Task: Look for space in Merta, India from 17th June, 2023 to 21st June, 2023 for 2 adults in price range Rs.7000 to Rs.12000. Place can be private room with 1  bedroom having 2 beds and 1 bathroom. Property type can be house, flat, guest house. Booking option can be shelf check-in. Required host language is English.
Action: Mouse moved to (556, 75)
Screenshot: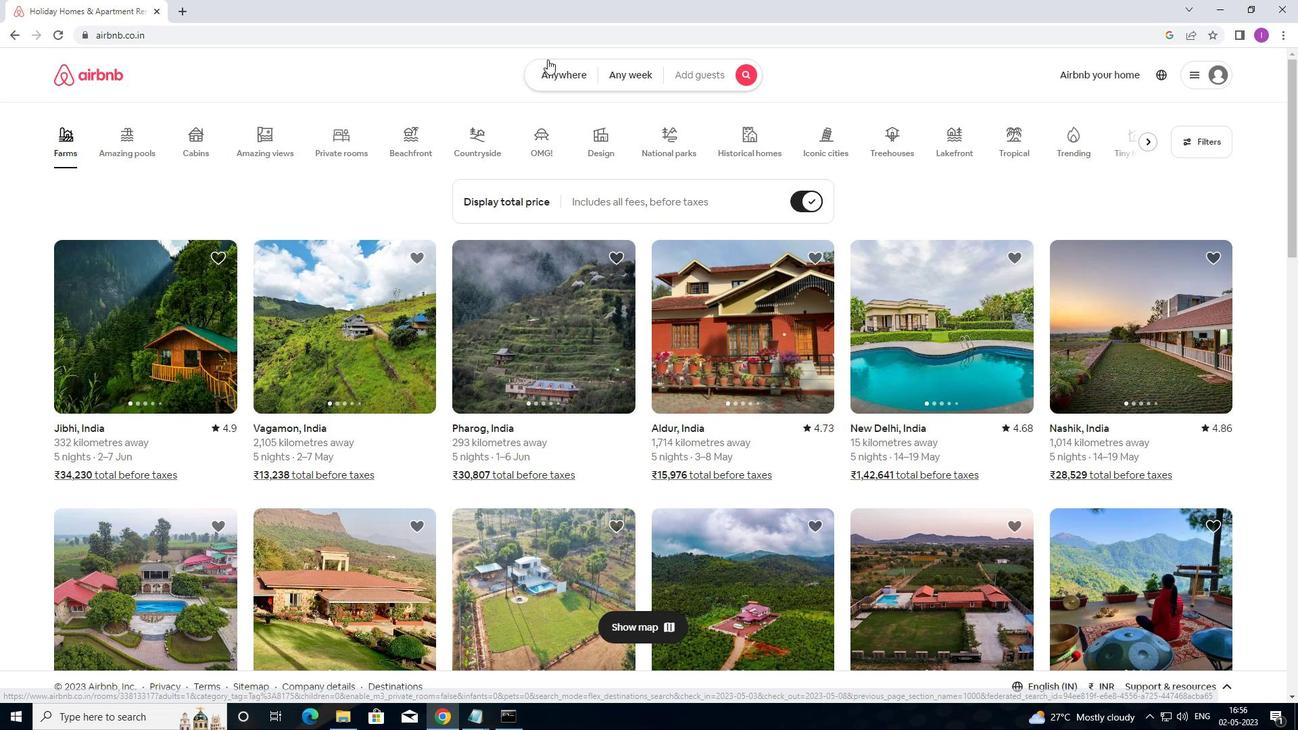 
Action: Mouse pressed left at (556, 75)
Screenshot: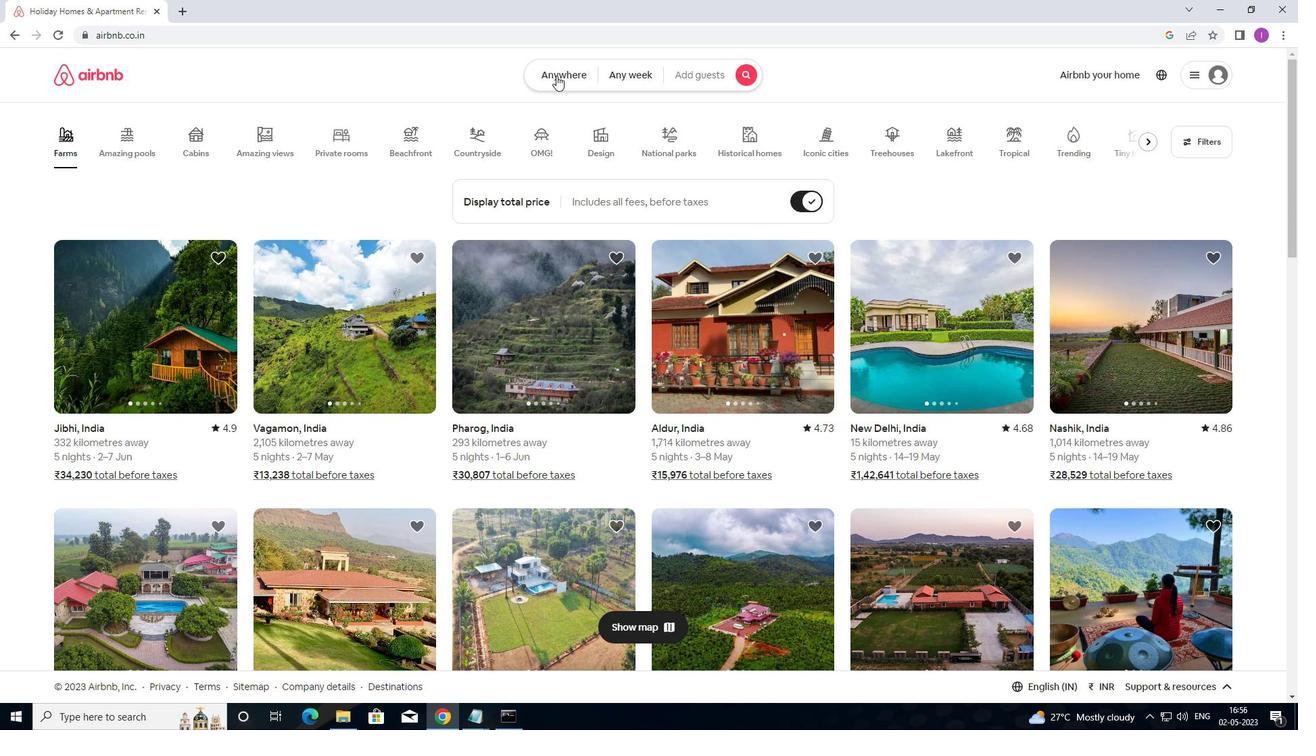 
Action: Mouse moved to (450, 138)
Screenshot: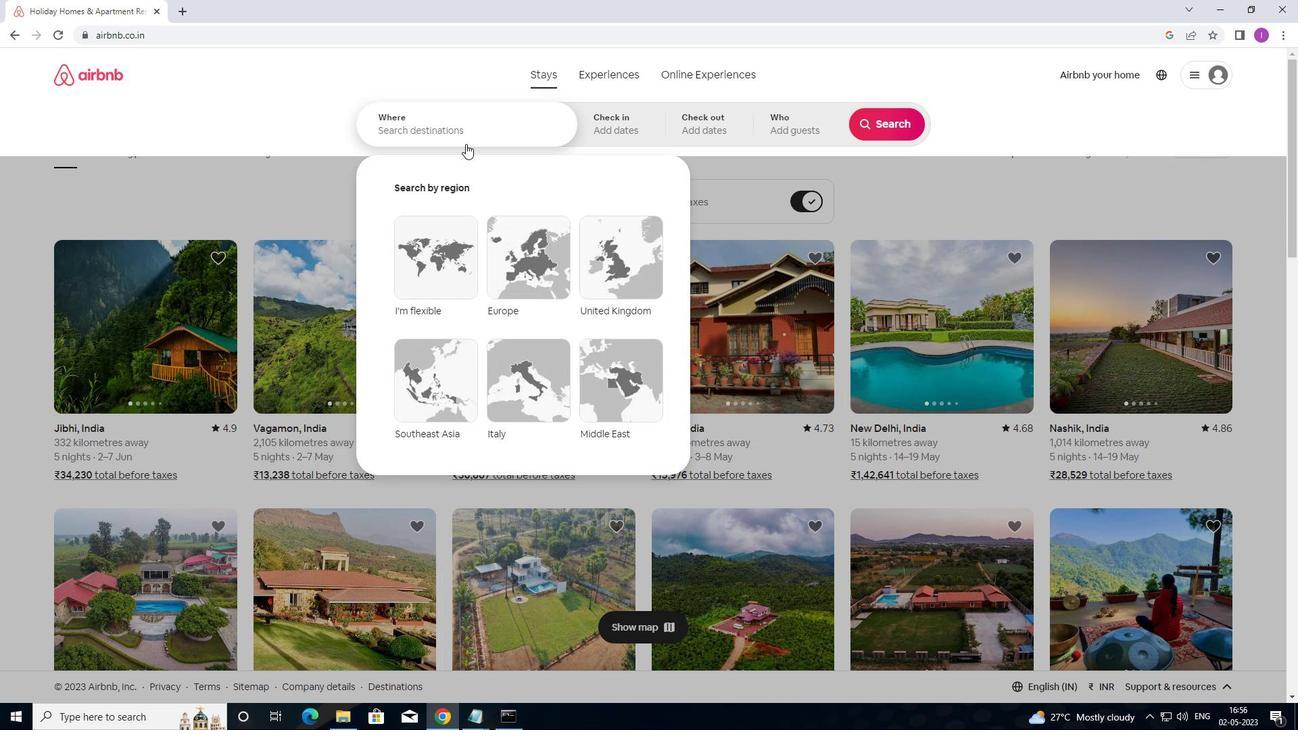 
Action: Mouse pressed left at (450, 138)
Screenshot: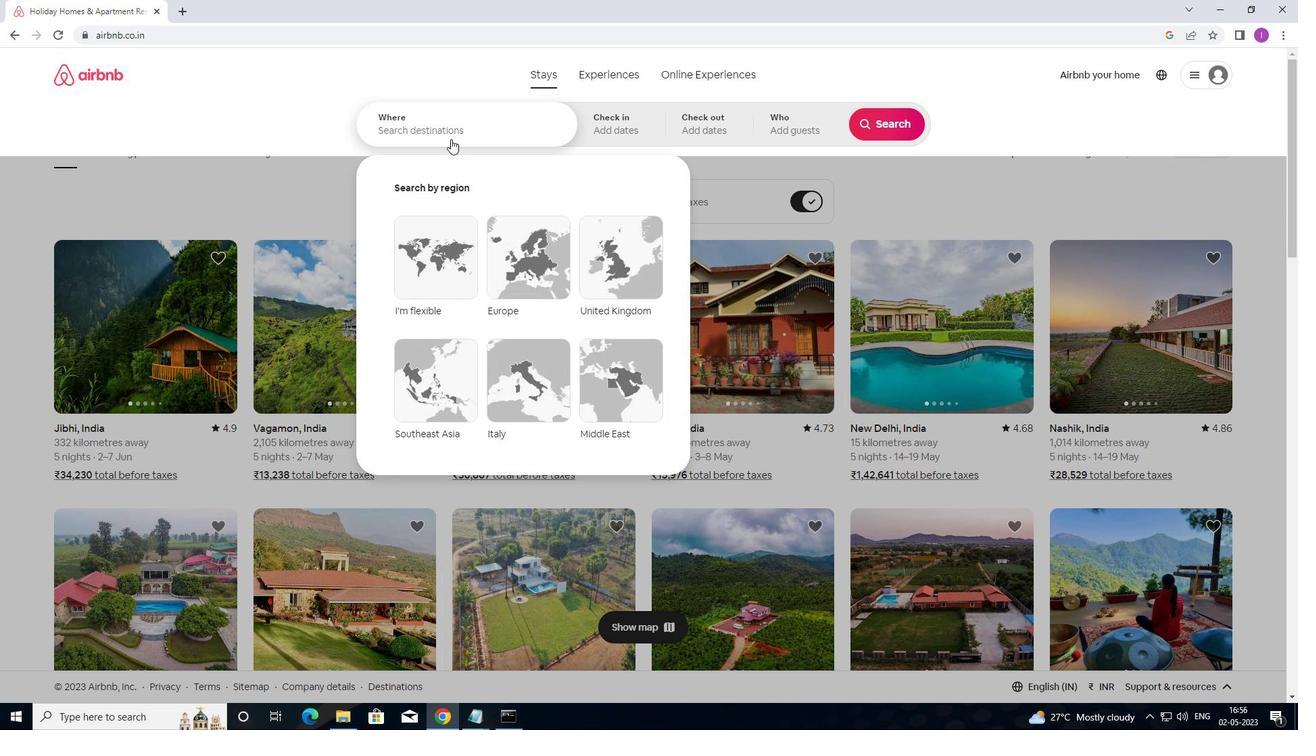 
Action: Mouse moved to (732, 57)
Screenshot: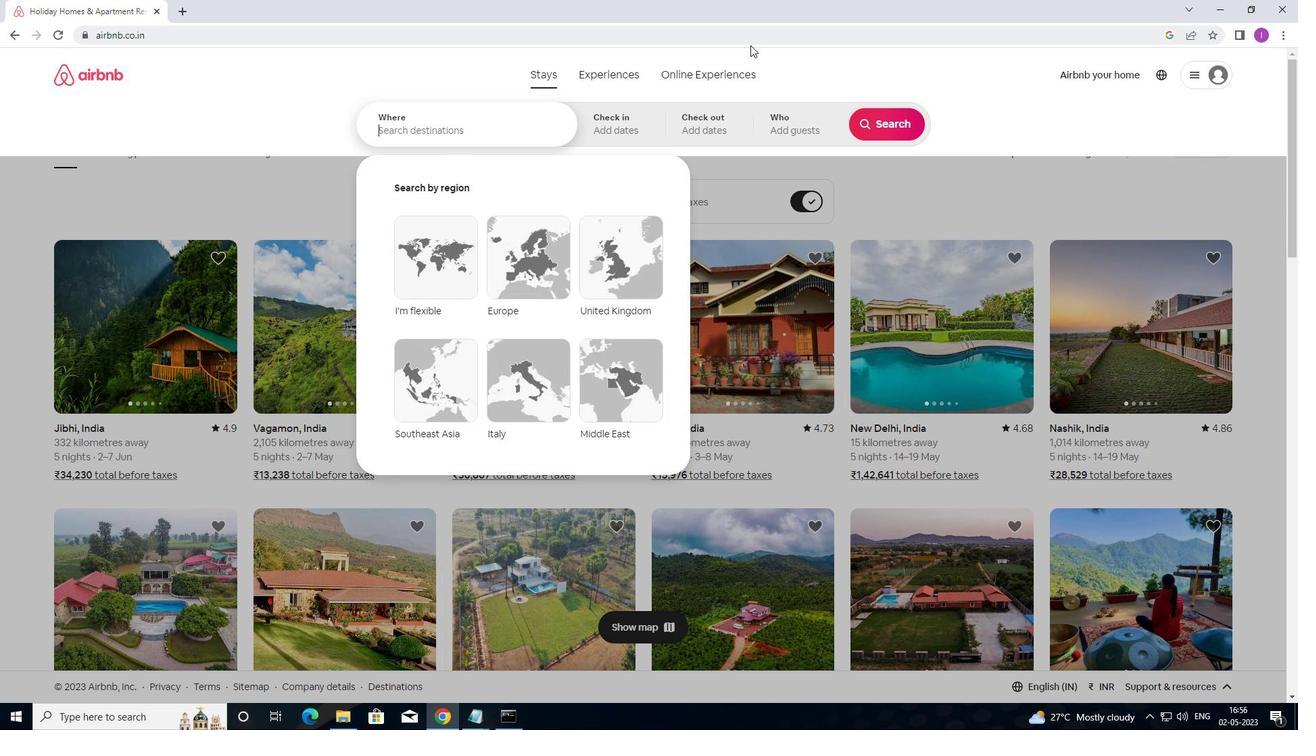
Action: Key pressed <Key.shift>MERTA,<Key.shift>INDIA
Screenshot: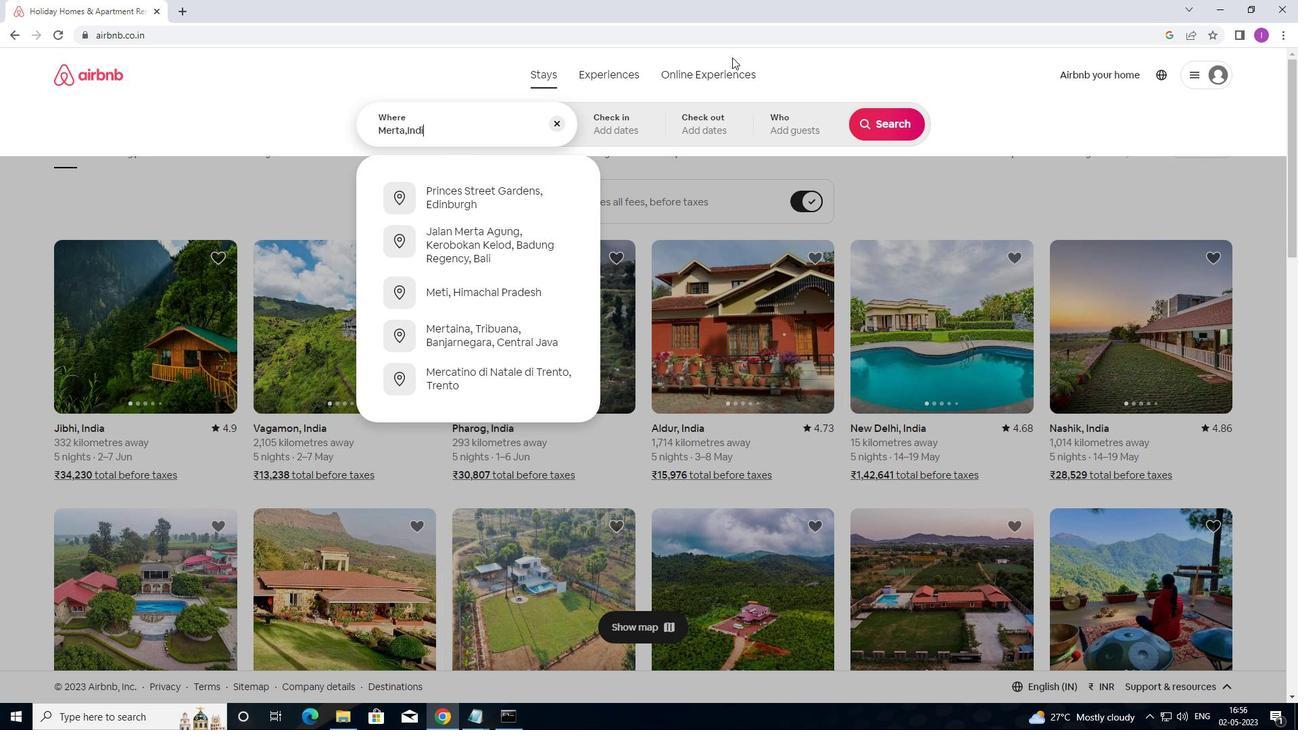 
Action: Mouse moved to (629, 129)
Screenshot: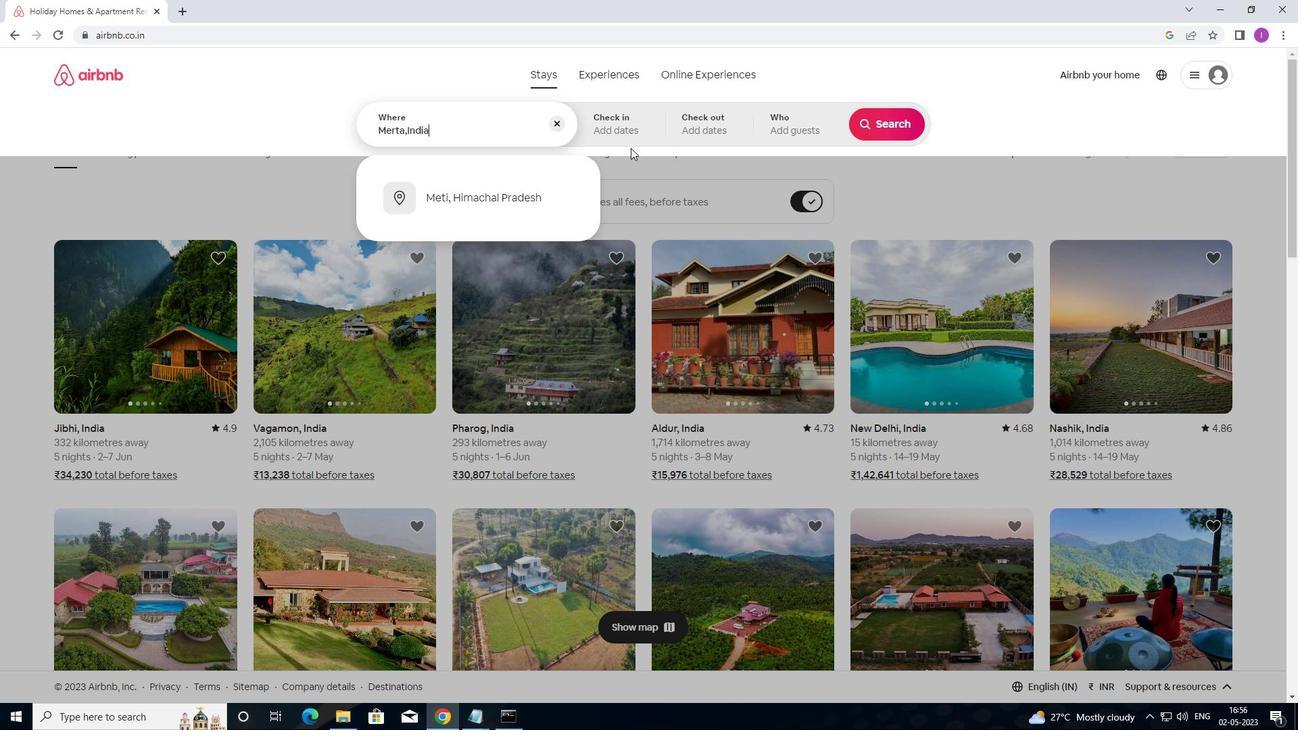 
Action: Mouse pressed left at (629, 129)
Screenshot: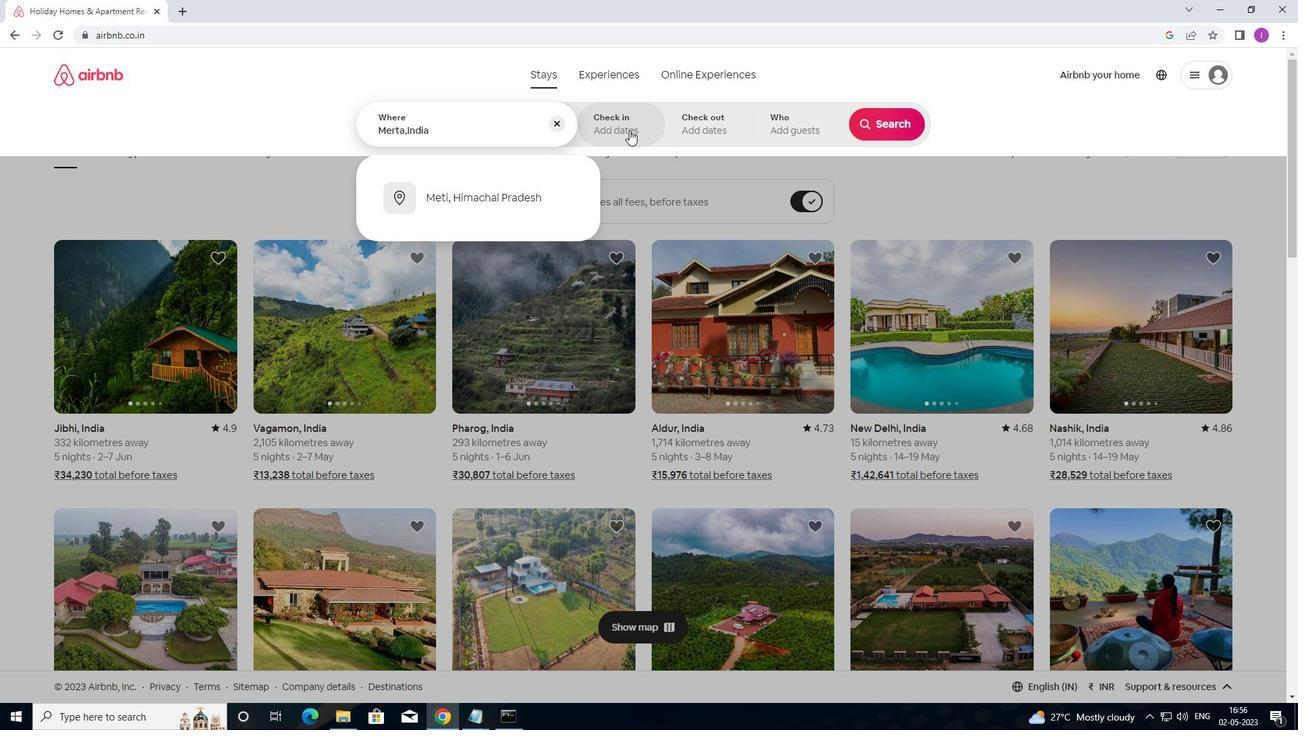 
Action: Mouse moved to (868, 232)
Screenshot: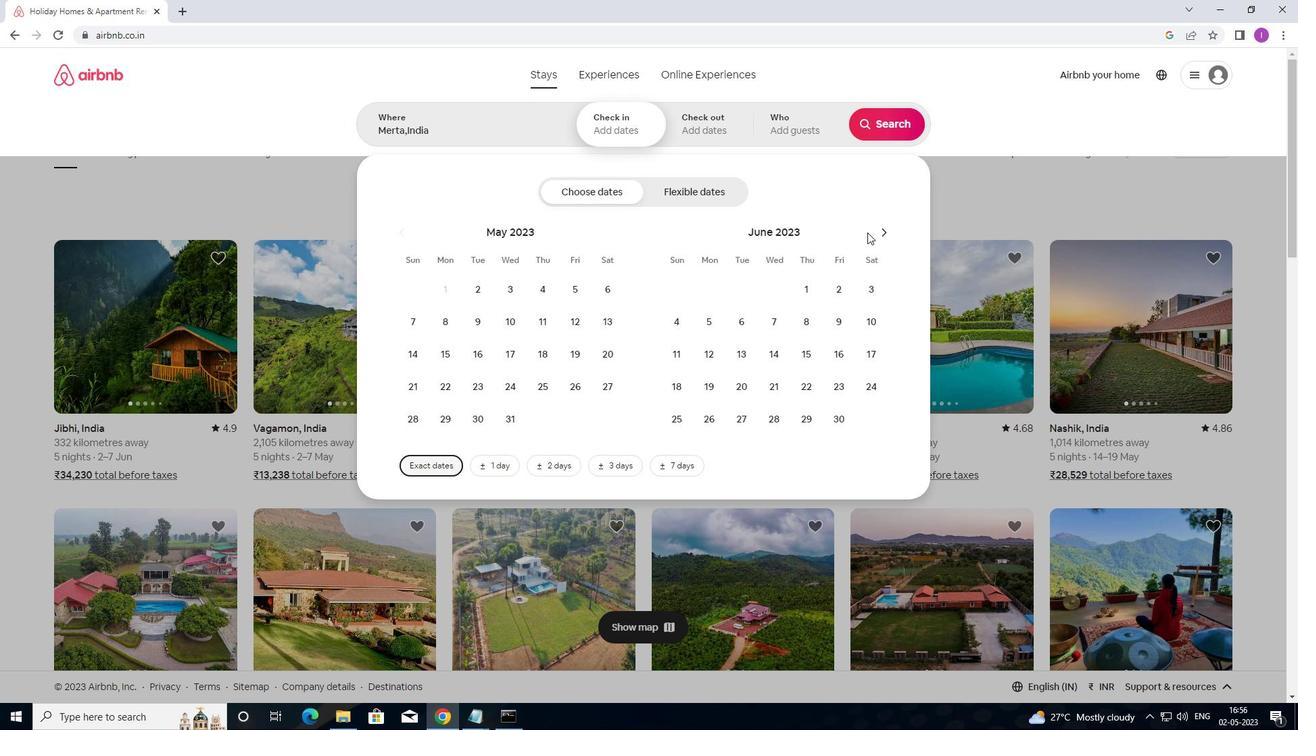 
Action: Mouse pressed left at (868, 232)
Screenshot: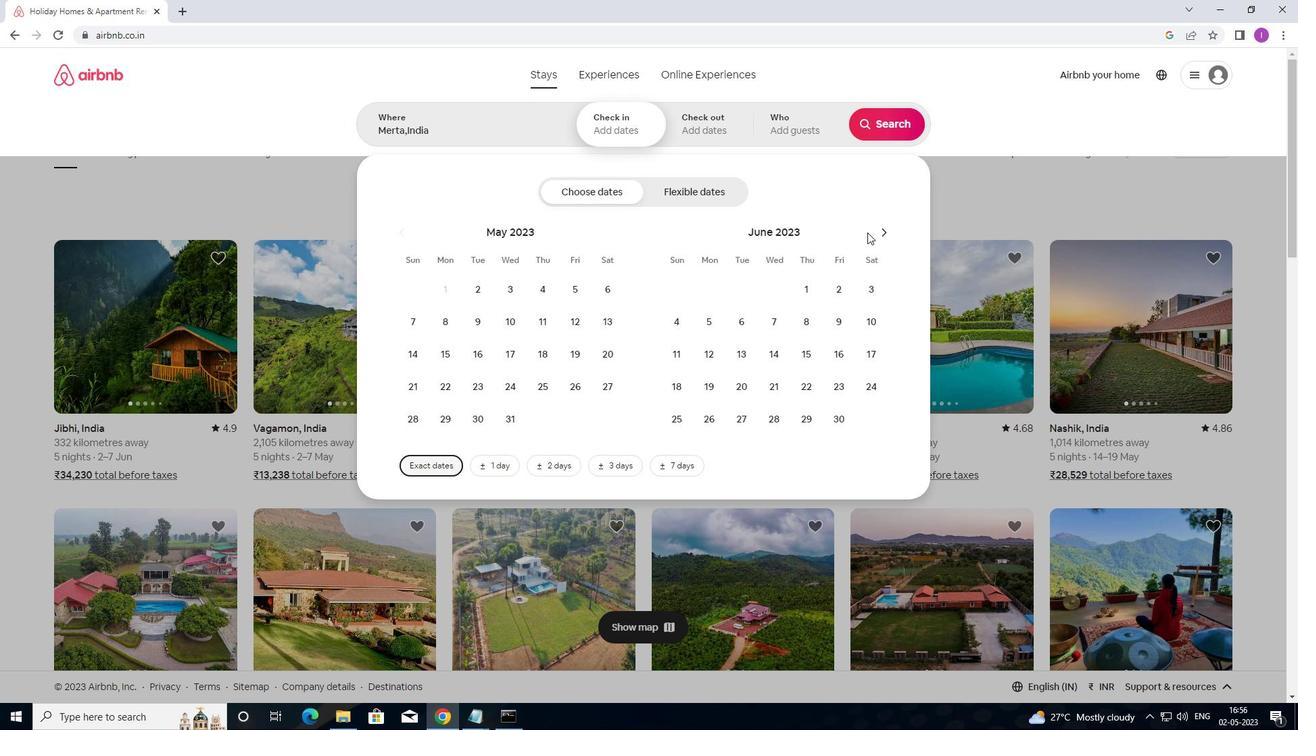 
Action: Mouse moved to (863, 352)
Screenshot: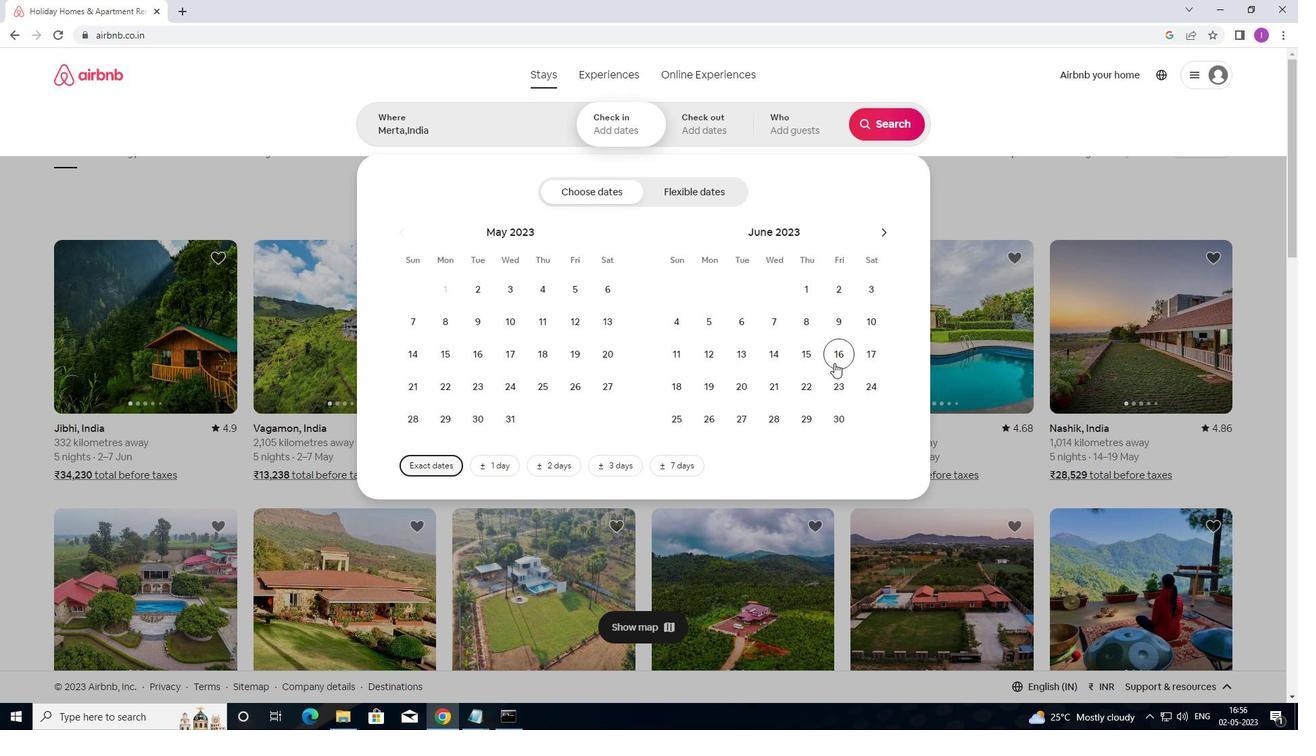 
Action: Mouse pressed left at (863, 352)
Screenshot: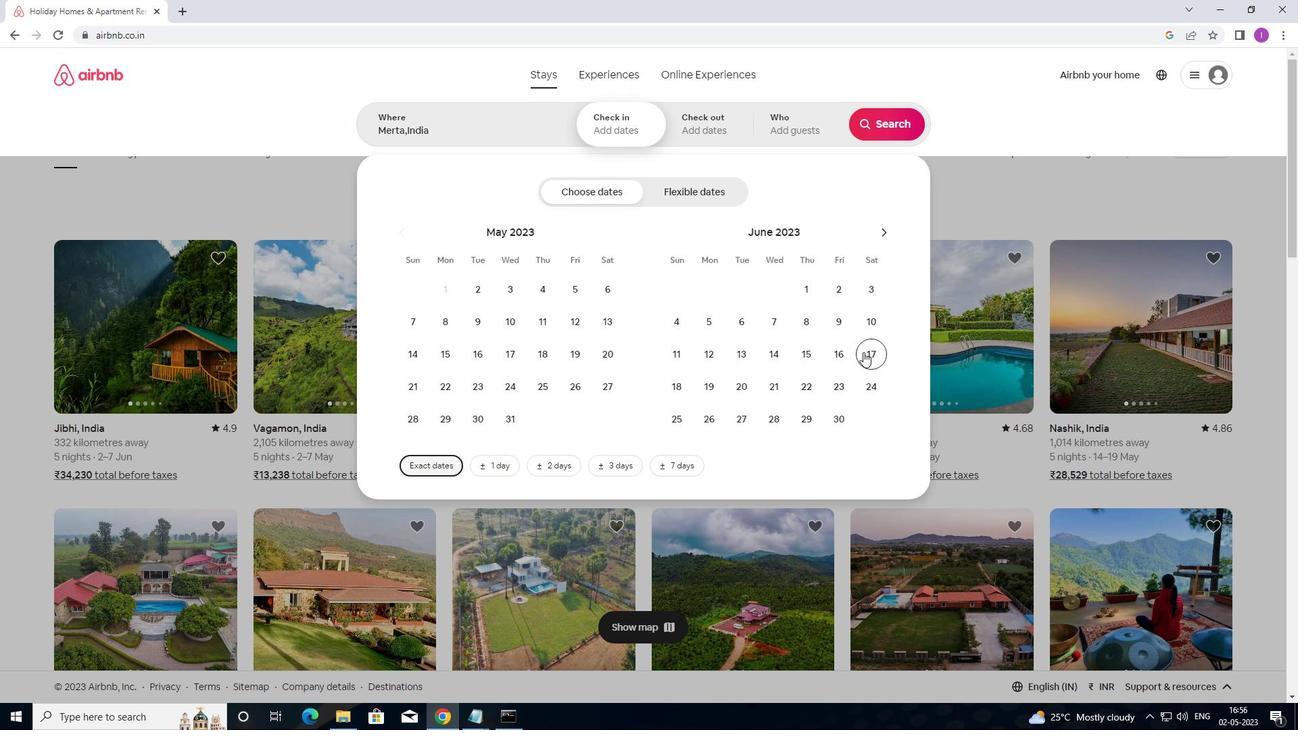 
Action: Mouse moved to (784, 387)
Screenshot: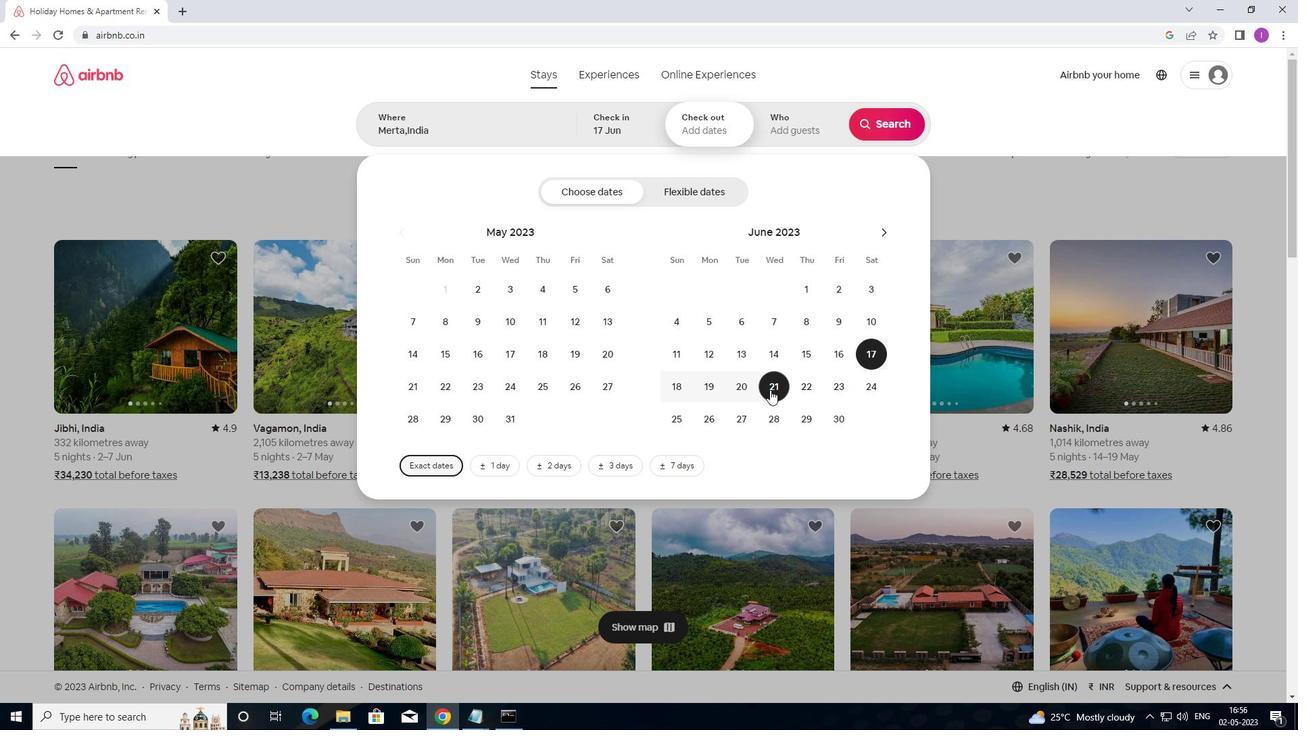
Action: Mouse pressed left at (784, 387)
Screenshot: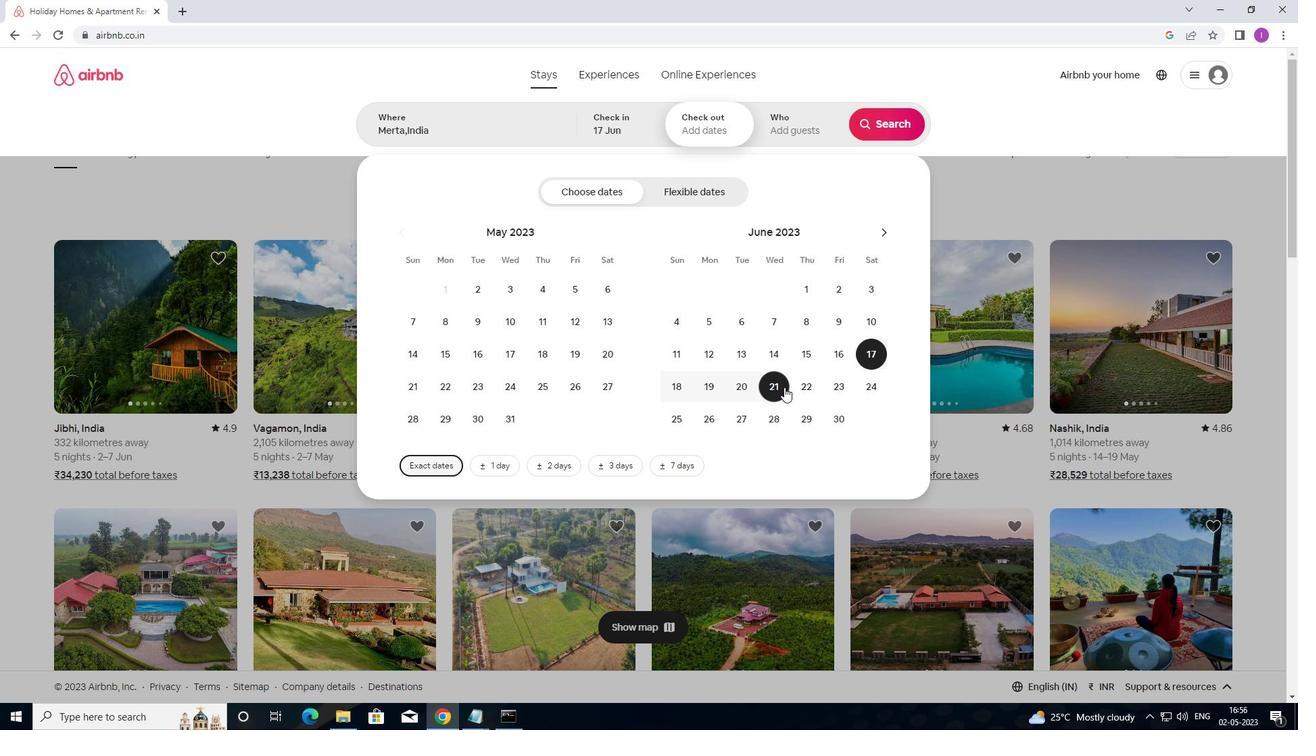
Action: Mouse moved to (798, 136)
Screenshot: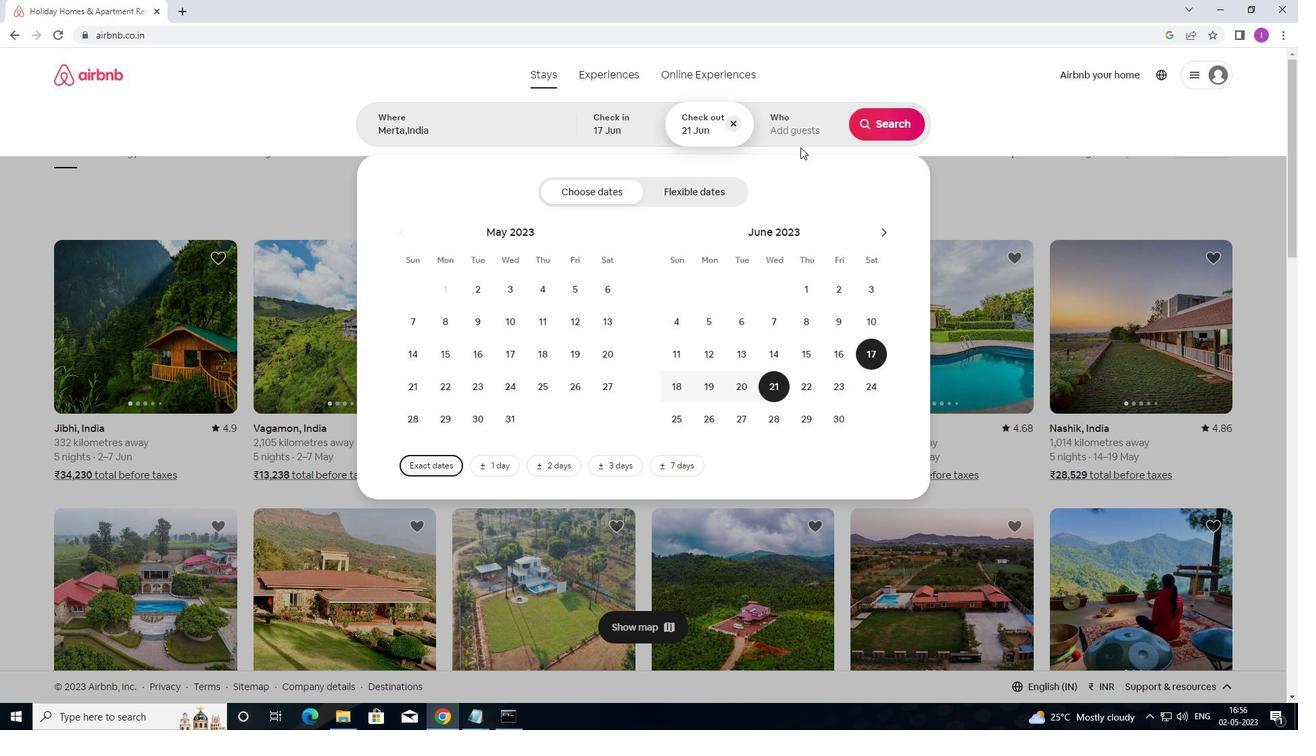 
Action: Mouse pressed left at (798, 136)
Screenshot: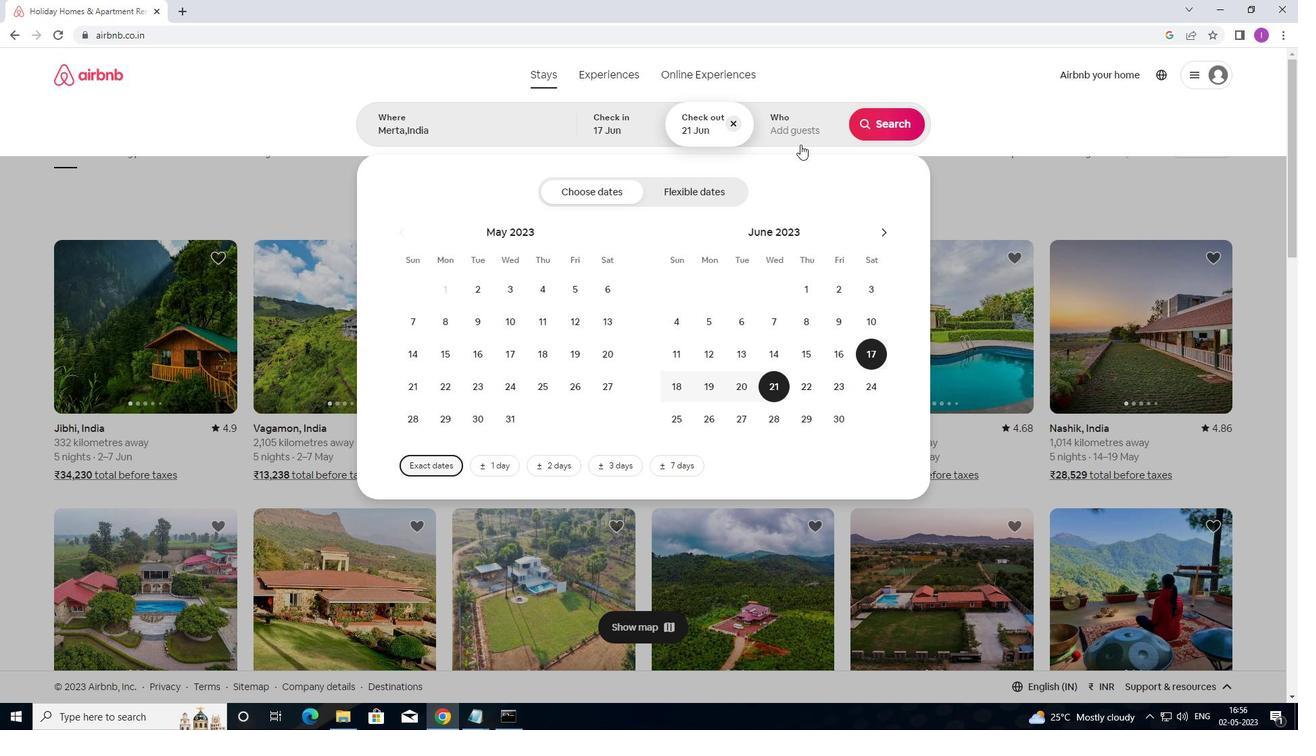 
Action: Mouse moved to (894, 196)
Screenshot: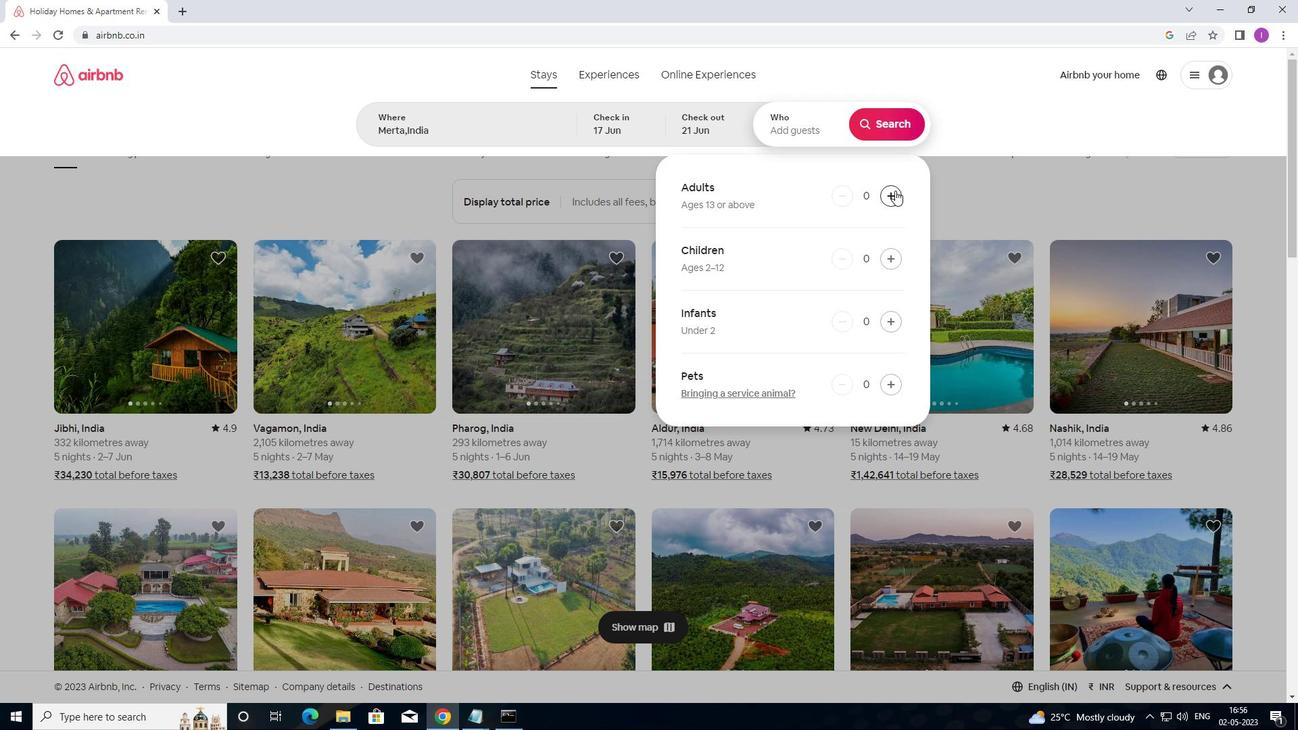 
Action: Mouse pressed left at (894, 196)
Screenshot: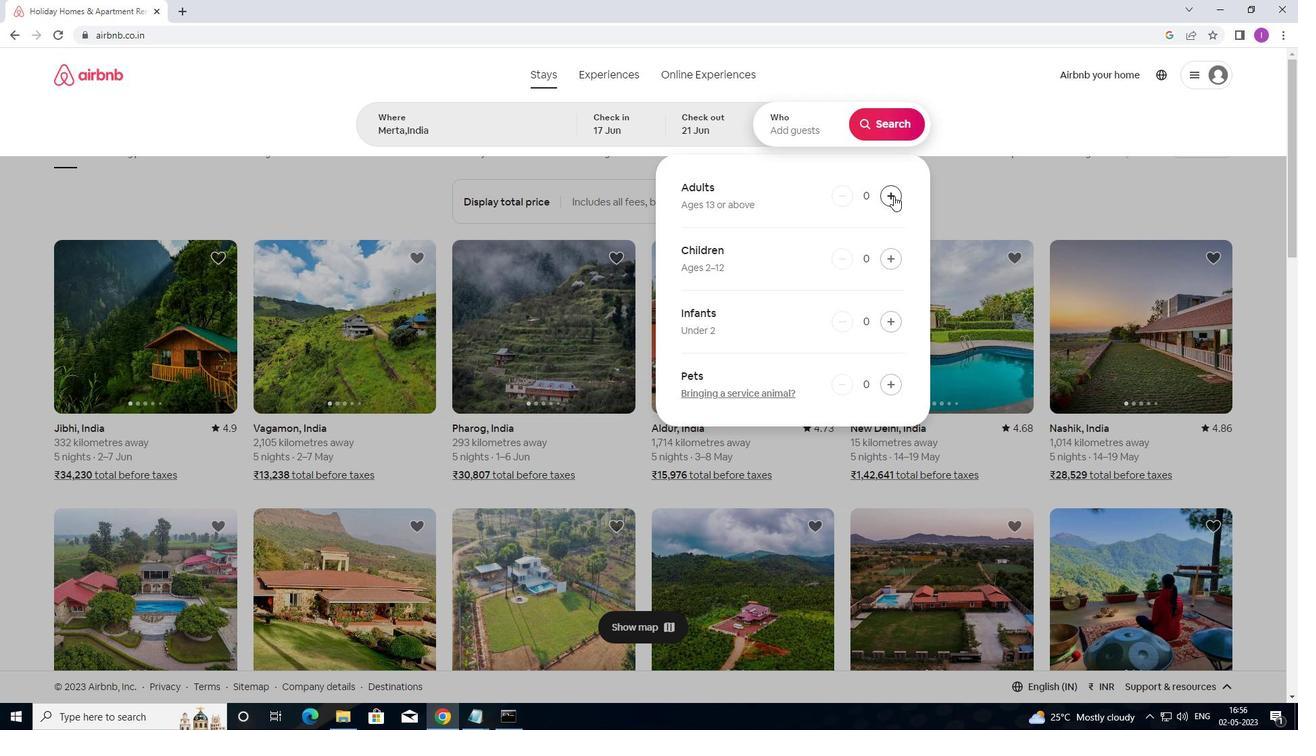 
Action: Mouse moved to (894, 195)
Screenshot: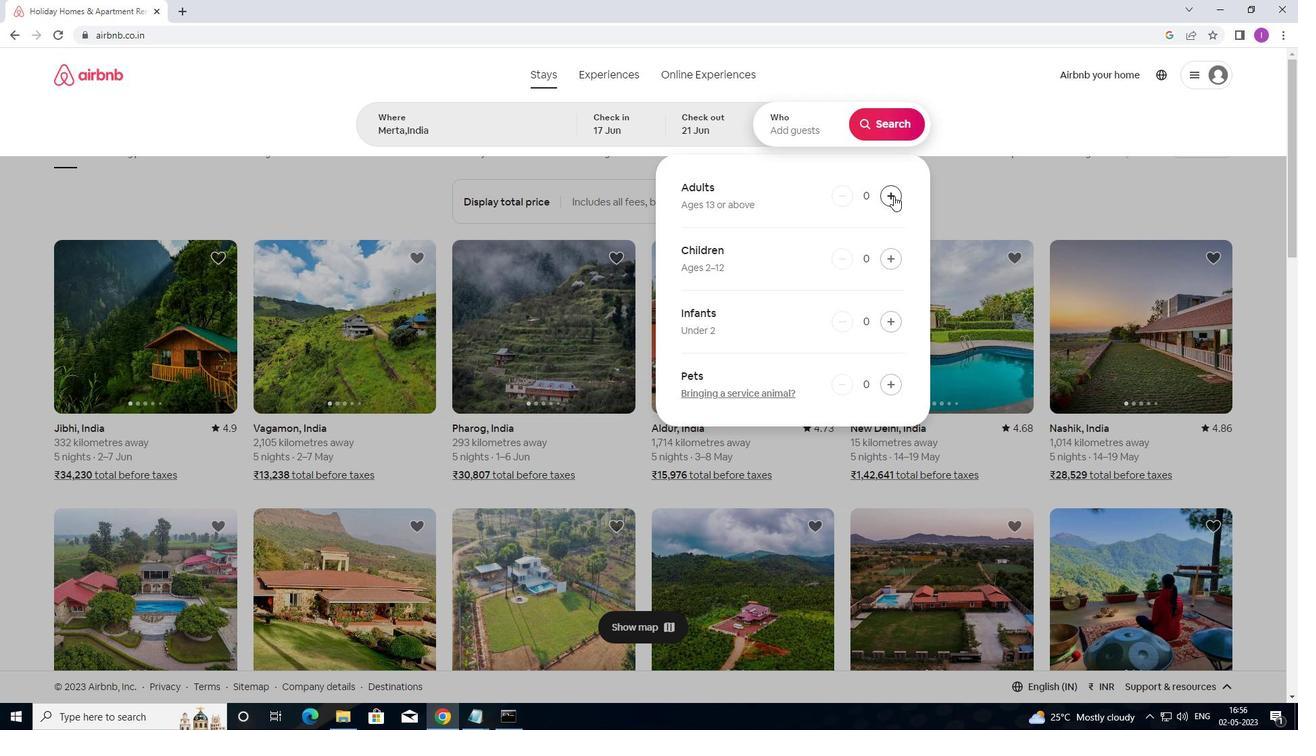 
Action: Mouse pressed left at (894, 195)
Screenshot: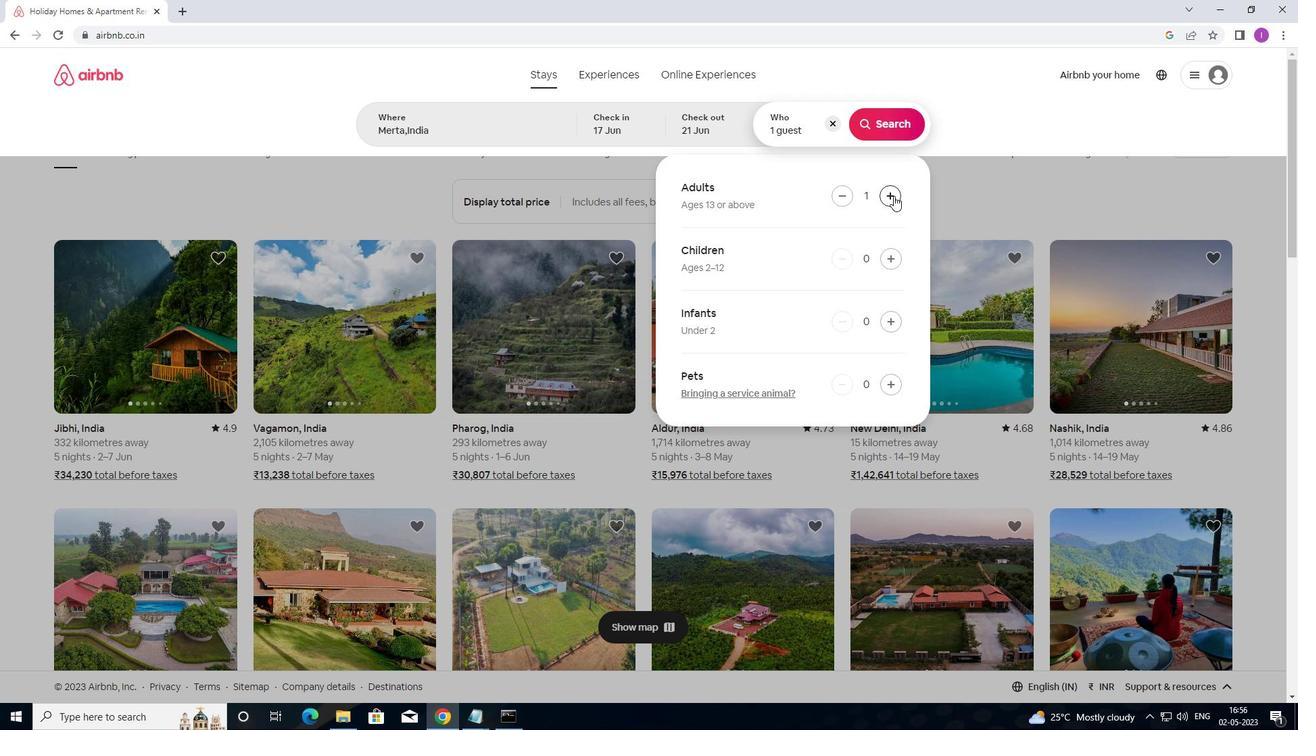 
Action: Mouse moved to (893, 117)
Screenshot: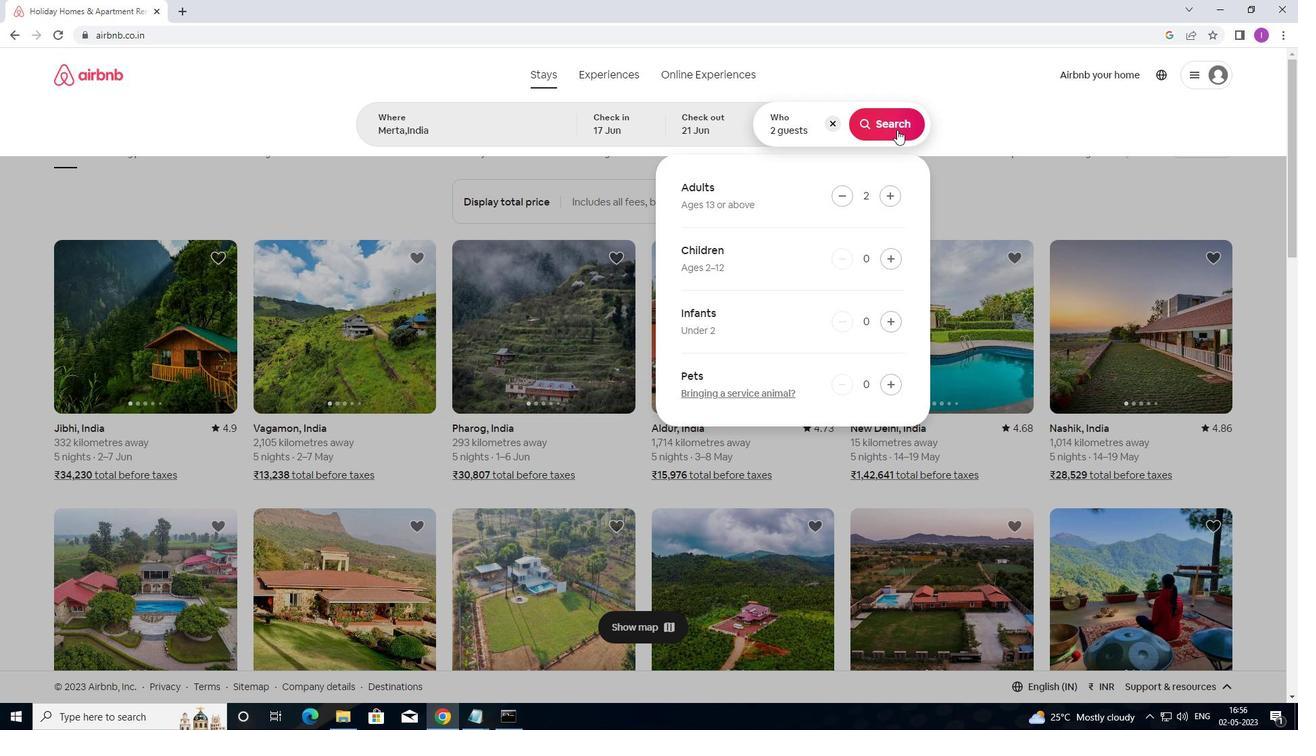 
Action: Mouse pressed left at (893, 117)
Screenshot: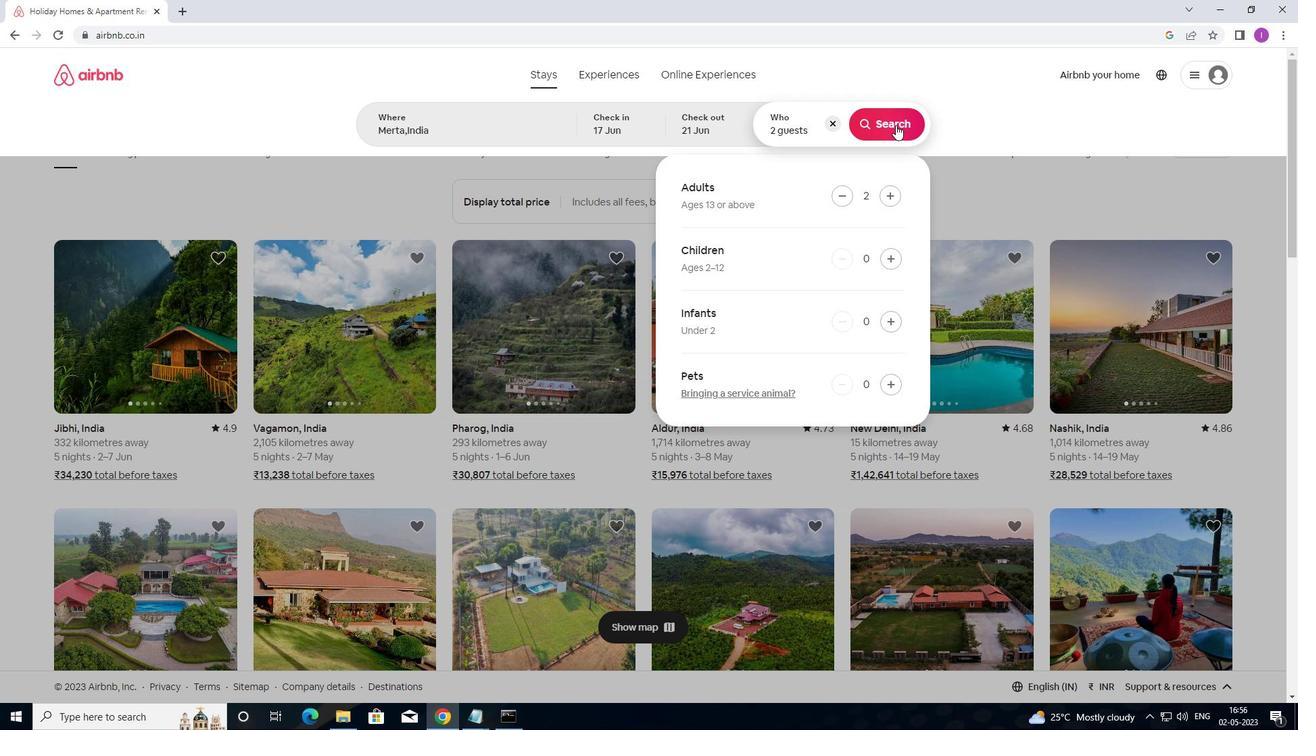 
Action: Mouse moved to (1221, 126)
Screenshot: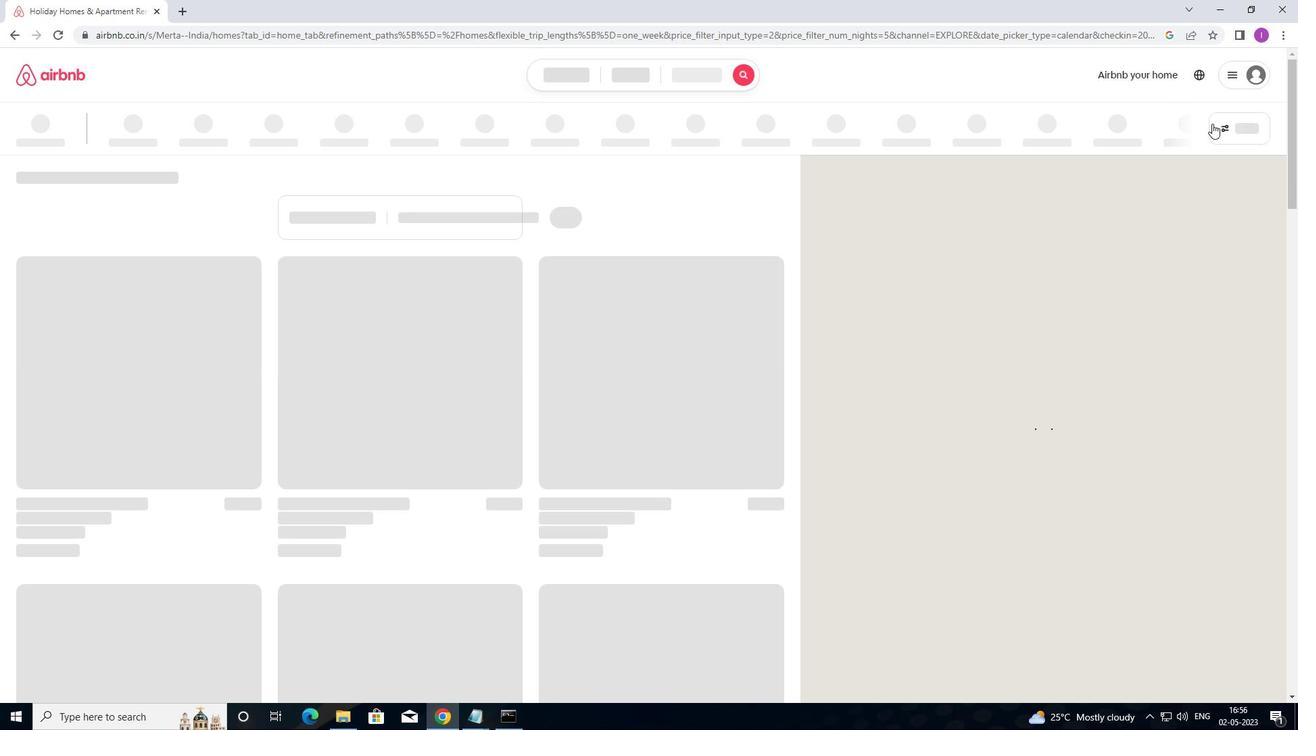 
Action: Mouse pressed left at (1221, 126)
Screenshot: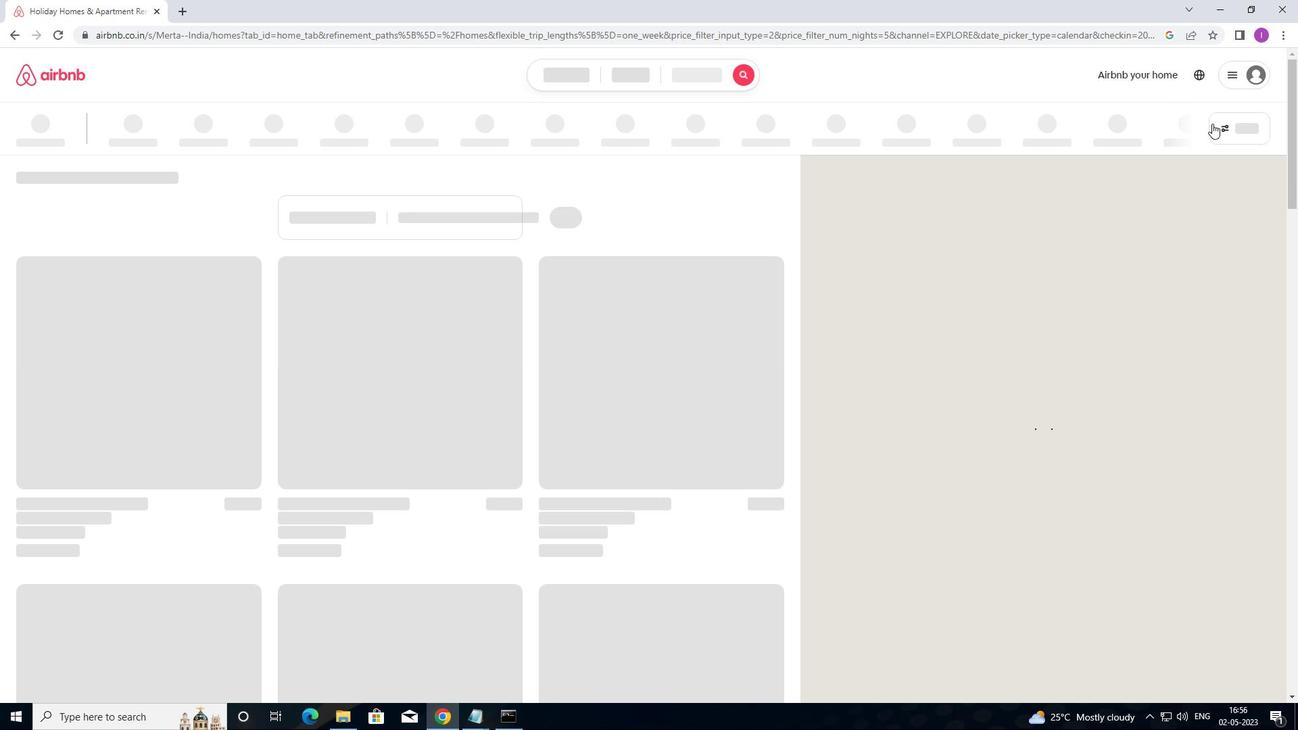 
Action: Mouse moved to (480, 301)
Screenshot: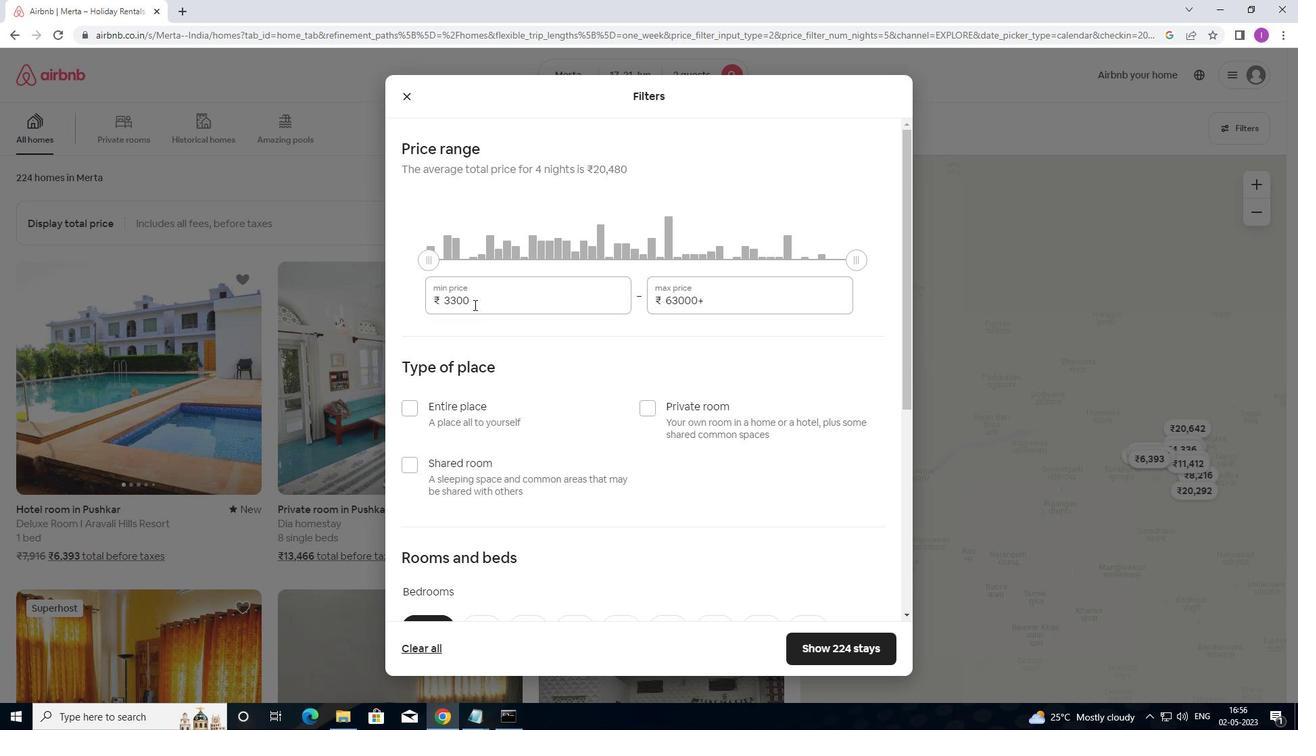 
Action: Mouse pressed left at (480, 301)
Screenshot: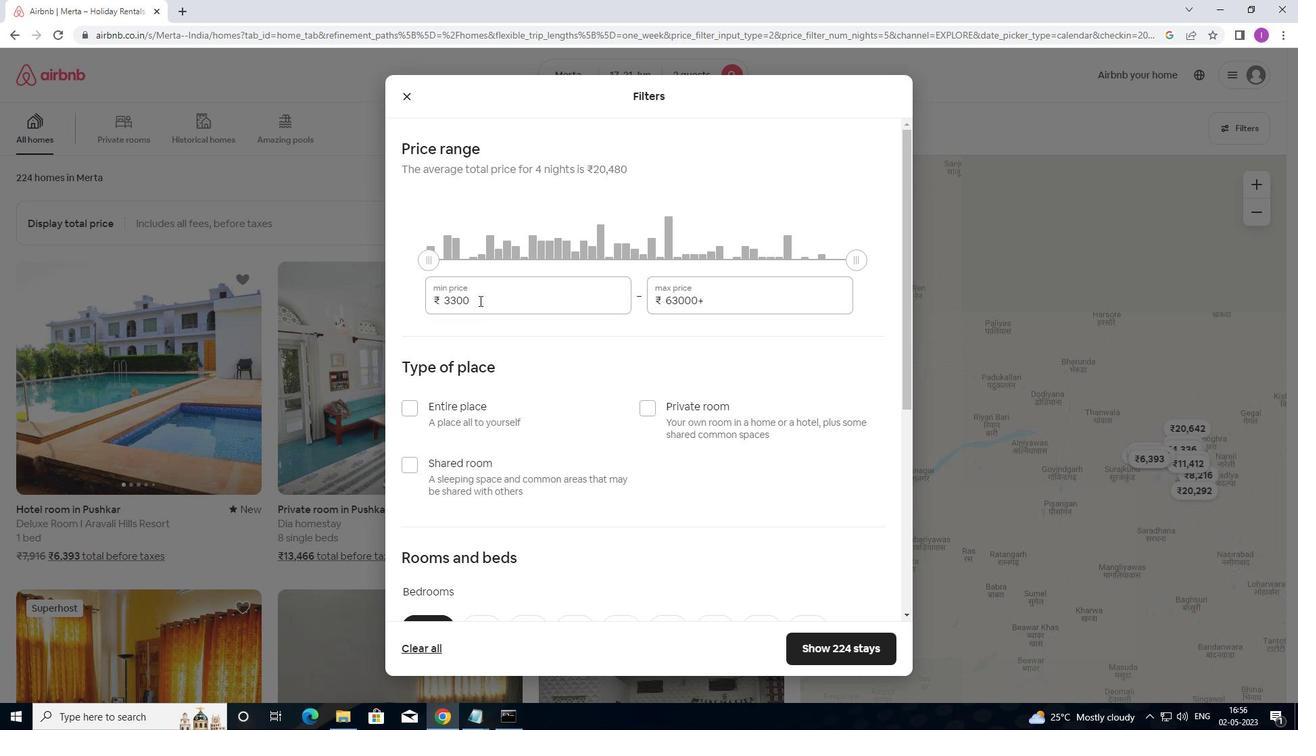 
Action: Mouse moved to (455, 291)
Screenshot: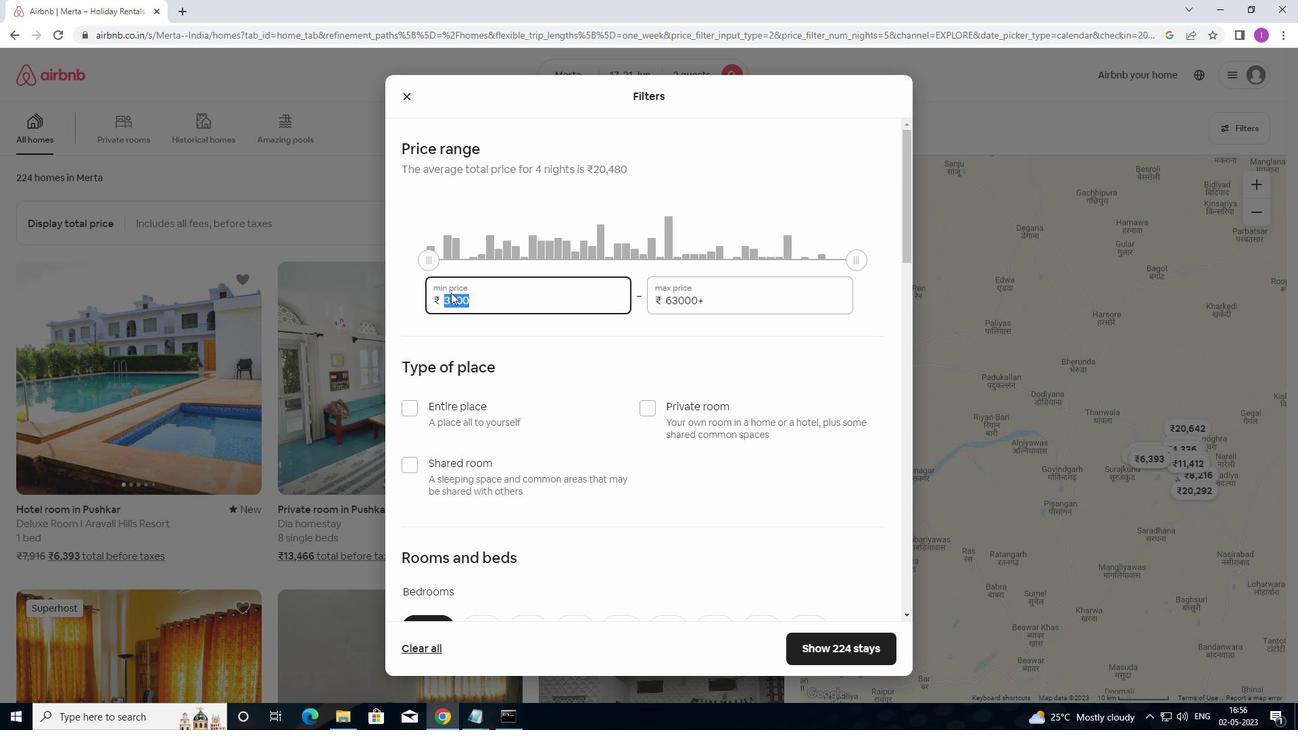 
Action: Key pressed 7
Screenshot: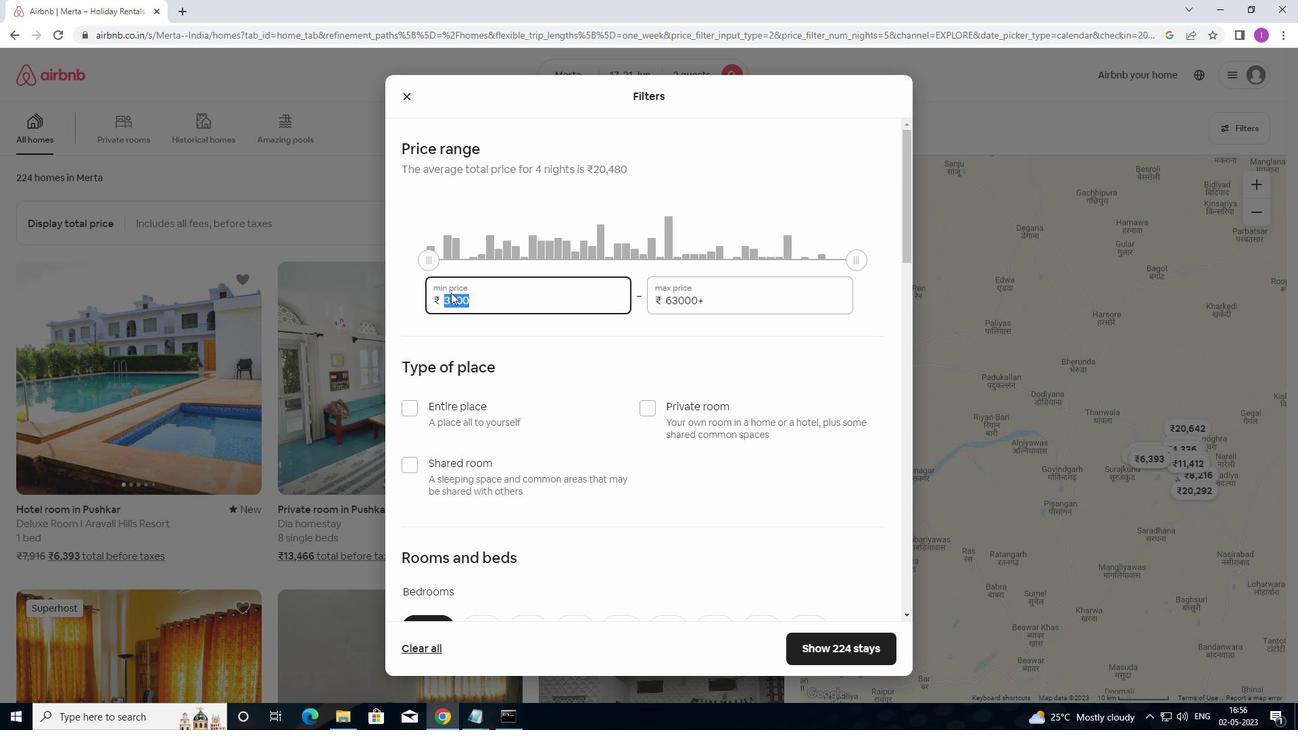 
Action: Mouse moved to (459, 290)
Screenshot: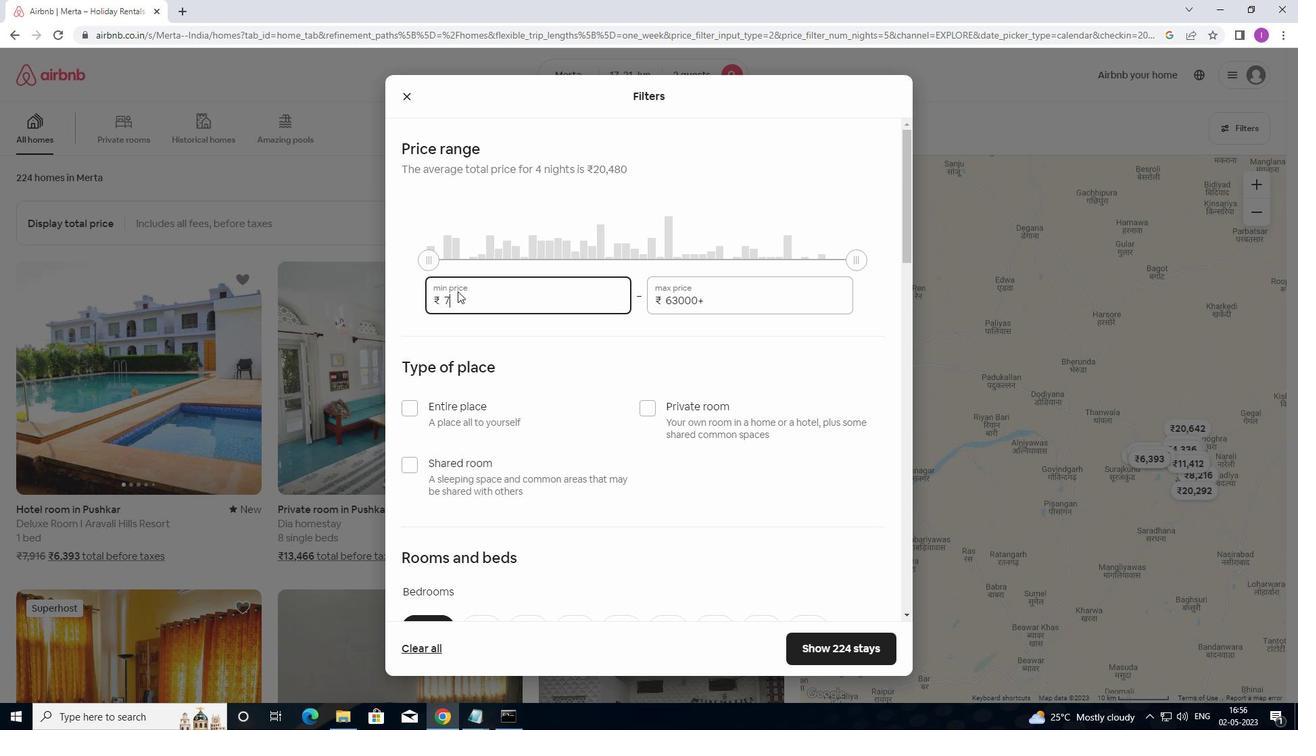 
Action: Key pressed 0
Screenshot: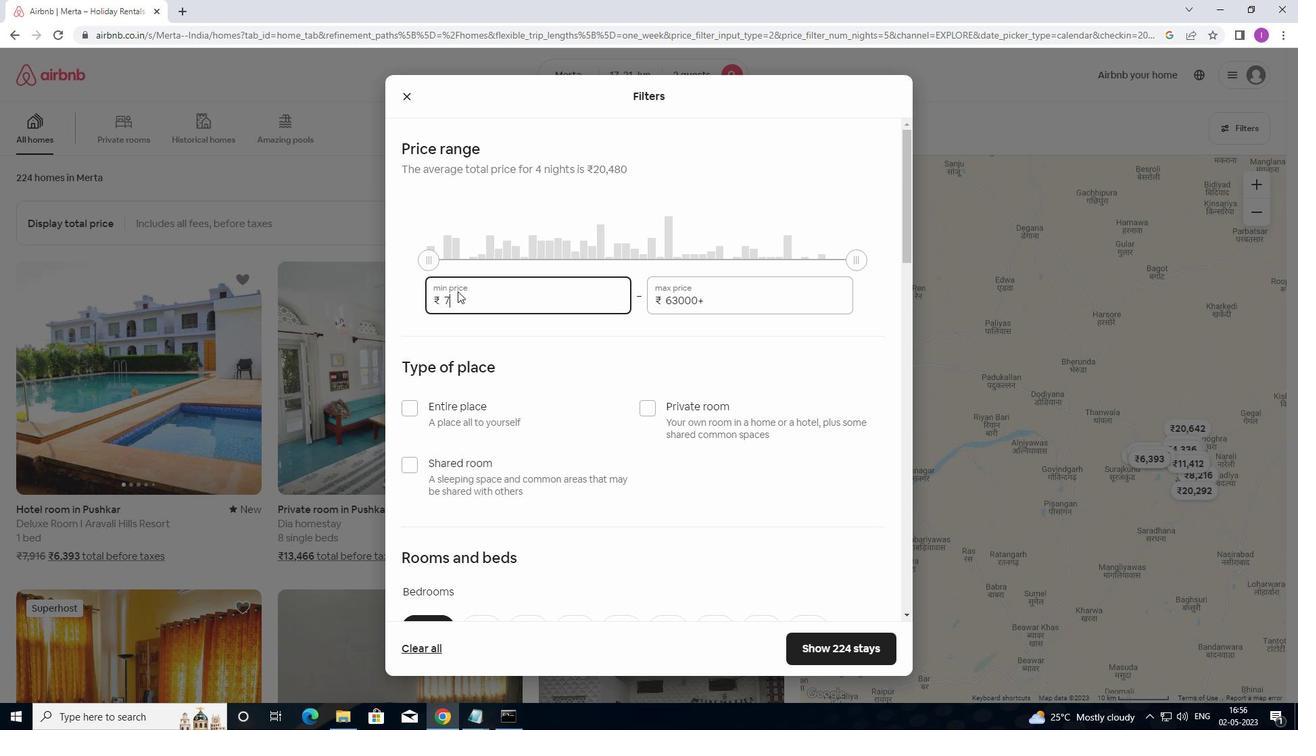 
Action: Mouse moved to (463, 290)
Screenshot: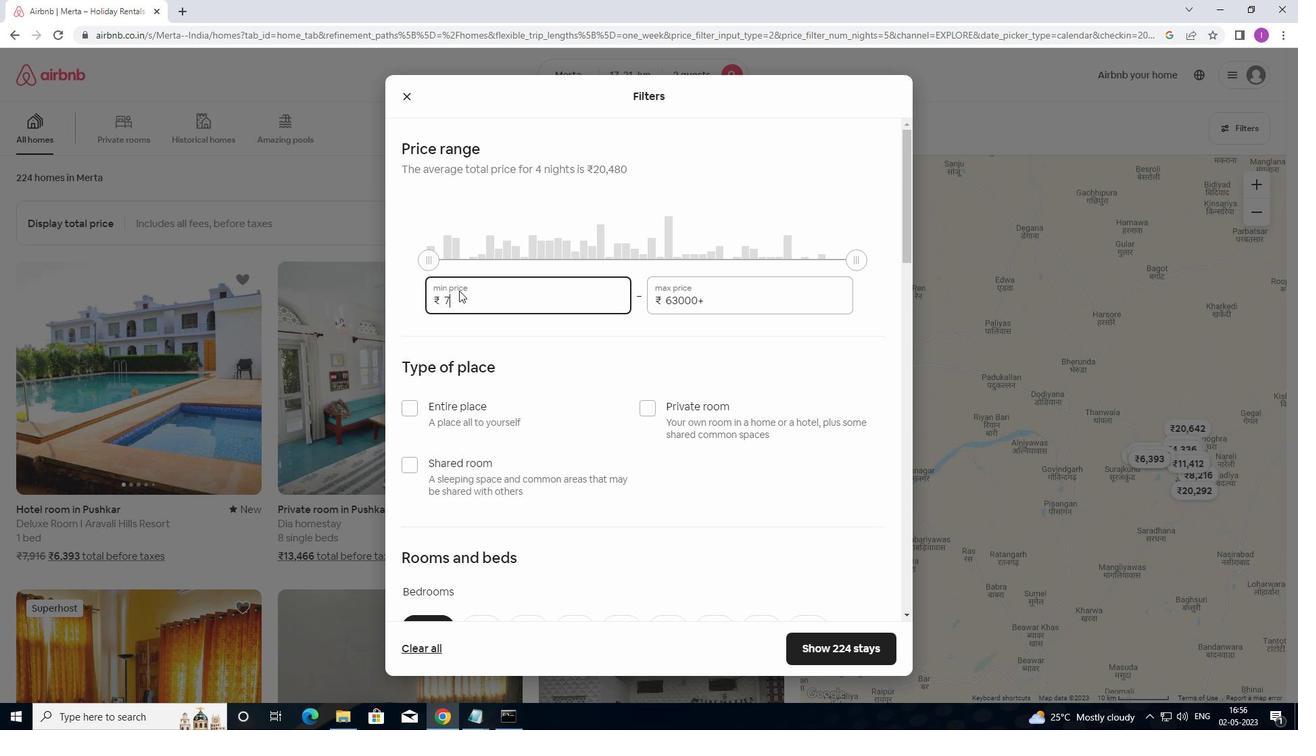
Action: Key pressed 0
Screenshot: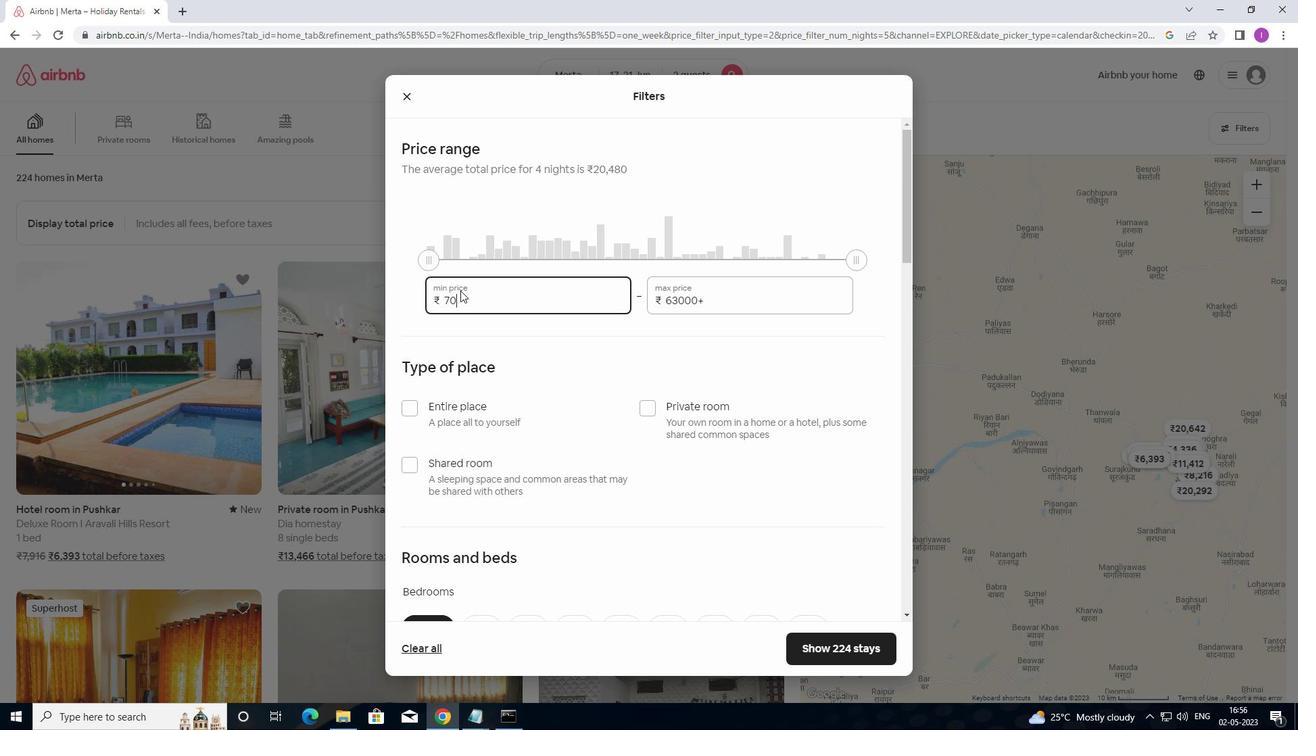 
Action: Mouse moved to (474, 289)
Screenshot: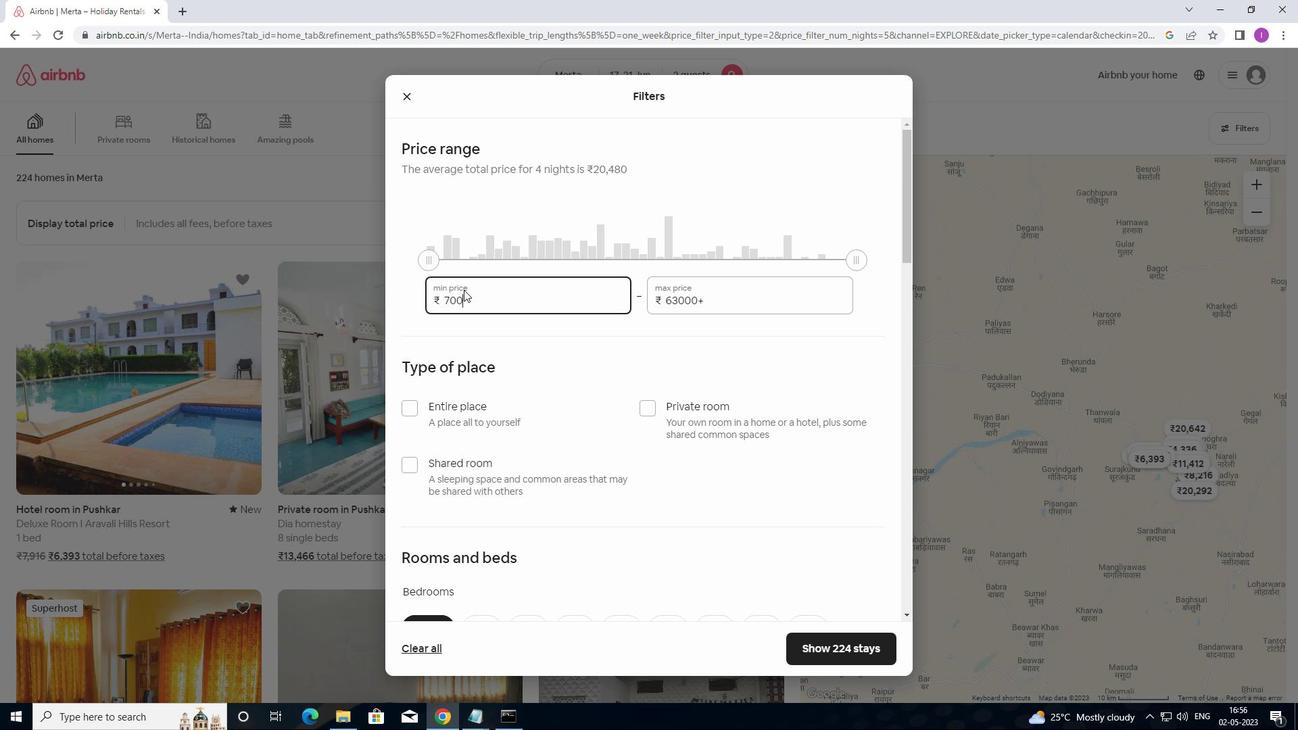 
Action: Key pressed 0
Screenshot: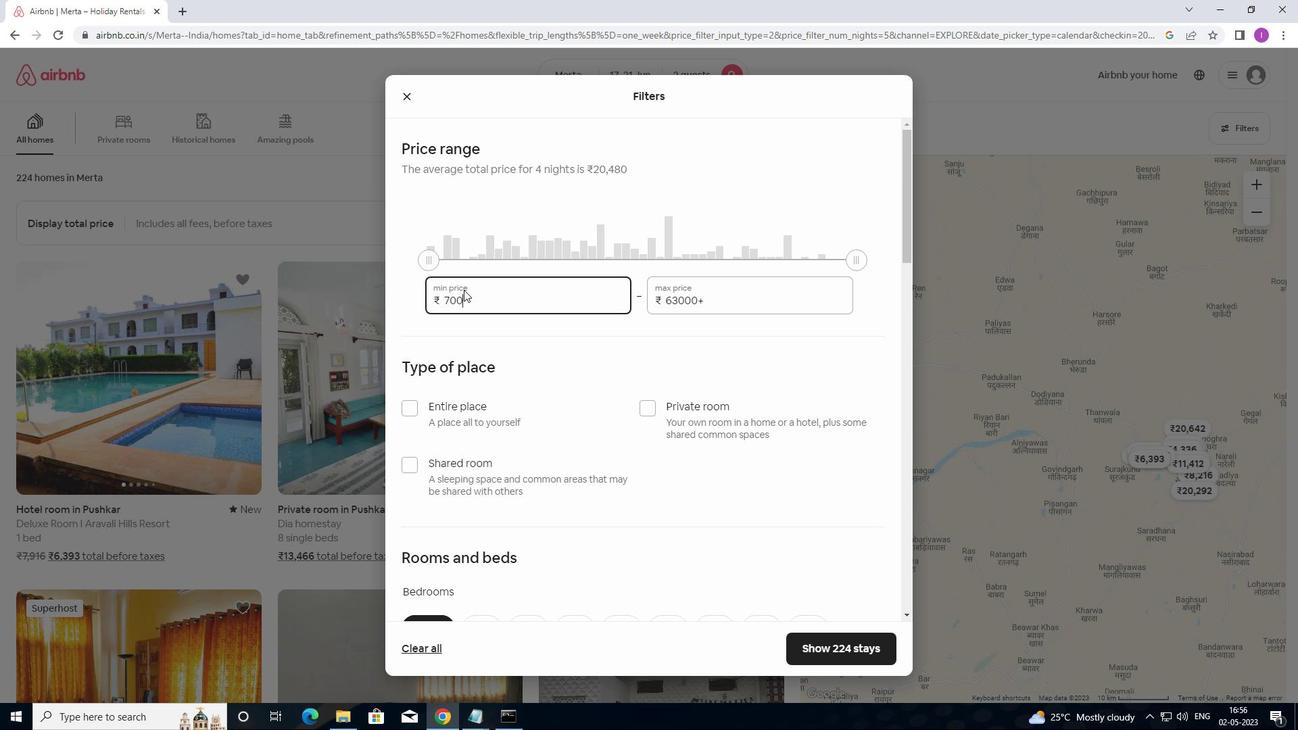 
Action: Mouse moved to (731, 299)
Screenshot: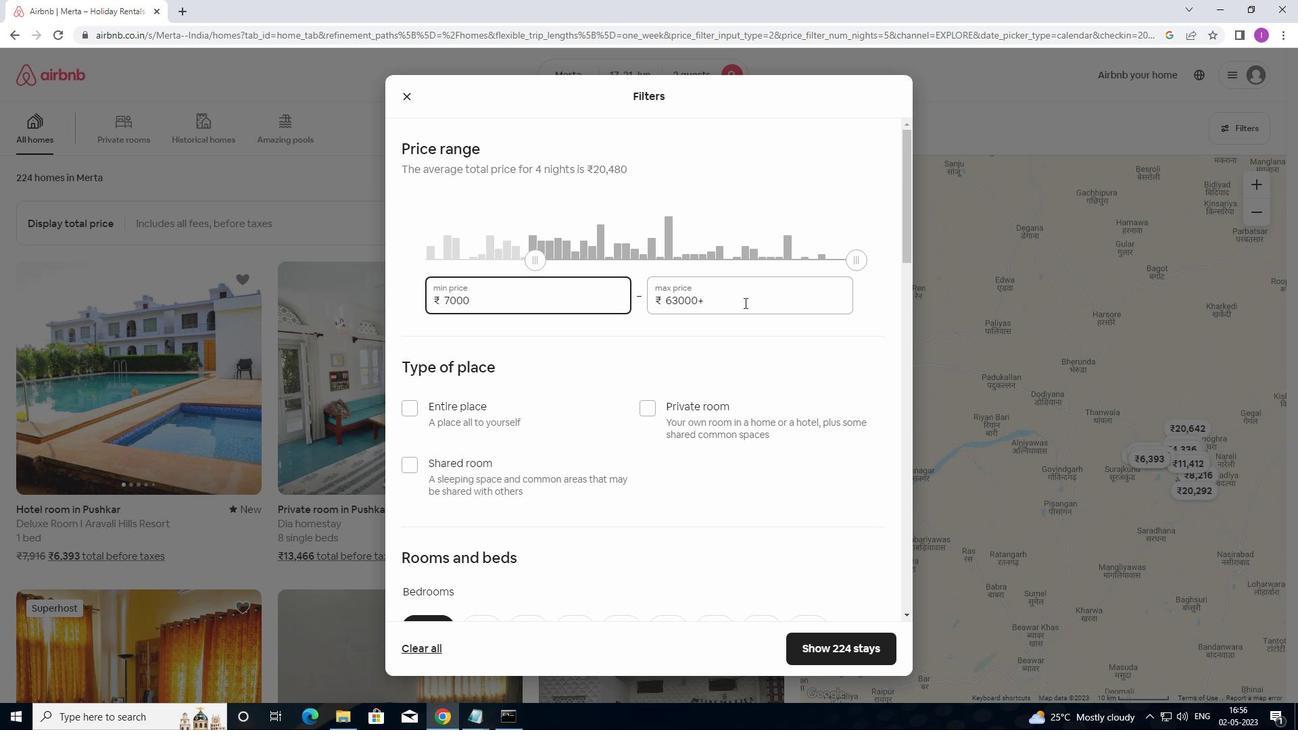 
Action: Mouse pressed left at (731, 299)
Screenshot: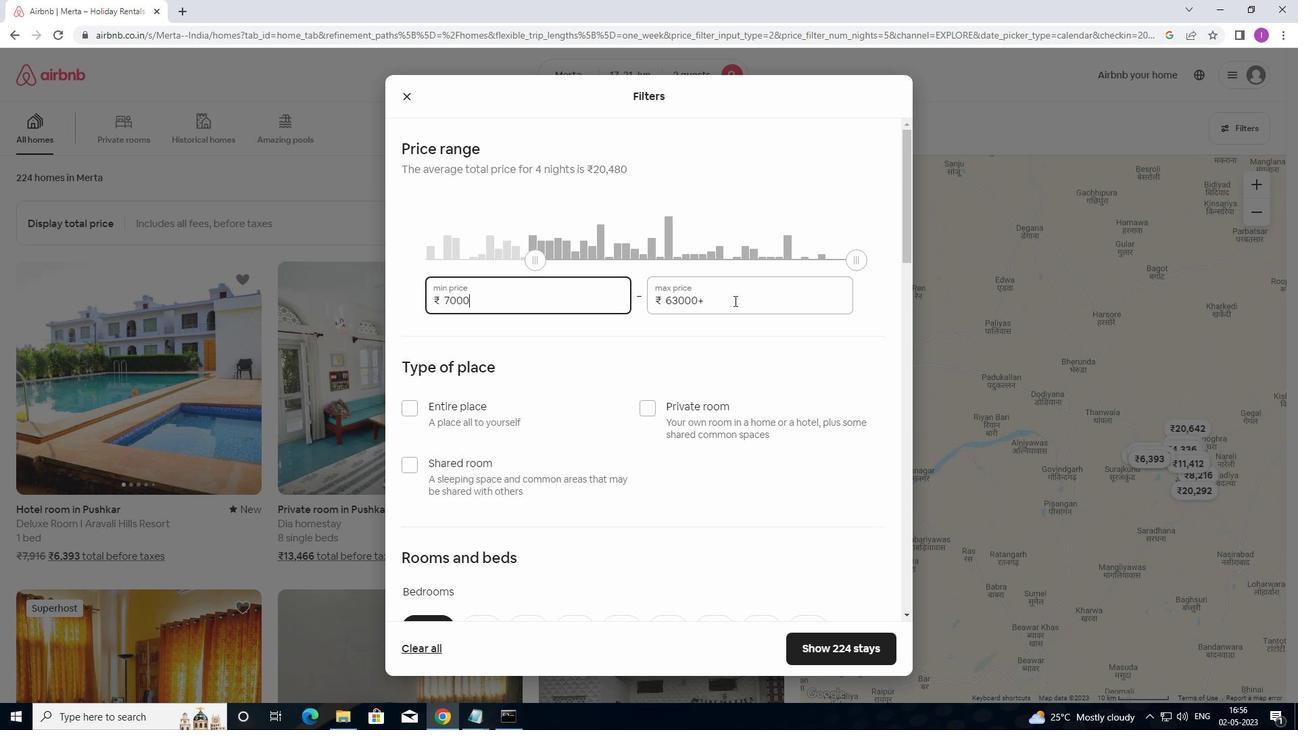 
Action: Mouse moved to (650, 303)
Screenshot: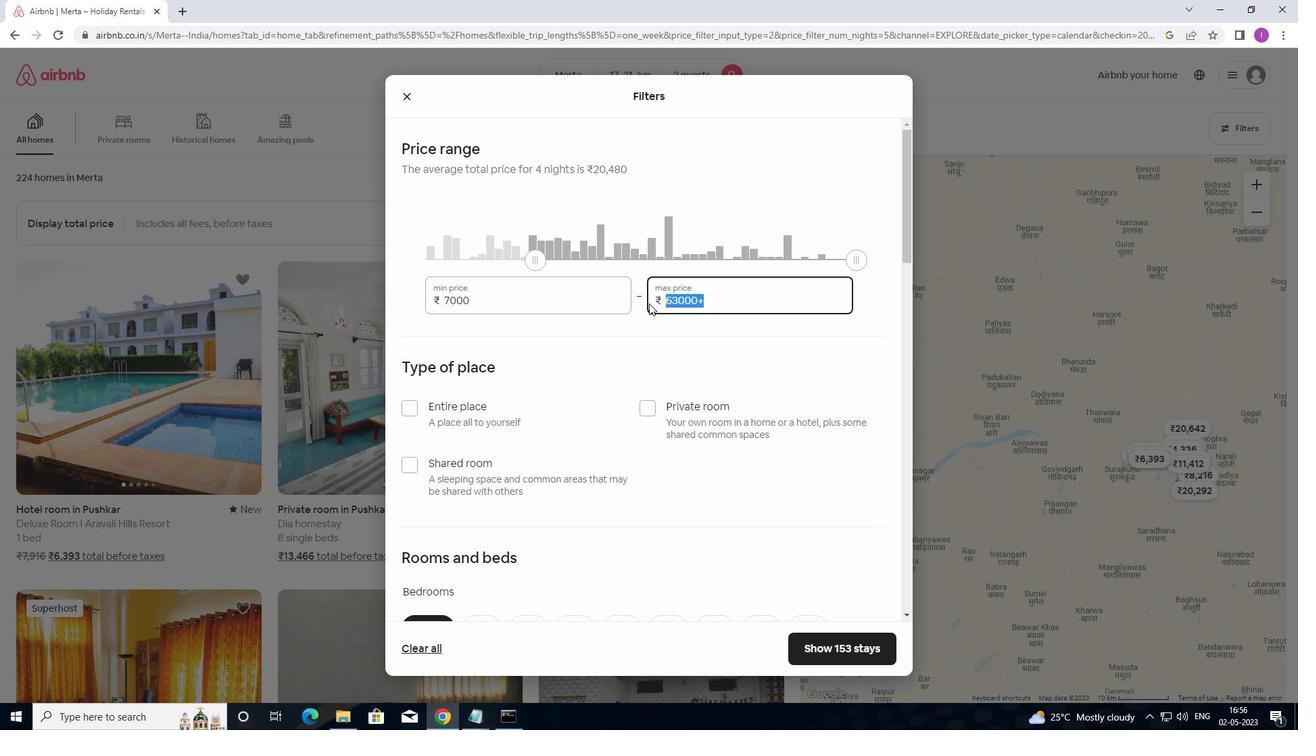 
Action: Key pressed 12
Screenshot: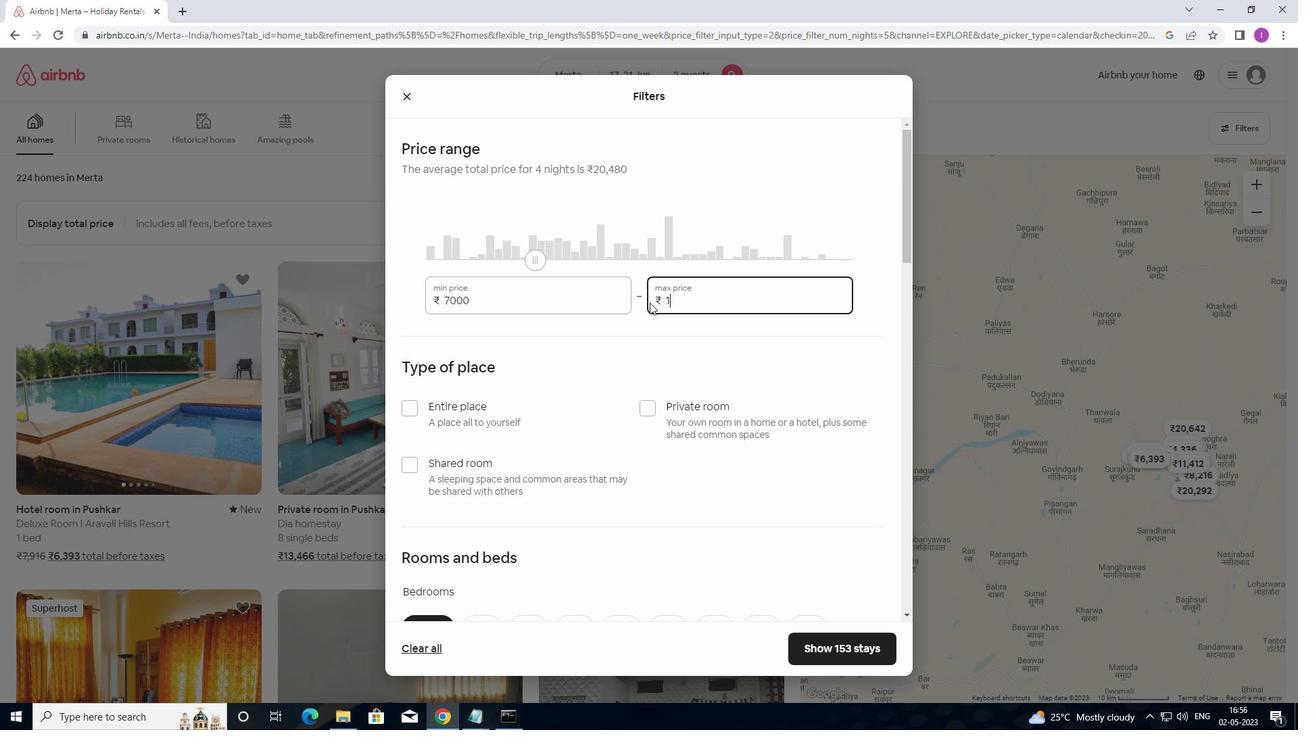 
Action: Mouse moved to (650, 301)
Screenshot: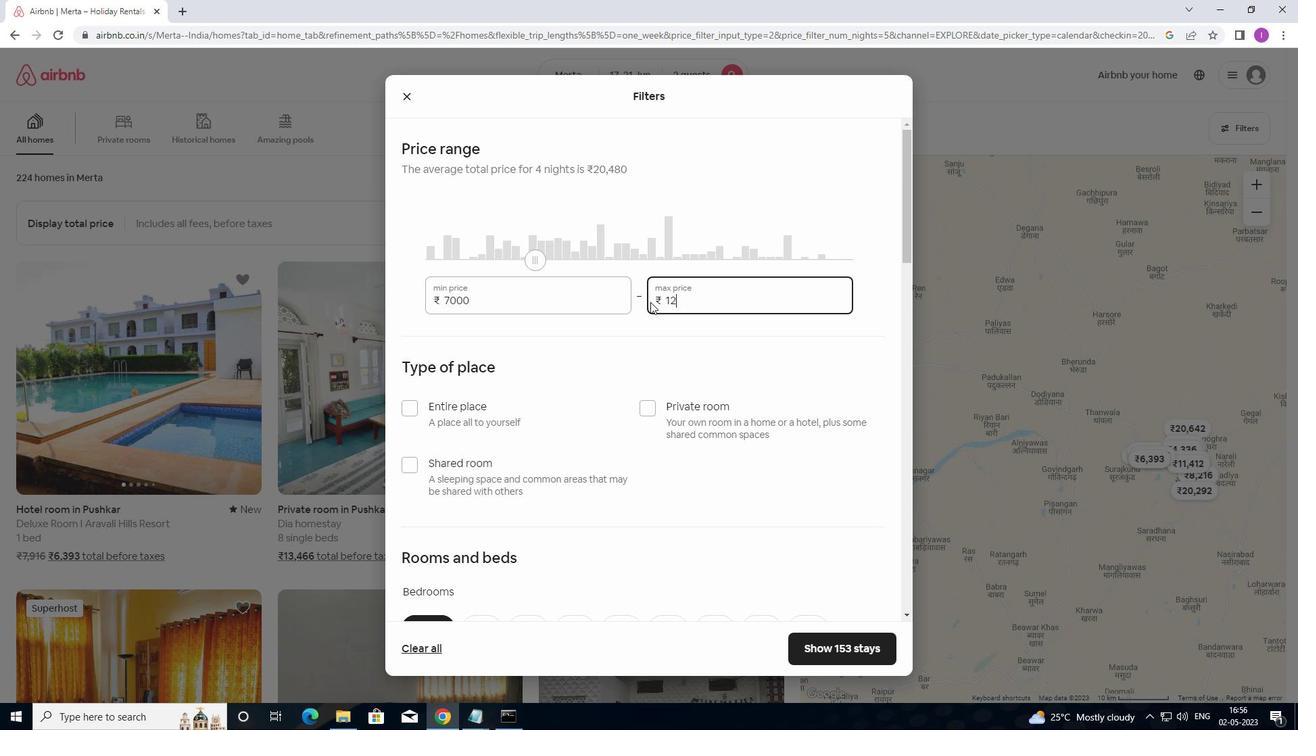 
Action: Key pressed 0
Screenshot: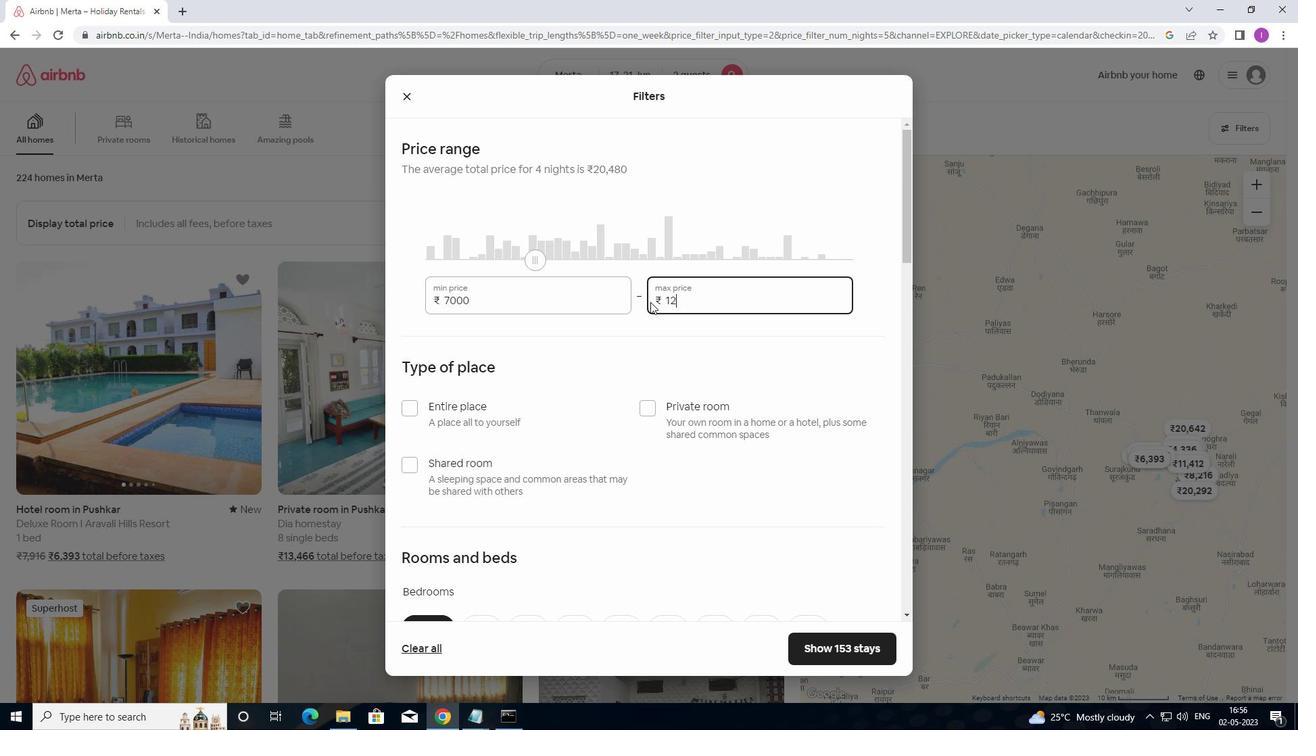 
Action: Mouse moved to (651, 301)
Screenshot: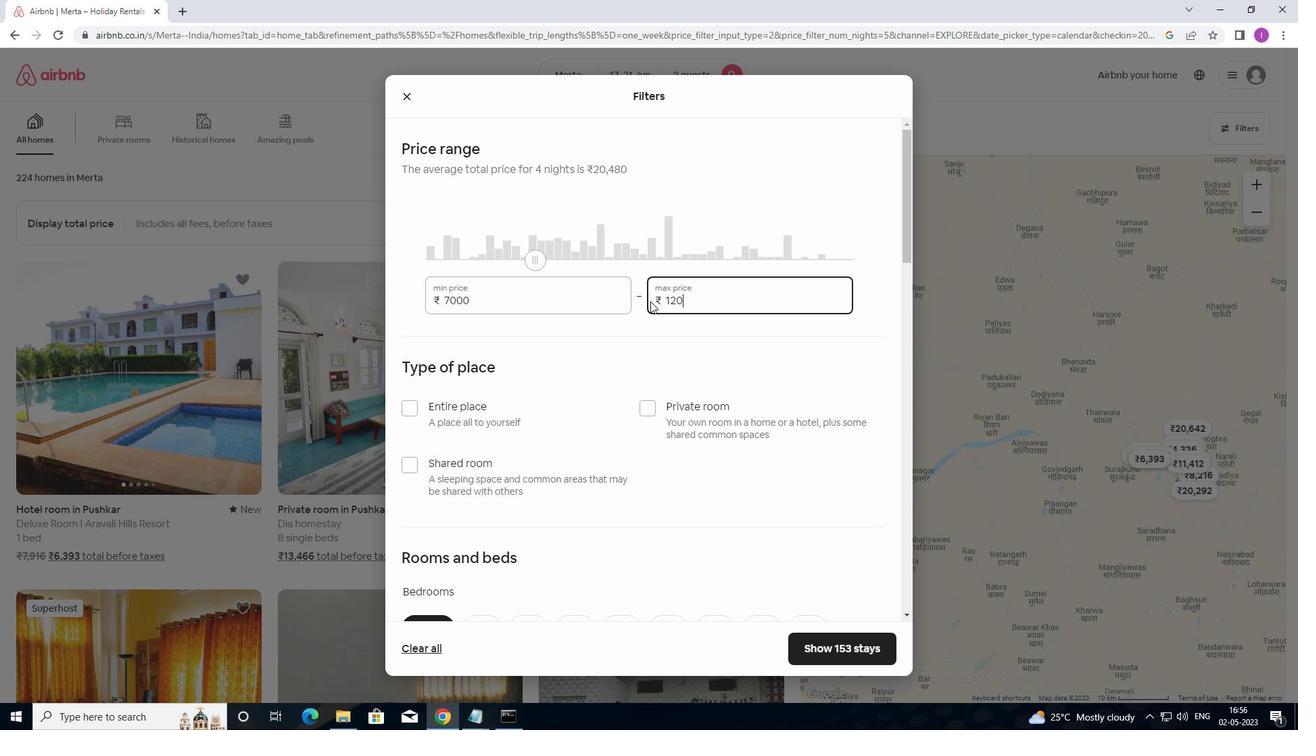 
Action: Key pressed 0
Screenshot: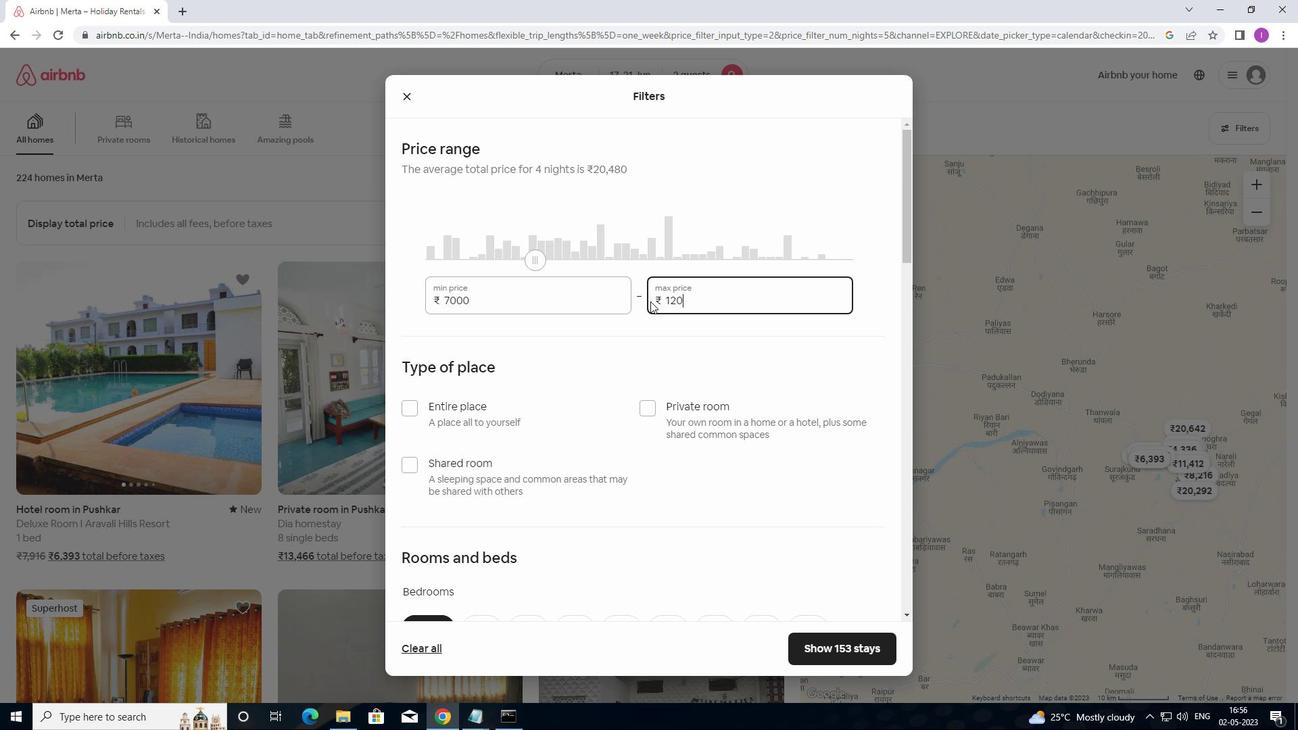 
Action: Mouse moved to (667, 299)
Screenshot: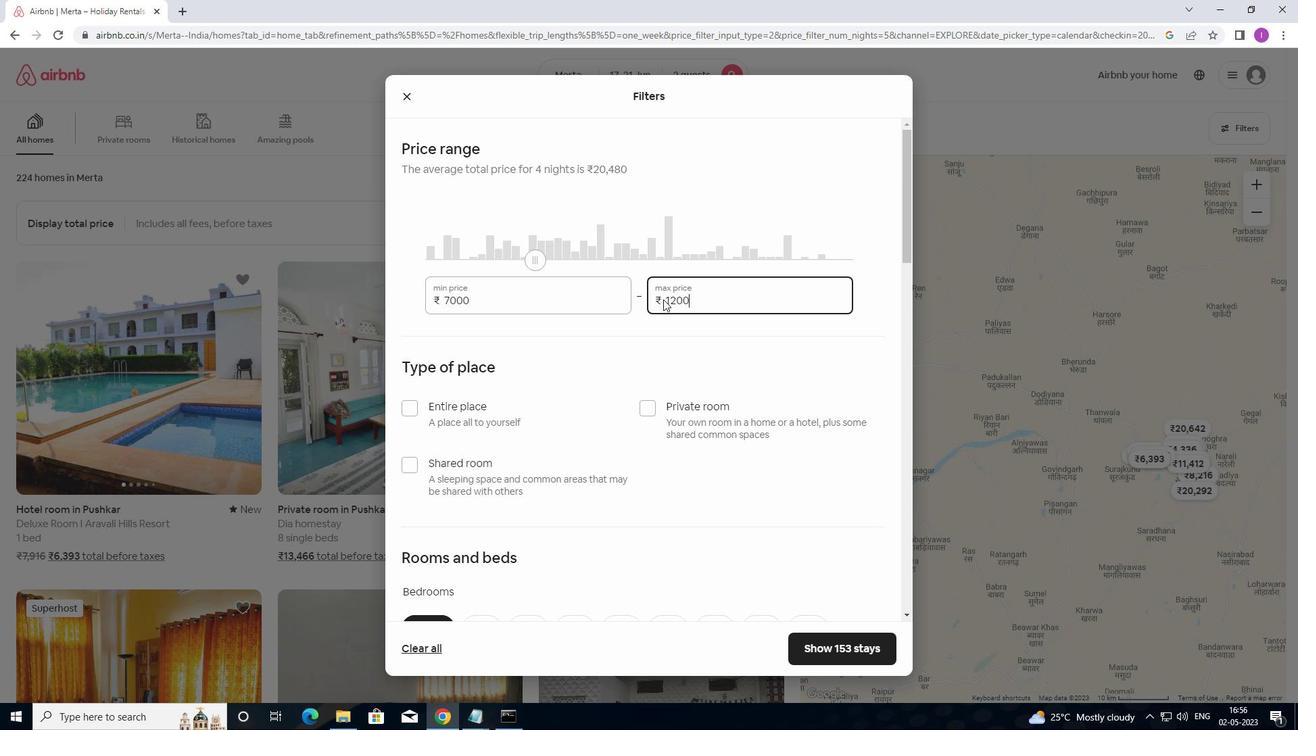 
Action: Key pressed 0
Screenshot: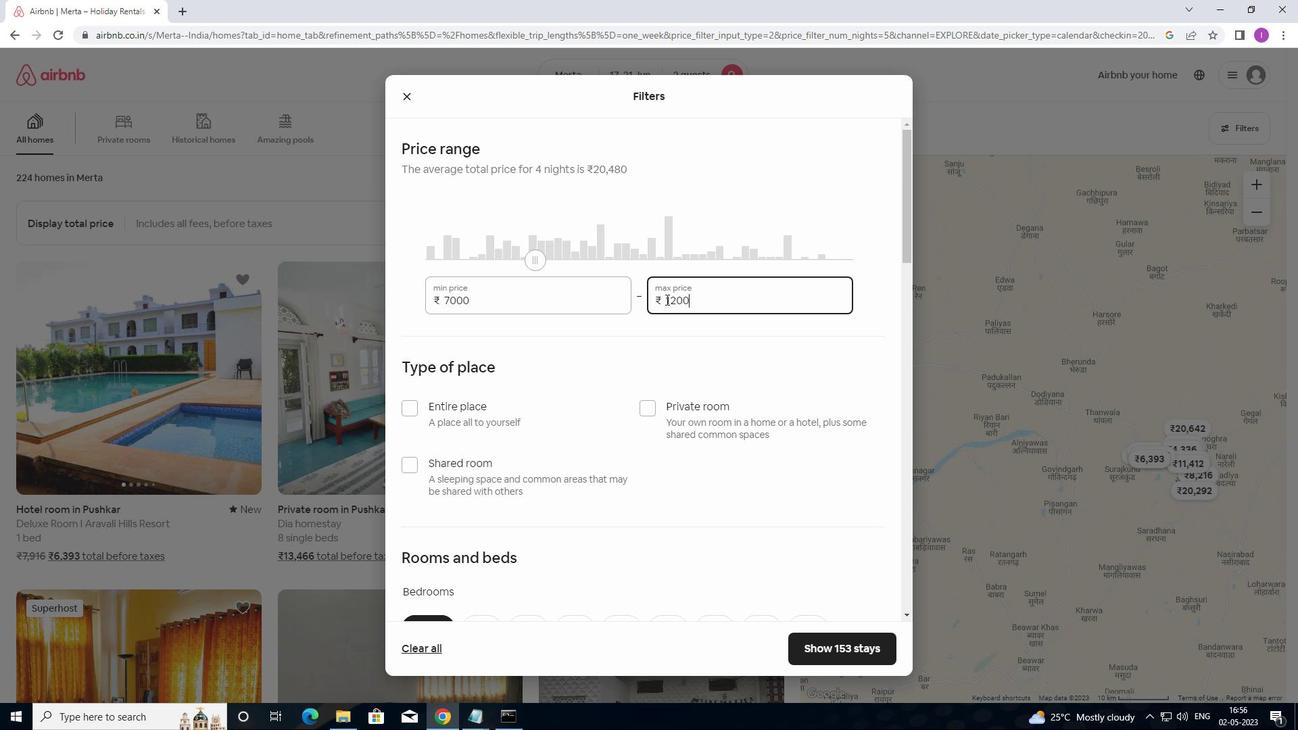 
Action: Mouse moved to (549, 401)
Screenshot: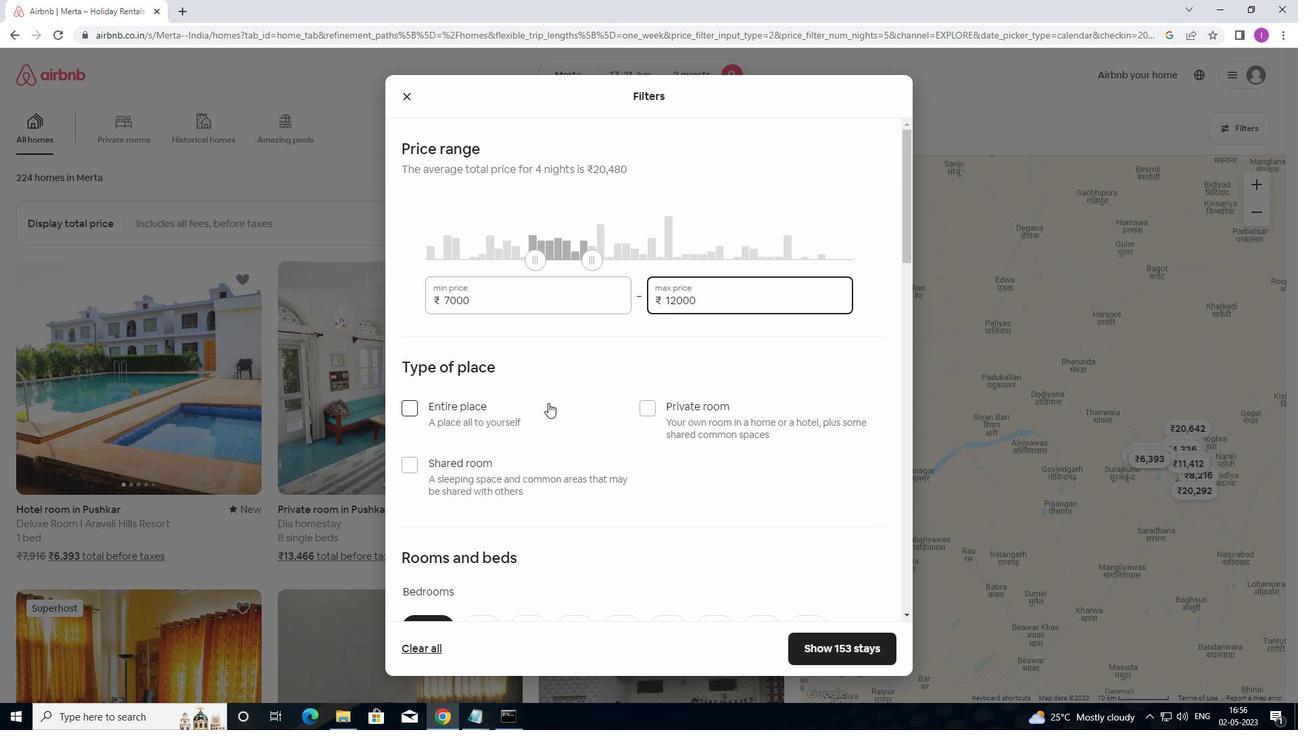 
Action: Mouse scrolled (549, 401) with delta (0, 0)
Screenshot: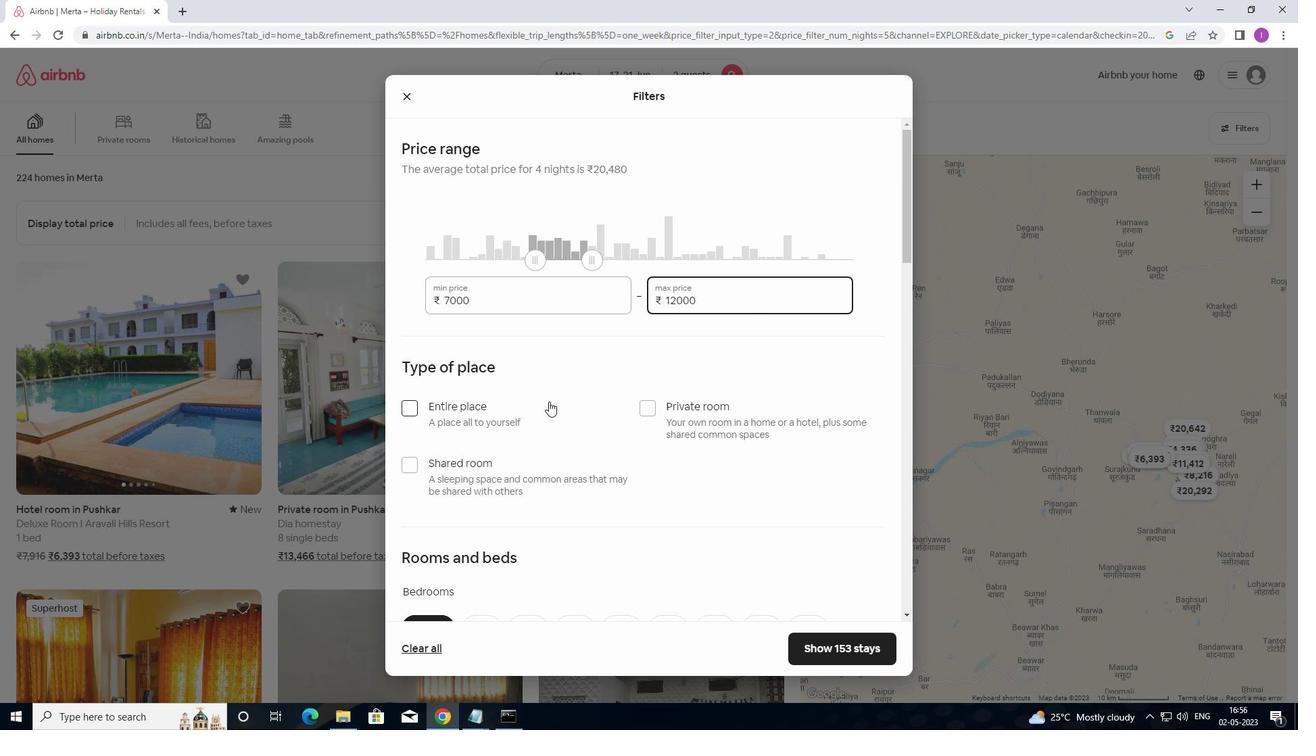 
Action: Mouse moved to (644, 347)
Screenshot: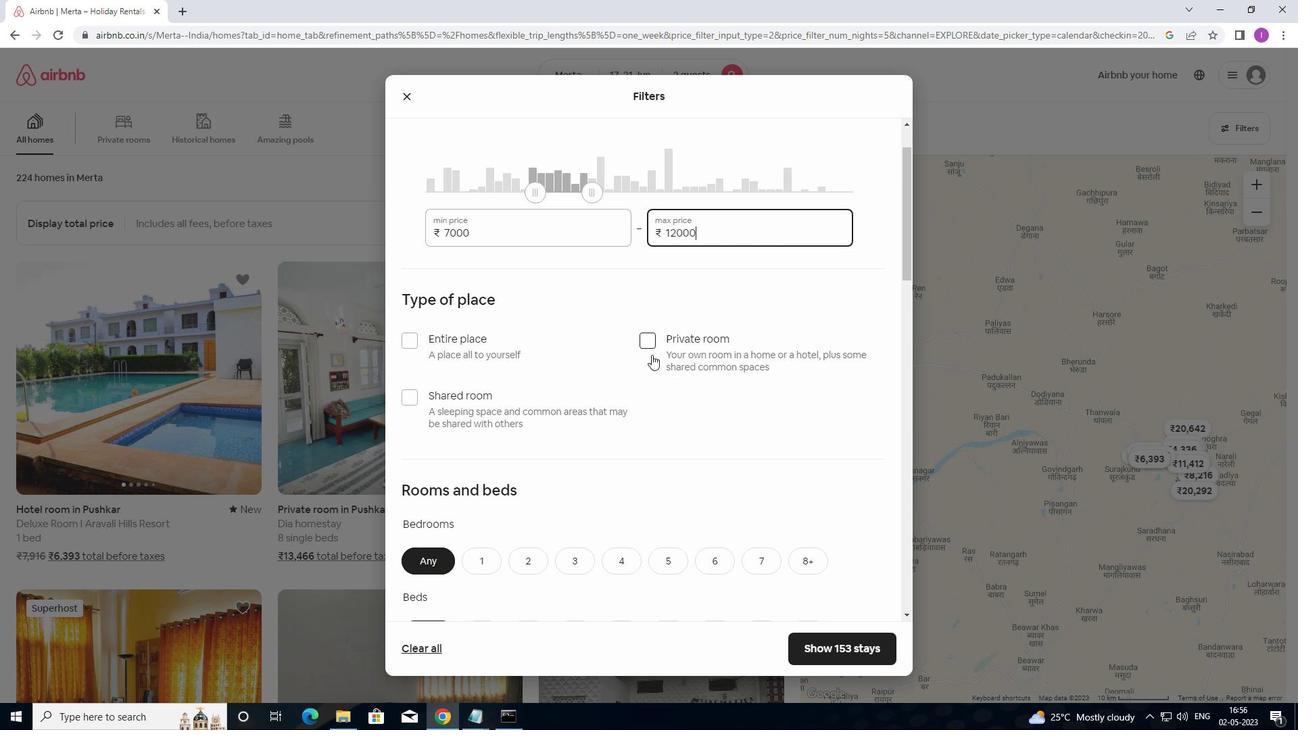 
Action: Mouse pressed left at (644, 347)
Screenshot: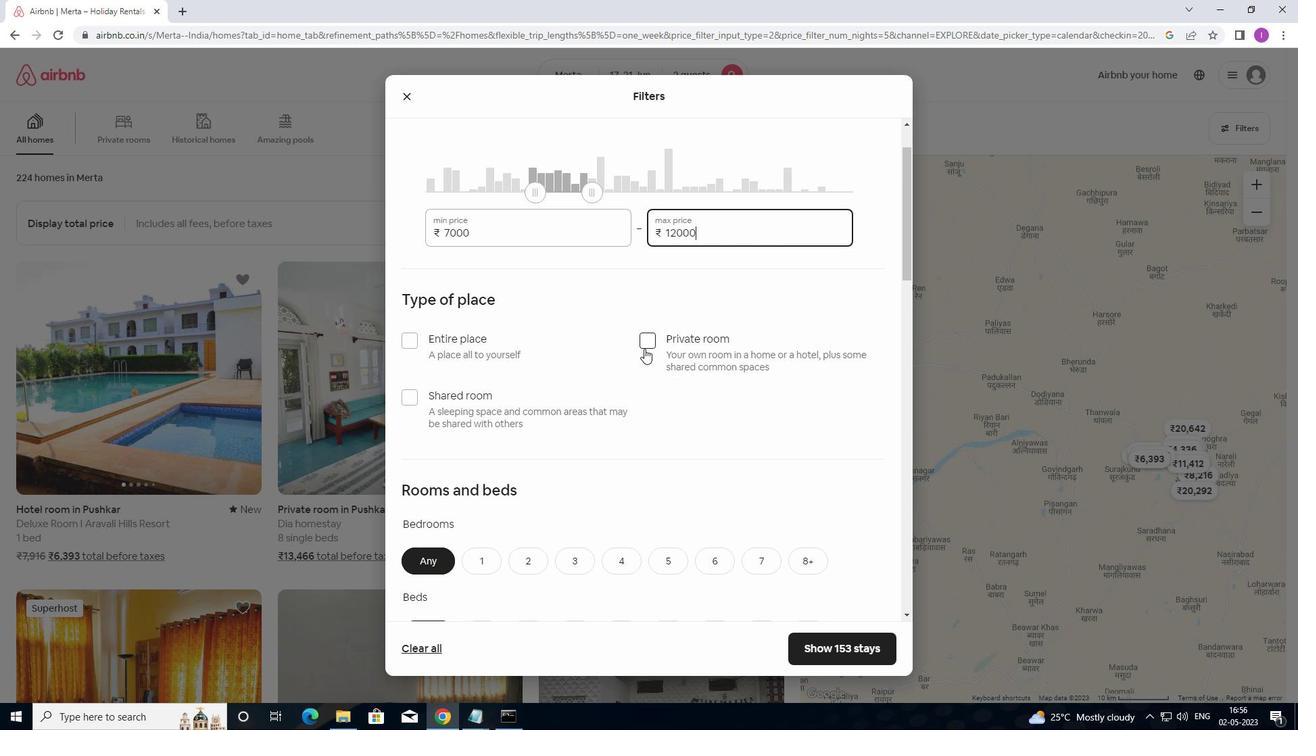 
Action: Mouse moved to (659, 374)
Screenshot: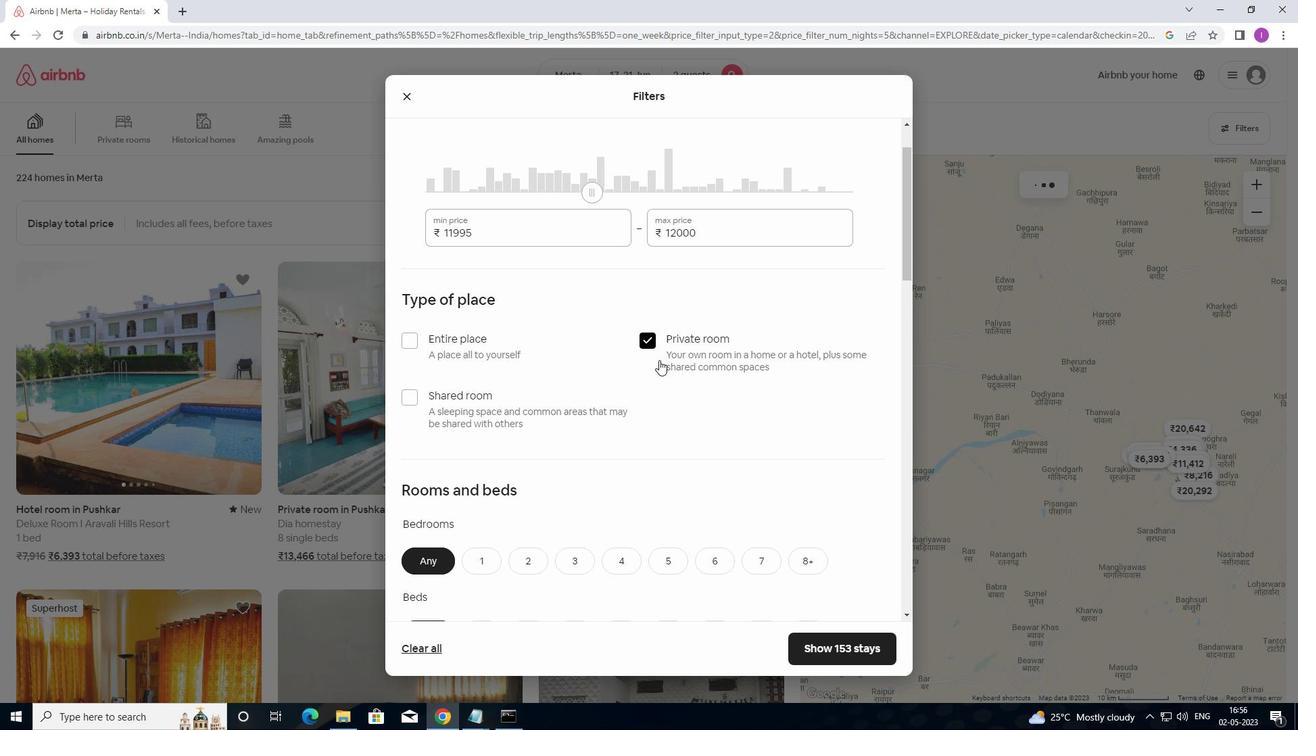 
Action: Mouse scrolled (659, 373) with delta (0, 0)
Screenshot: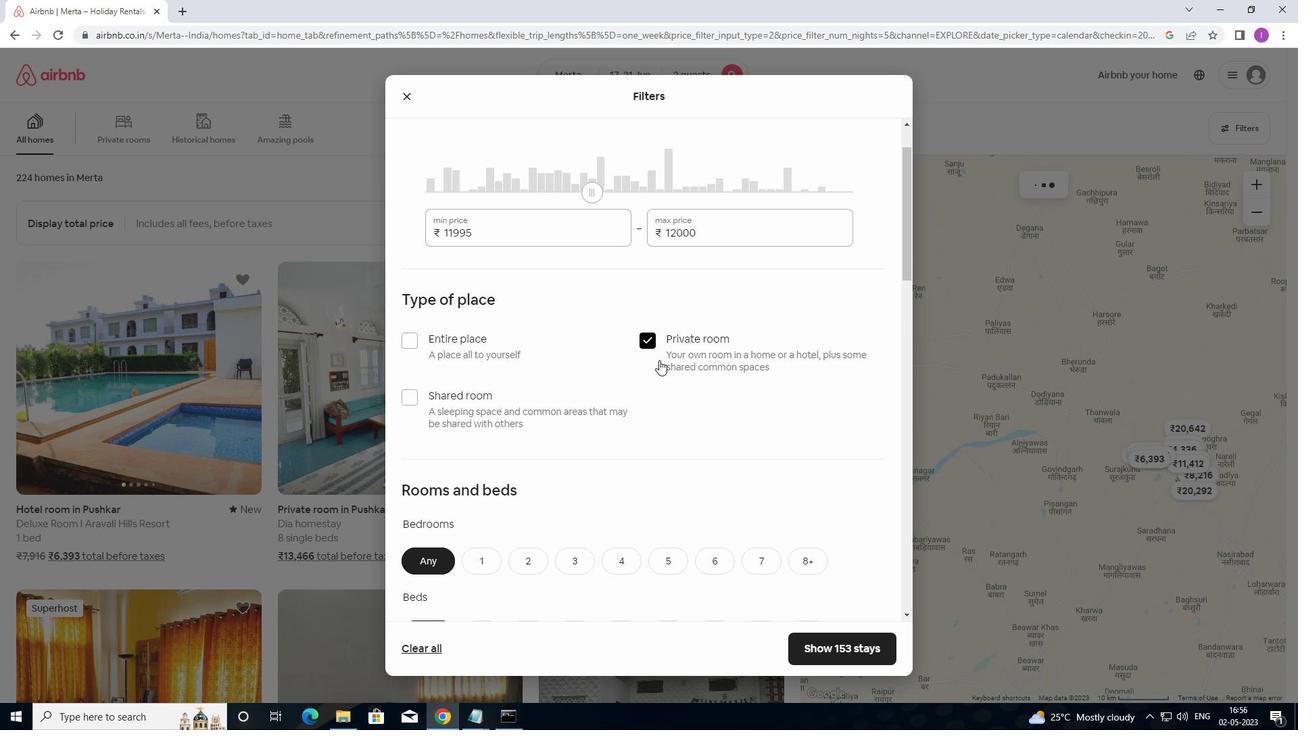 
Action: Mouse moved to (658, 386)
Screenshot: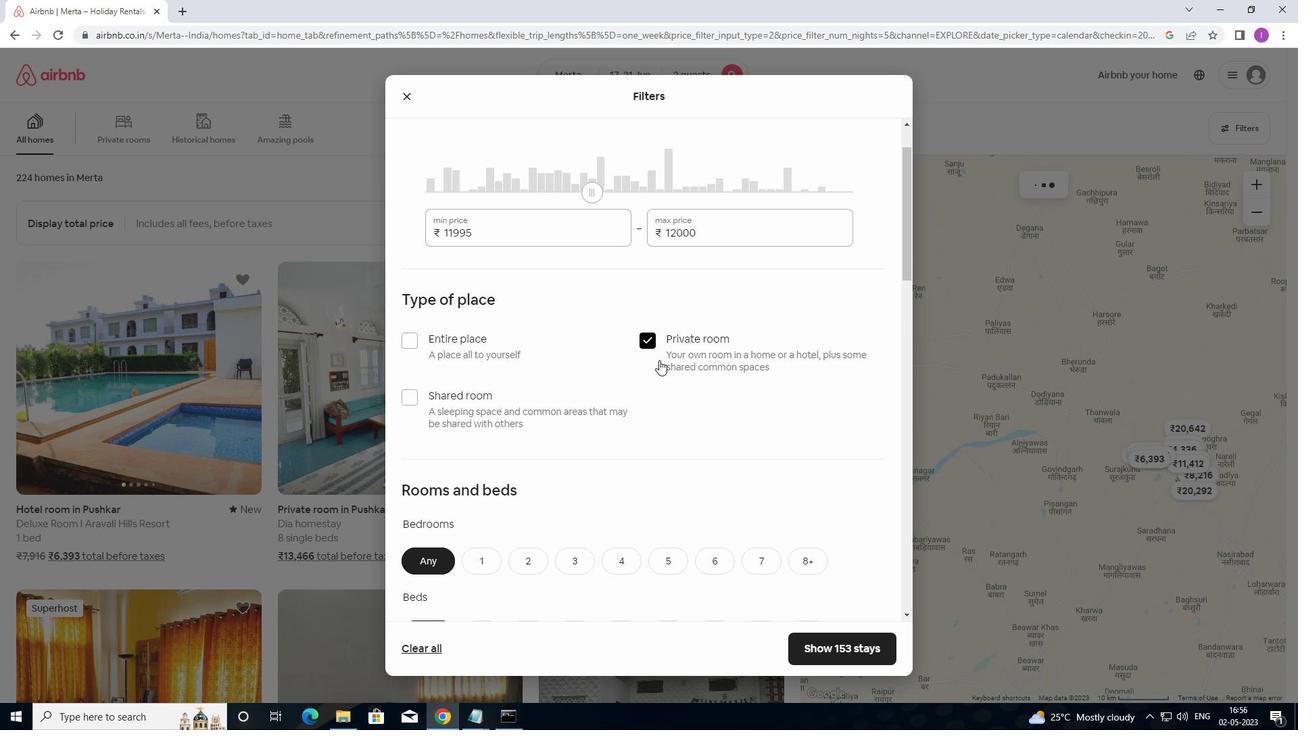
Action: Mouse scrolled (658, 385) with delta (0, 0)
Screenshot: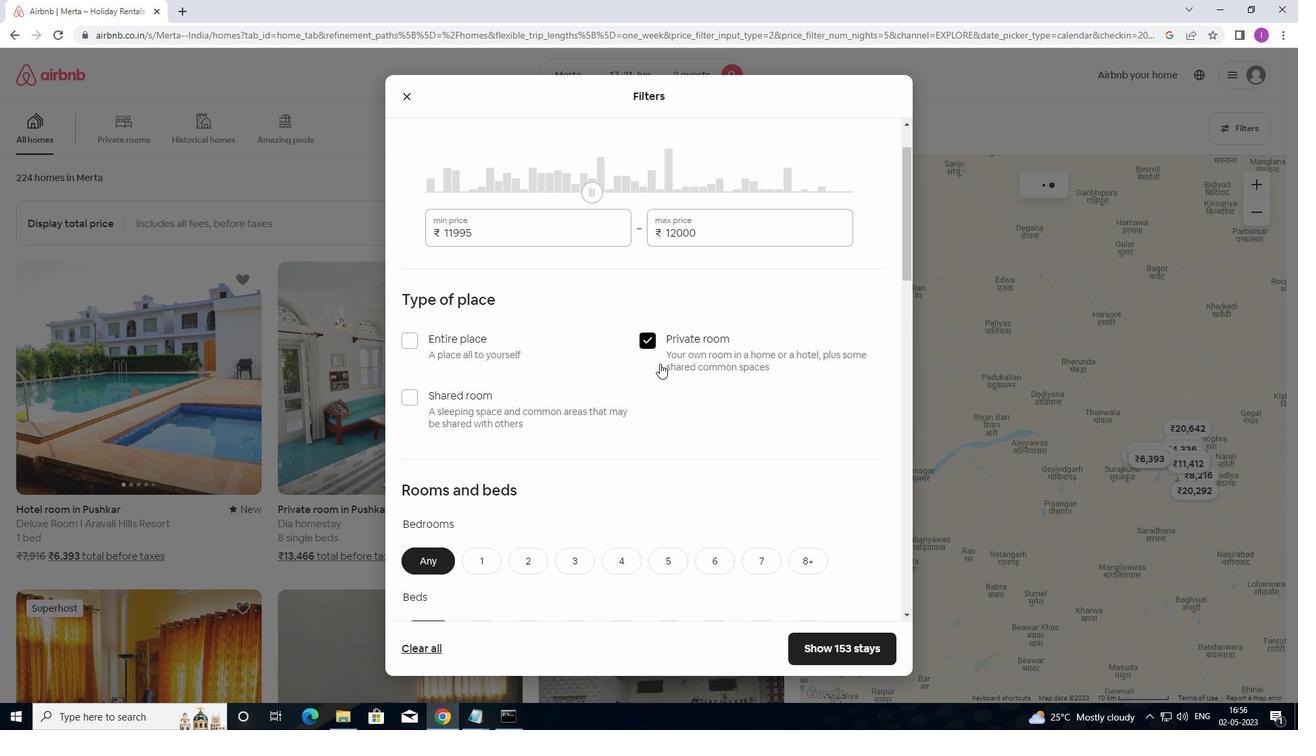 
Action: Mouse moved to (657, 387)
Screenshot: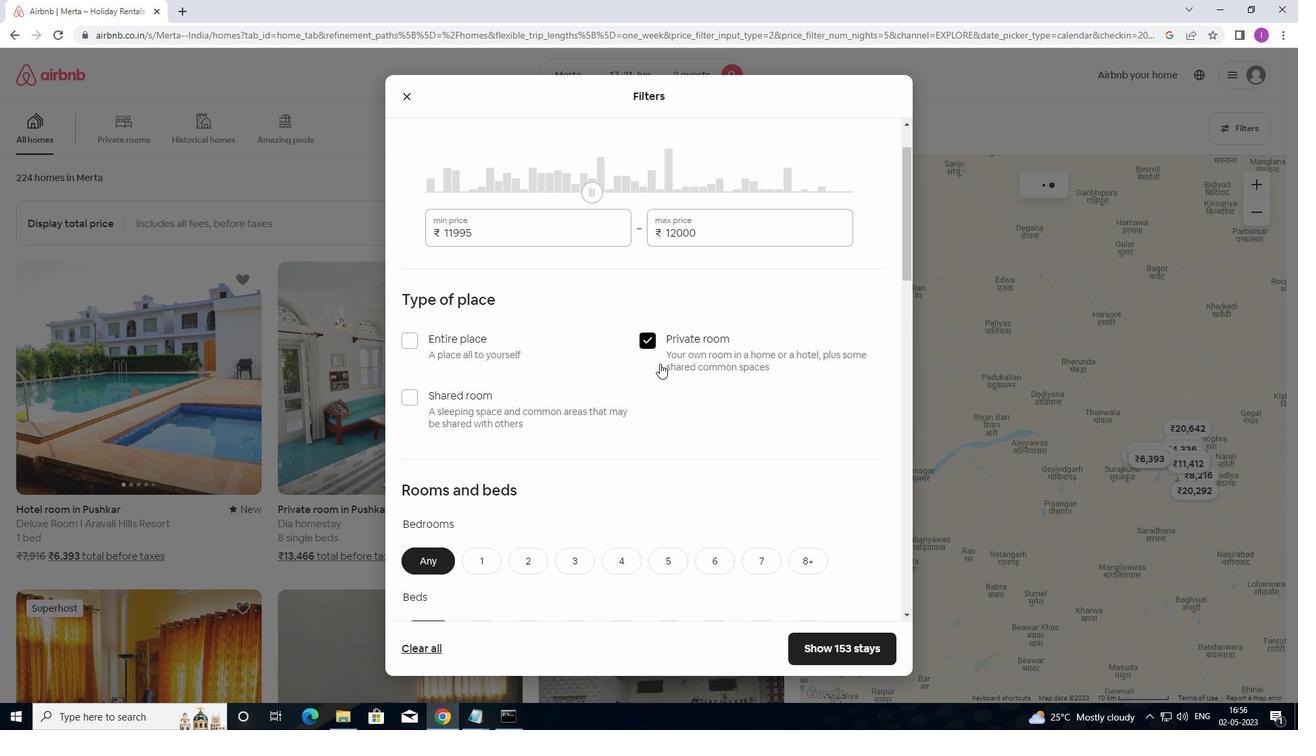 
Action: Mouse scrolled (657, 386) with delta (0, 0)
Screenshot: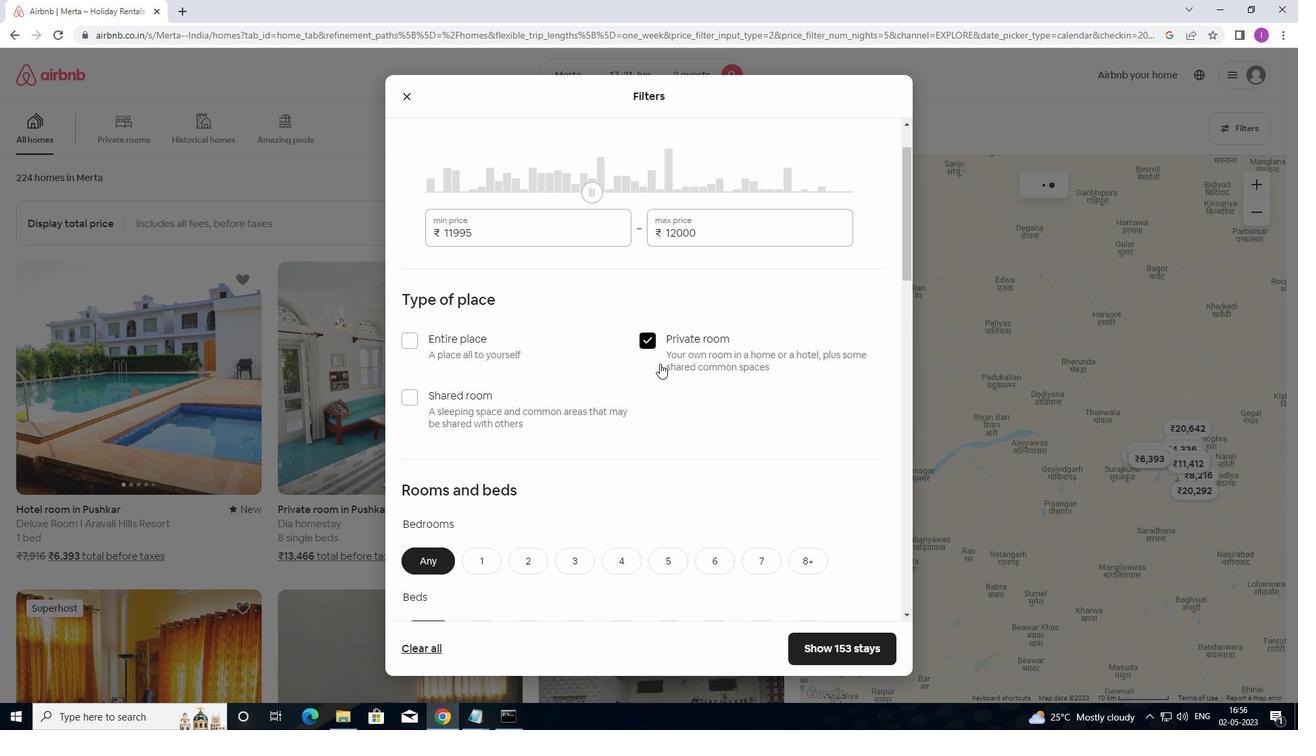 
Action: Mouse moved to (657, 390)
Screenshot: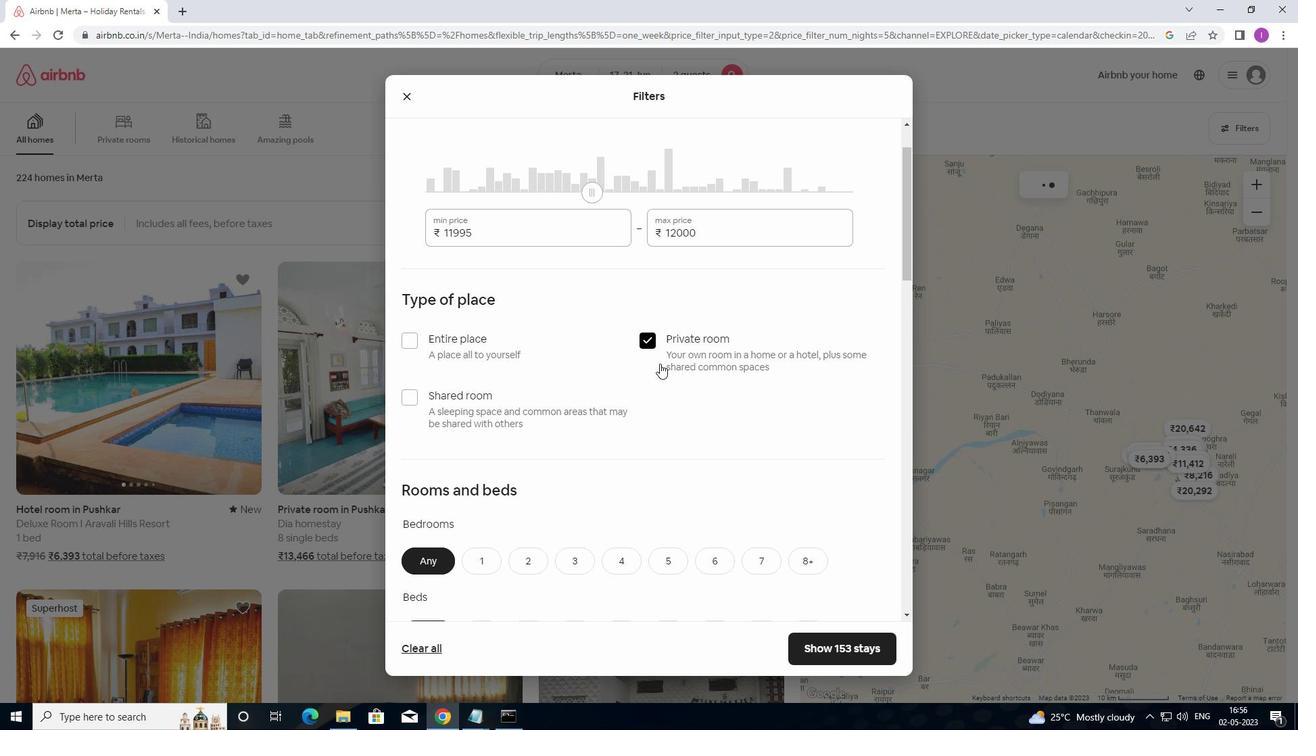 
Action: Mouse scrolled (657, 389) with delta (0, 0)
Screenshot: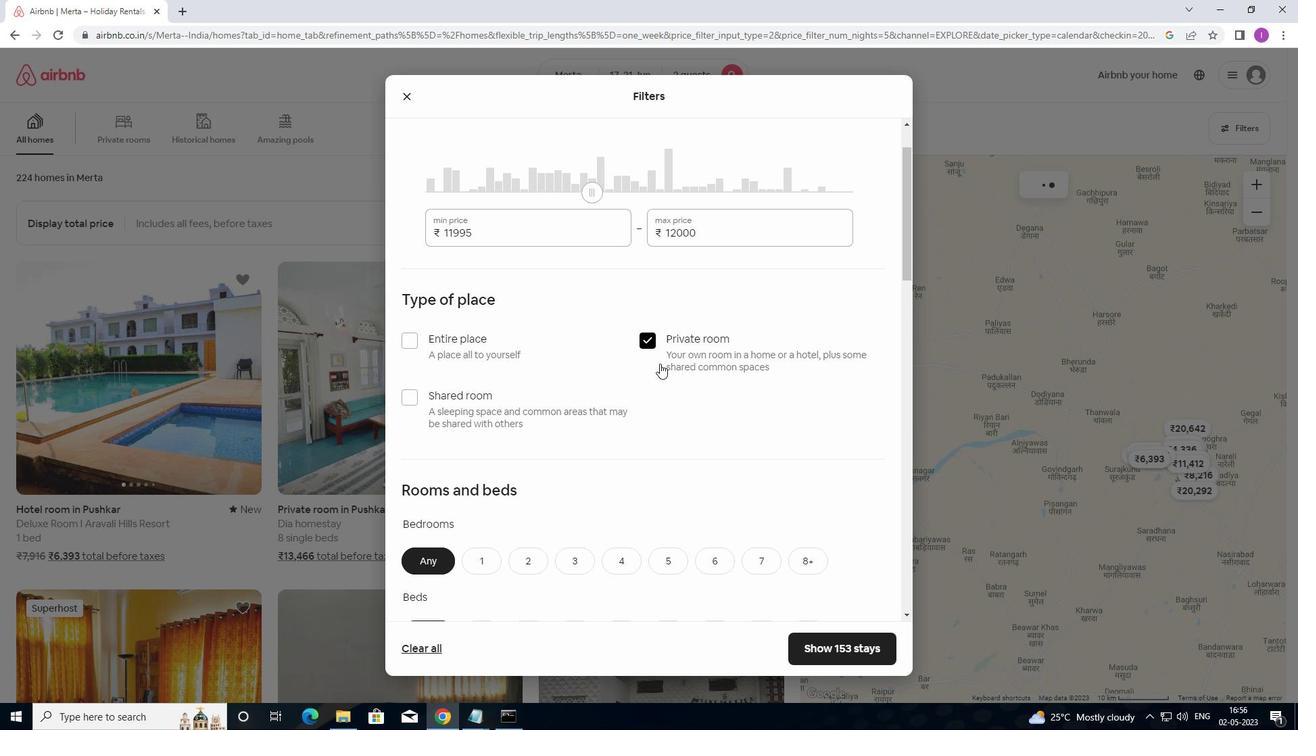 
Action: Mouse moved to (655, 392)
Screenshot: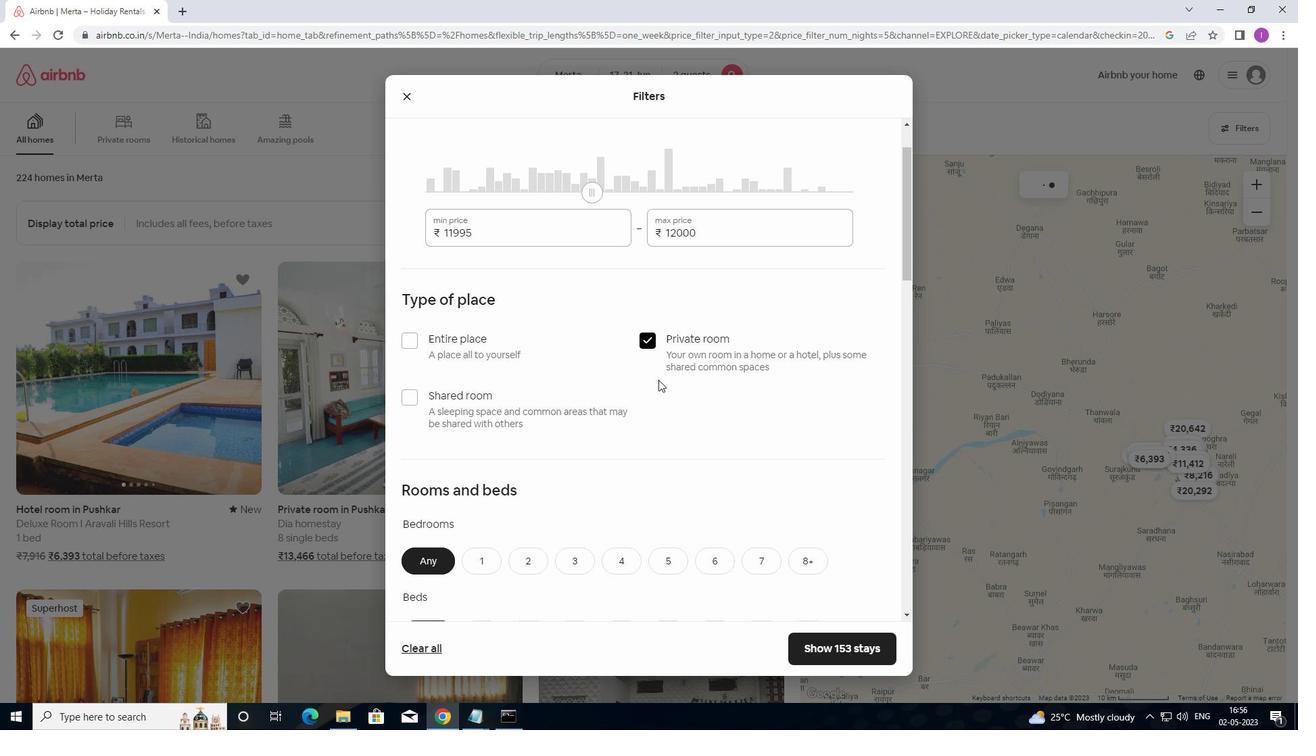 
Action: Mouse scrolled (655, 391) with delta (0, 0)
Screenshot: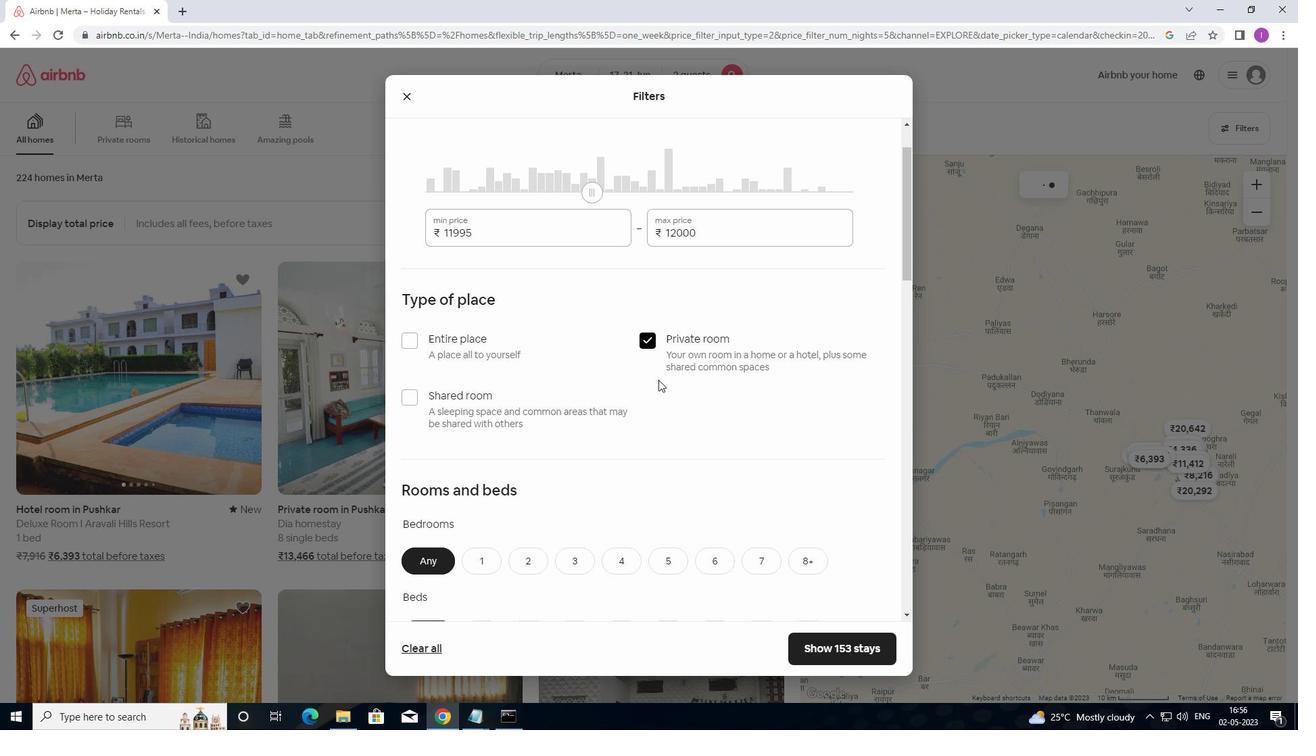 
Action: Mouse moved to (487, 225)
Screenshot: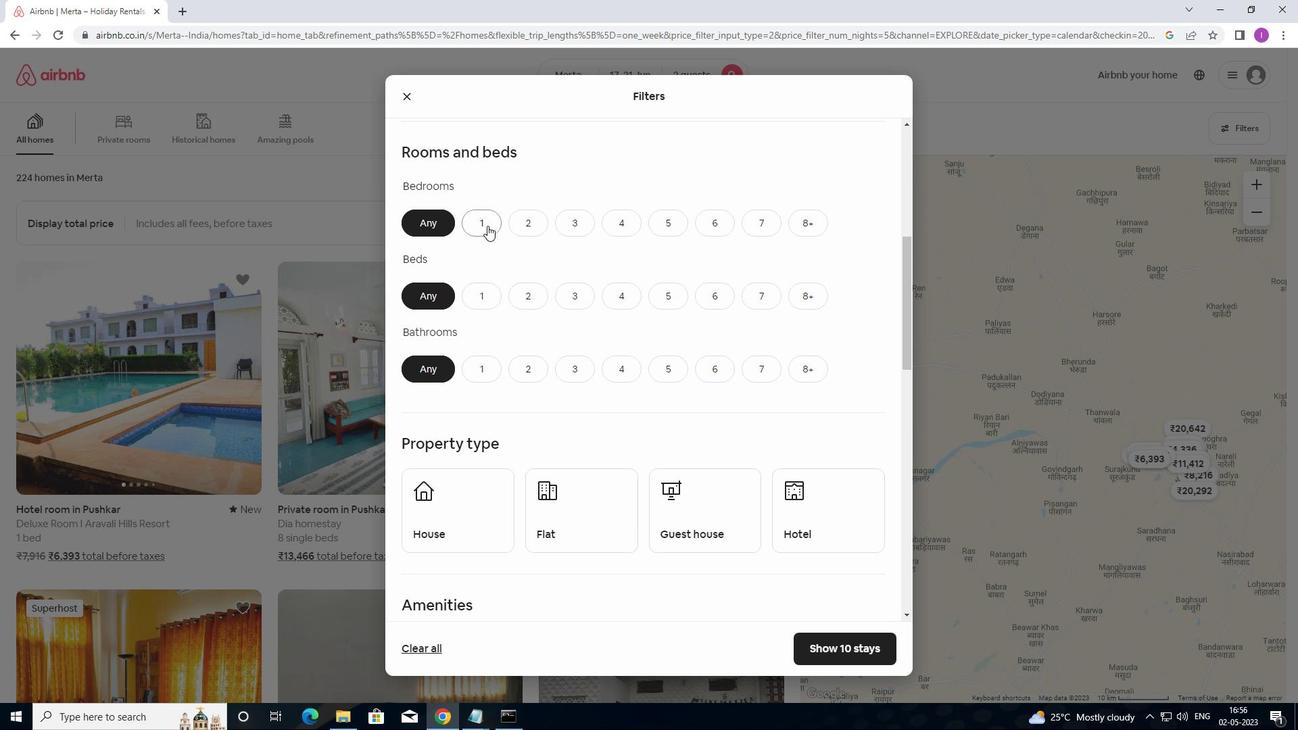 
Action: Mouse pressed left at (487, 225)
Screenshot: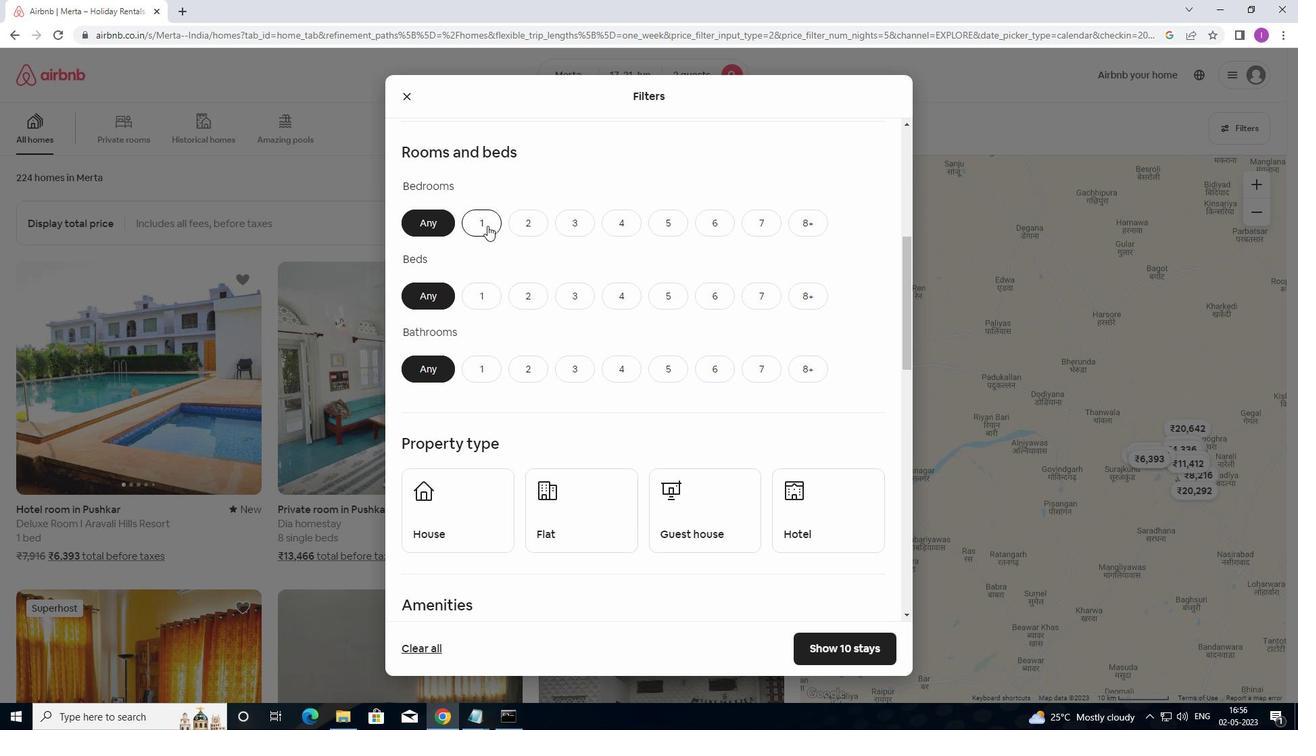 
Action: Mouse moved to (539, 305)
Screenshot: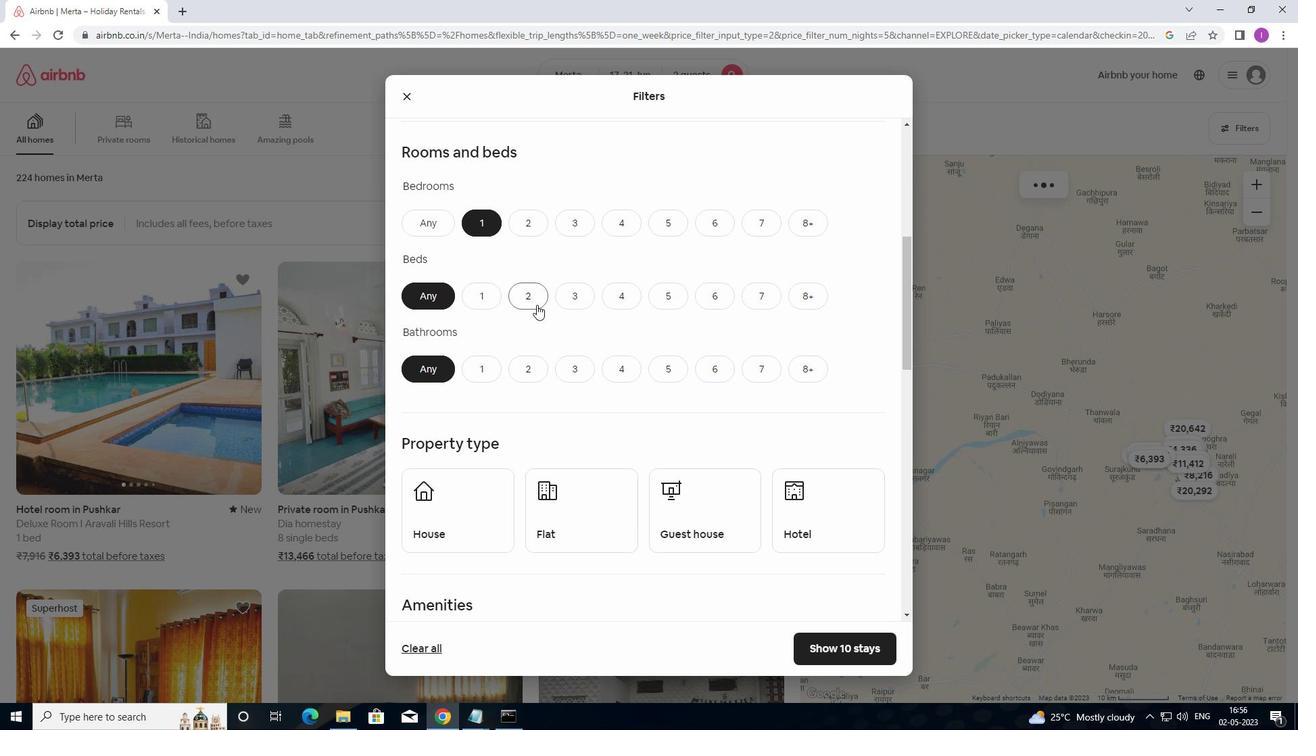 
Action: Mouse pressed left at (539, 305)
Screenshot: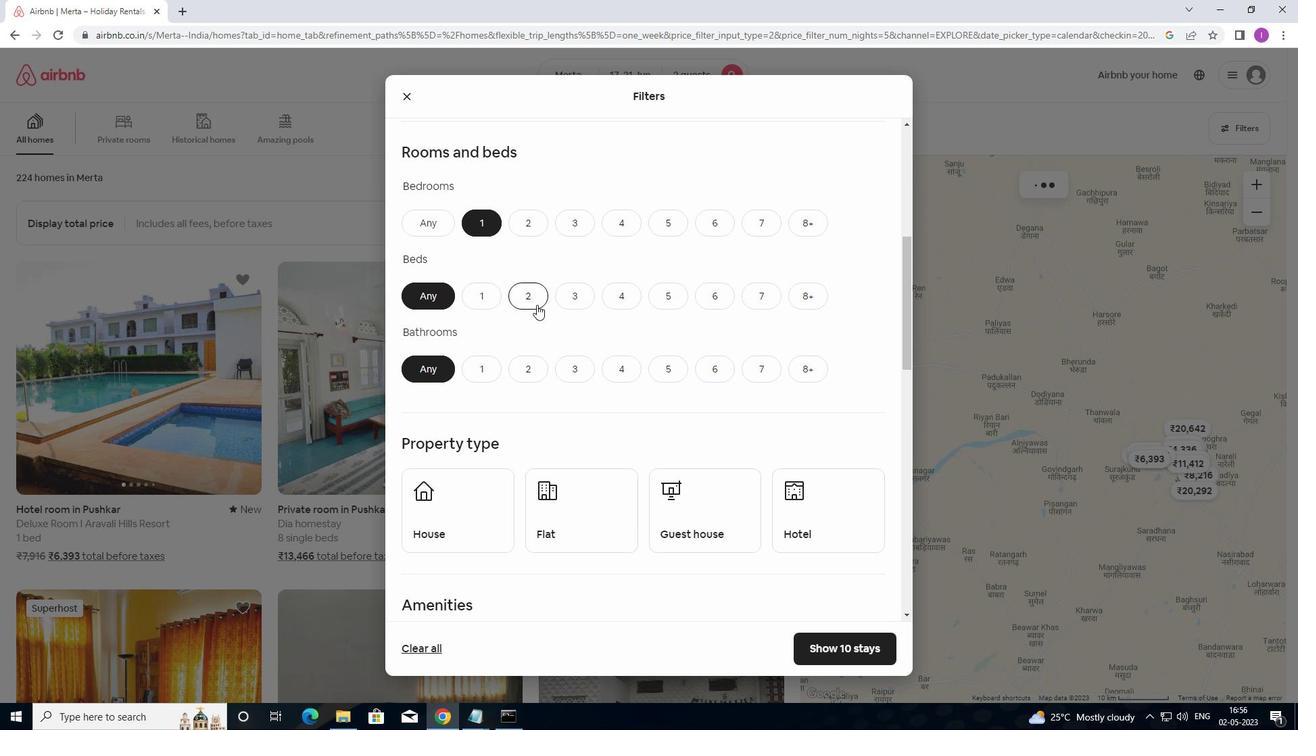 
Action: Mouse moved to (491, 365)
Screenshot: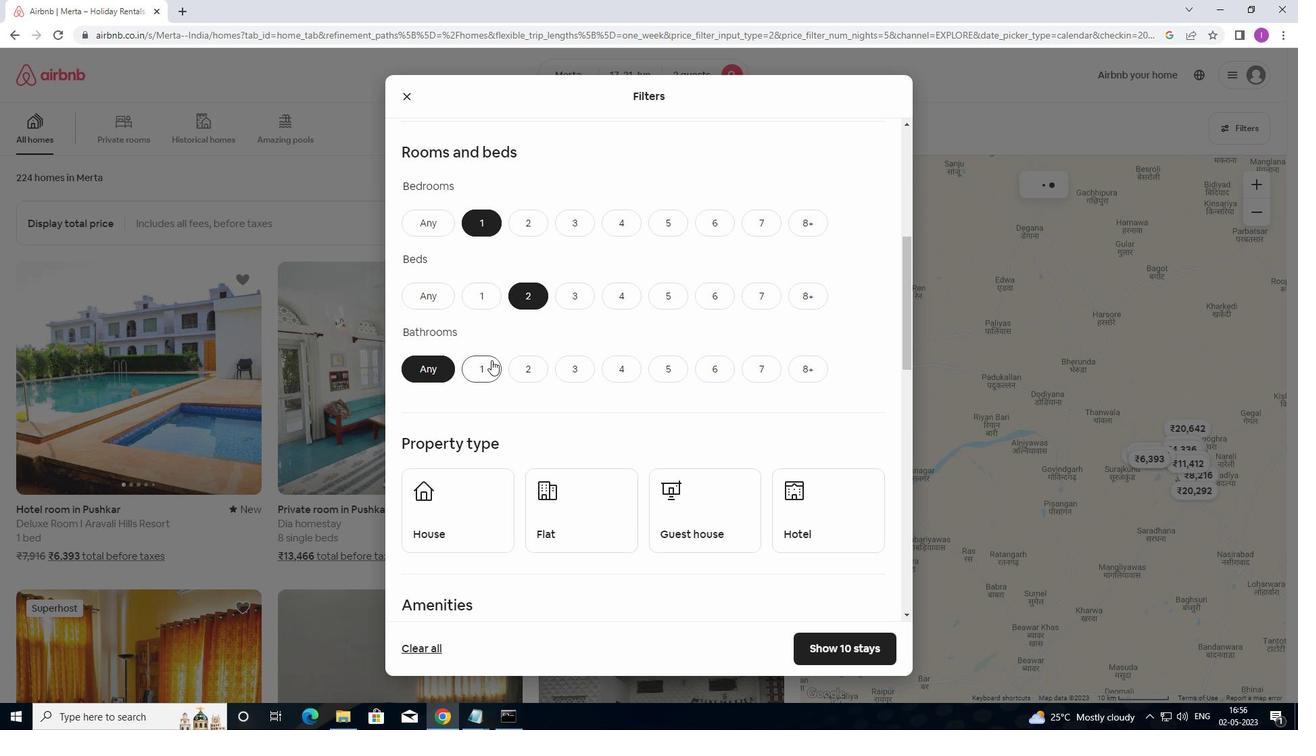 
Action: Mouse pressed left at (491, 365)
Screenshot: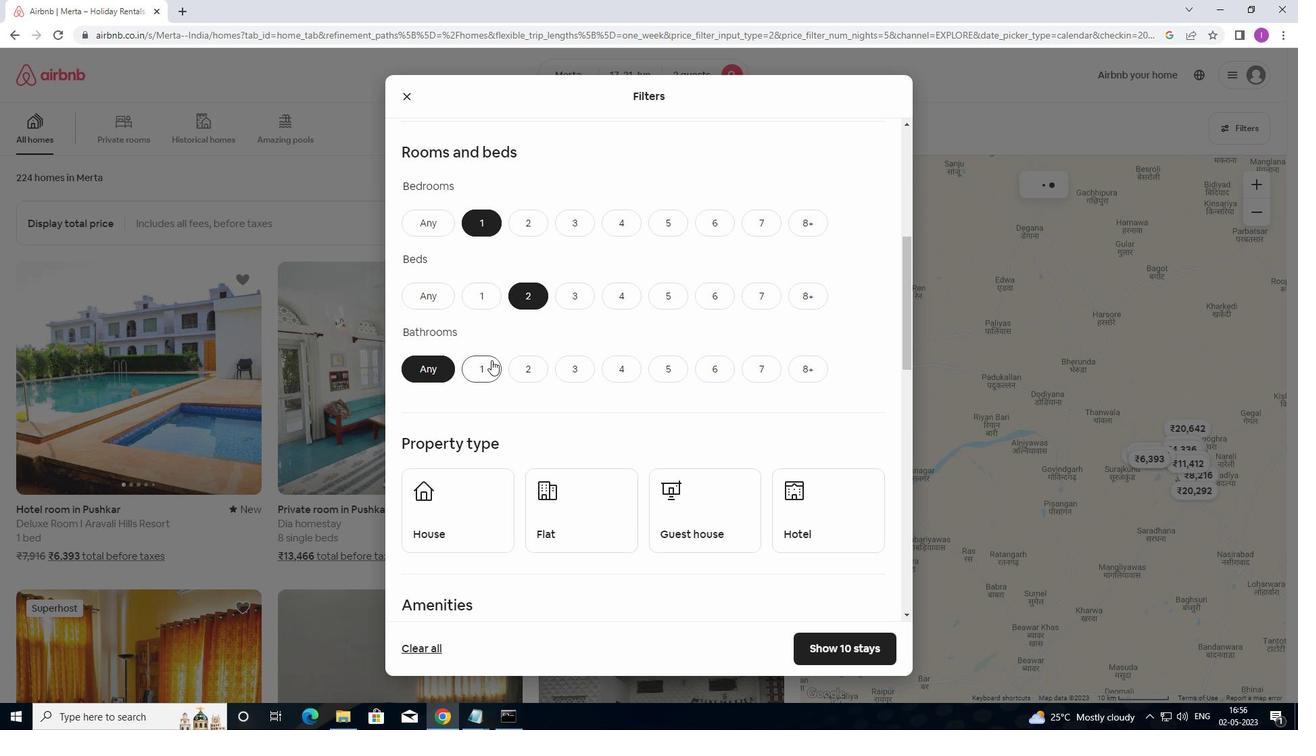 
Action: Mouse moved to (503, 363)
Screenshot: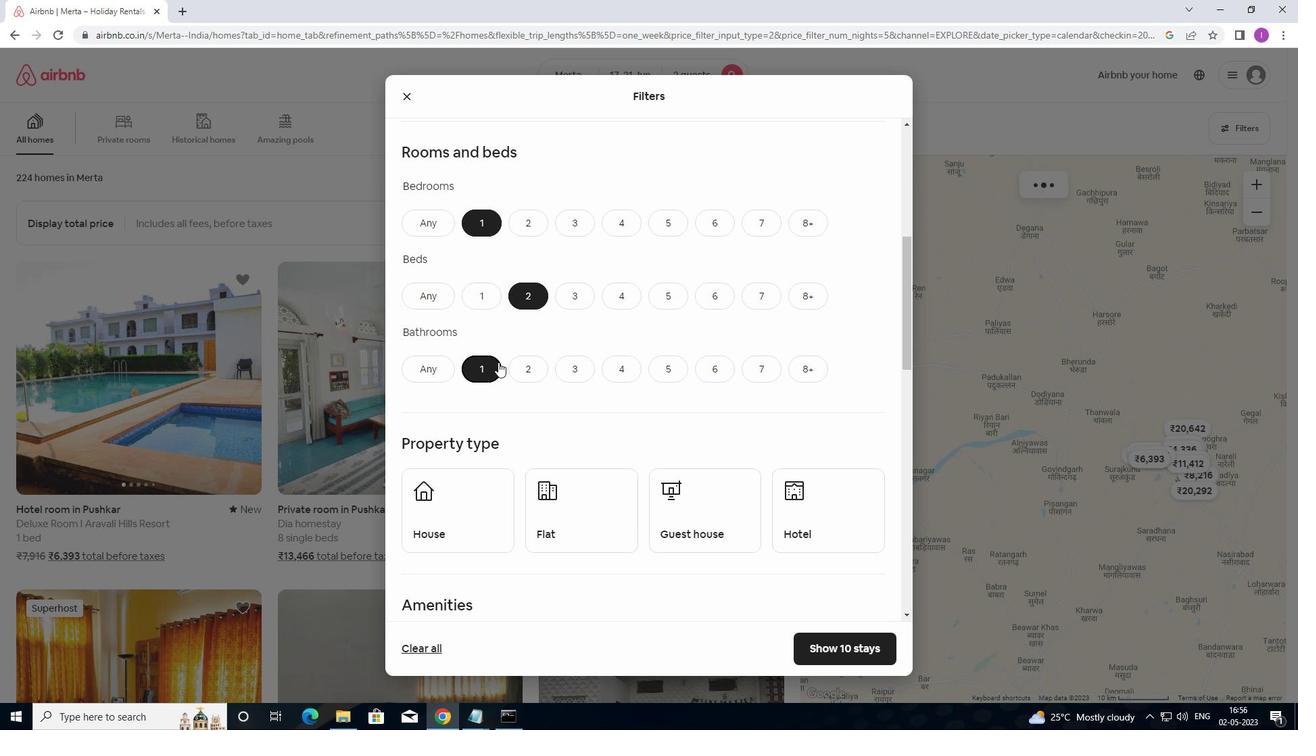 
Action: Mouse scrolled (503, 362) with delta (0, 0)
Screenshot: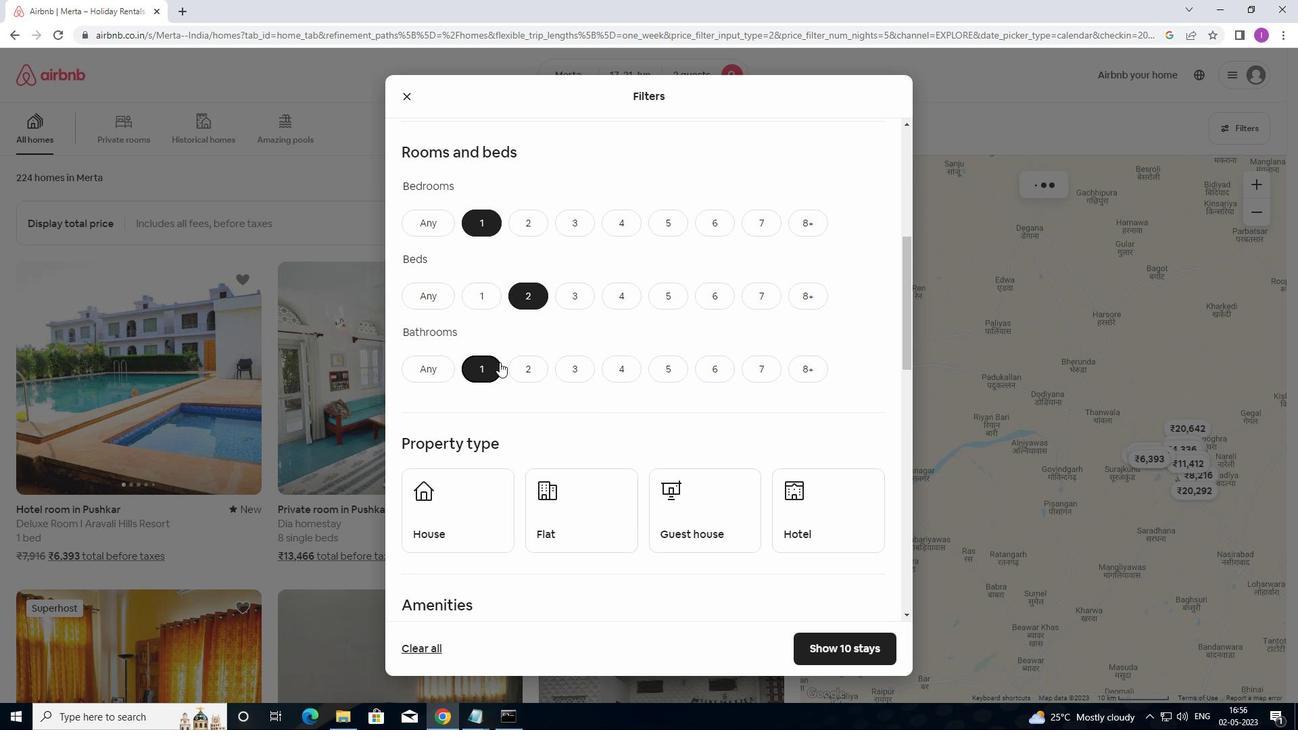 
Action: Mouse moved to (511, 356)
Screenshot: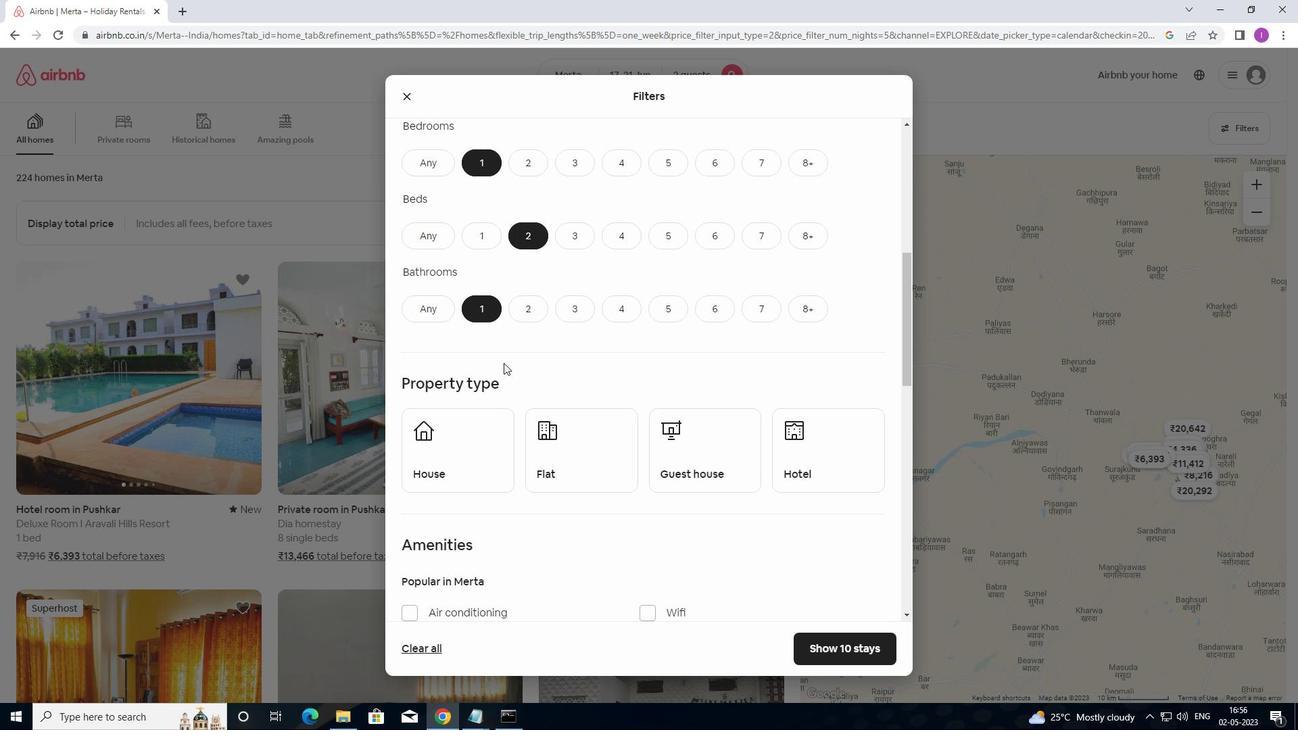 
Action: Mouse scrolled (511, 355) with delta (0, 0)
Screenshot: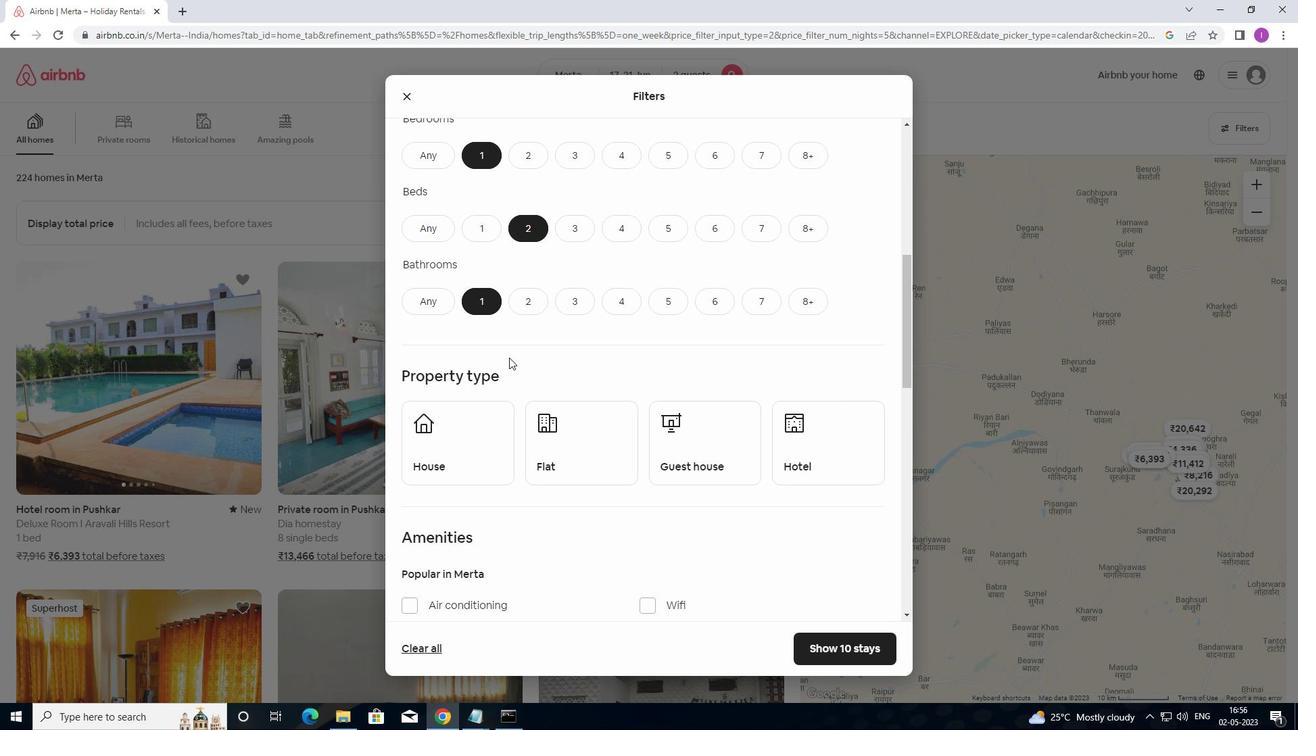 
Action: Mouse scrolled (511, 355) with delta (0, 0)
Screenshot: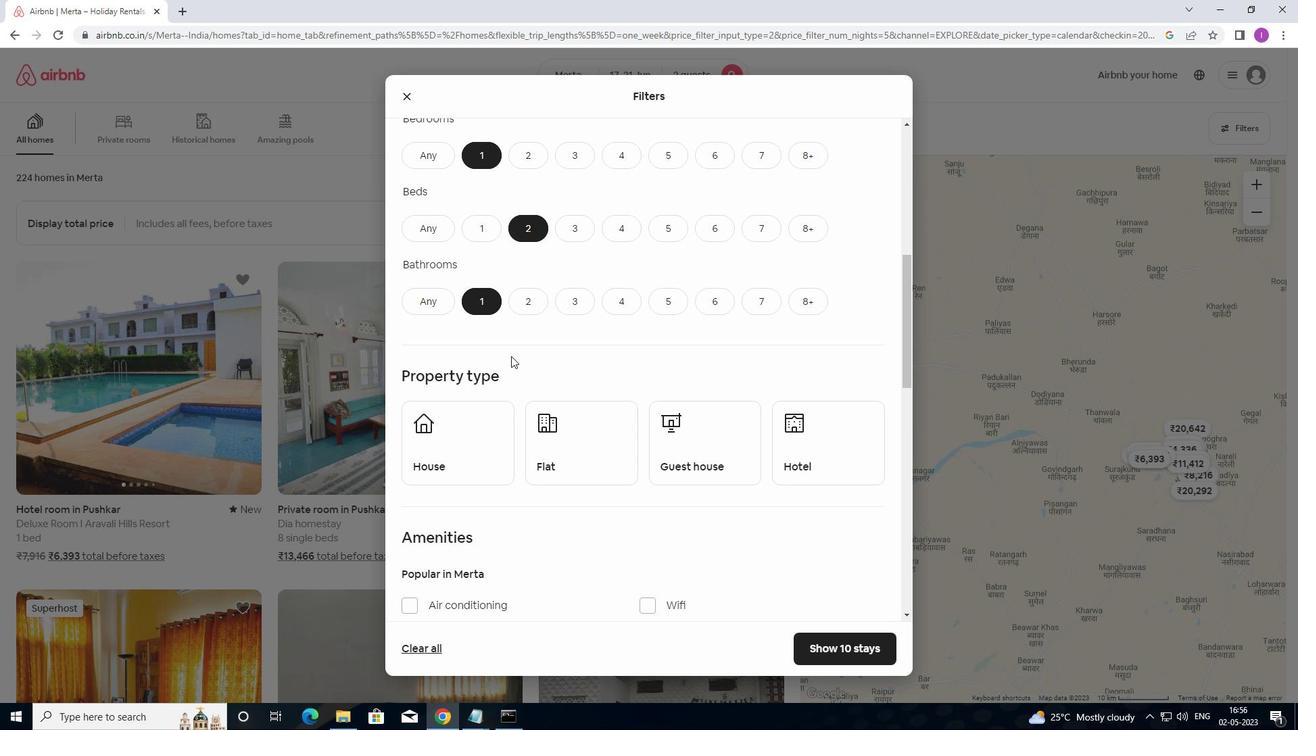 
Action: Mouse moved to (527, 347)
Screenshot: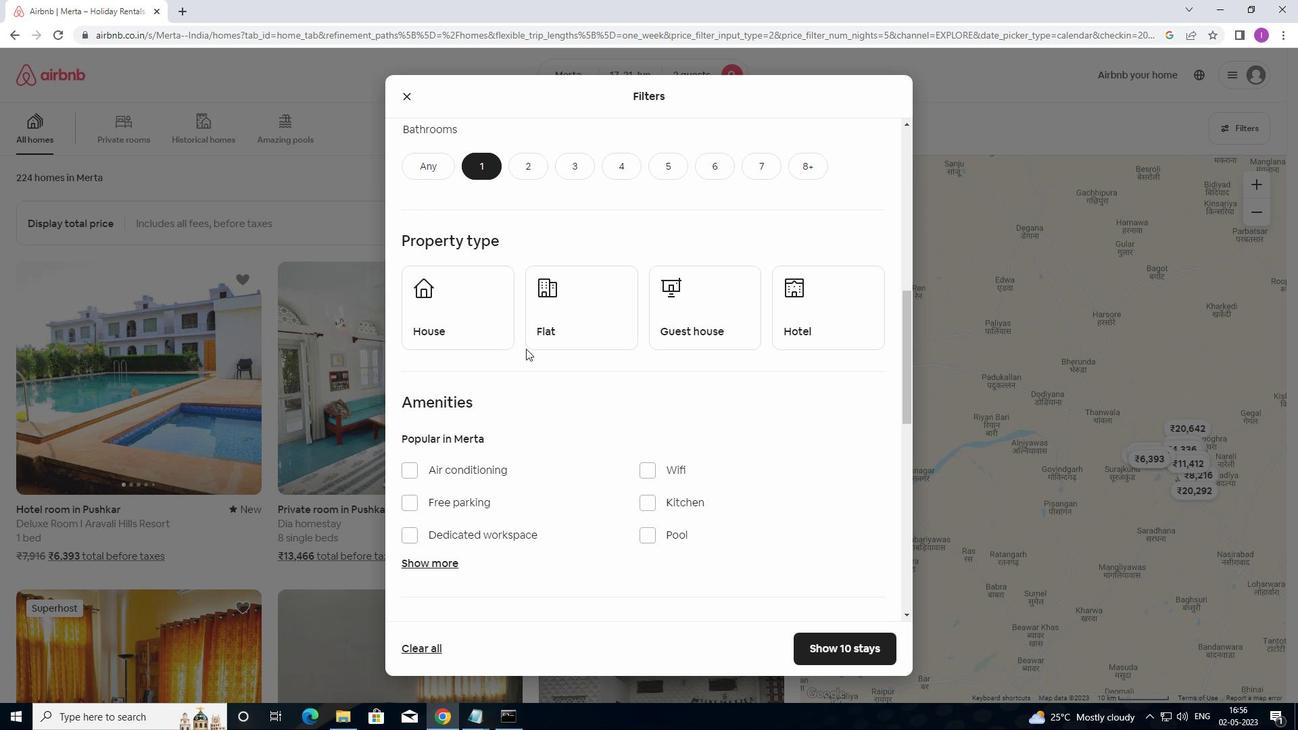 
Action: Mouse scrolled (527, 347) with delta (0, 0)
Screenshot: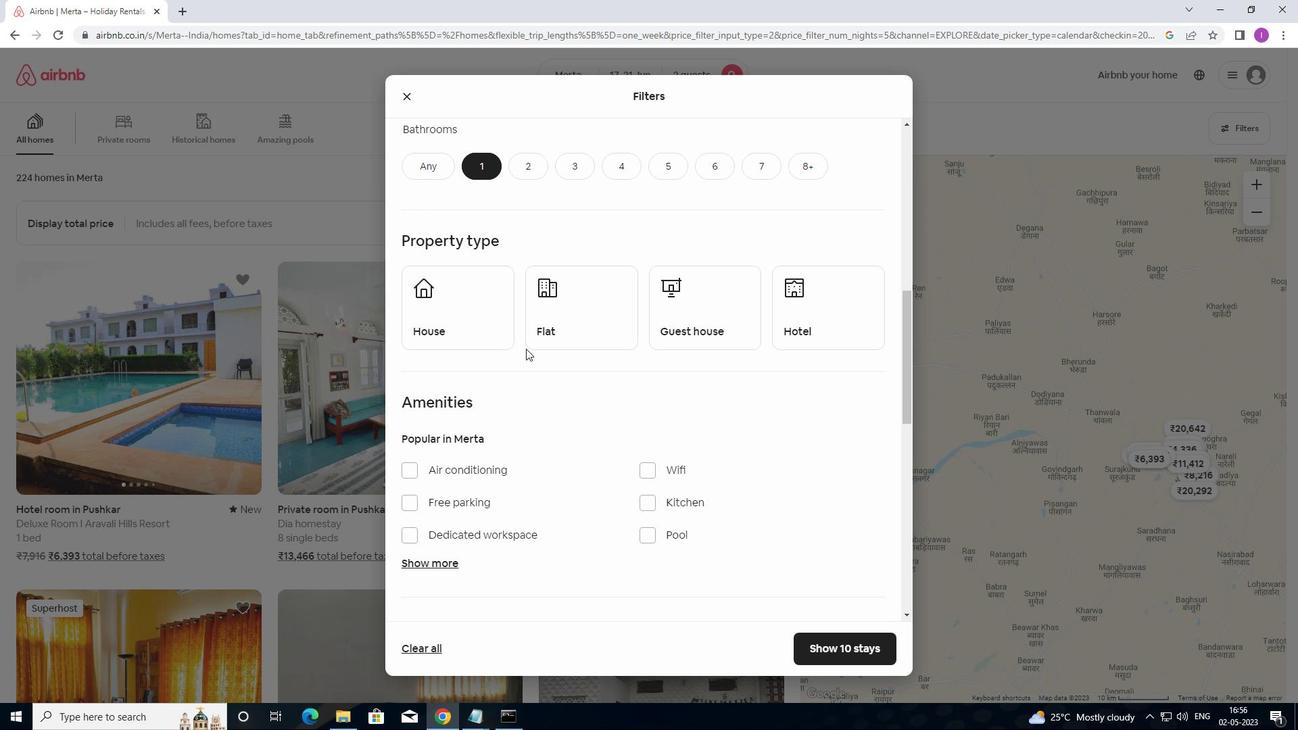 
Action: Mouse moved to (483, 255)
Screenshot: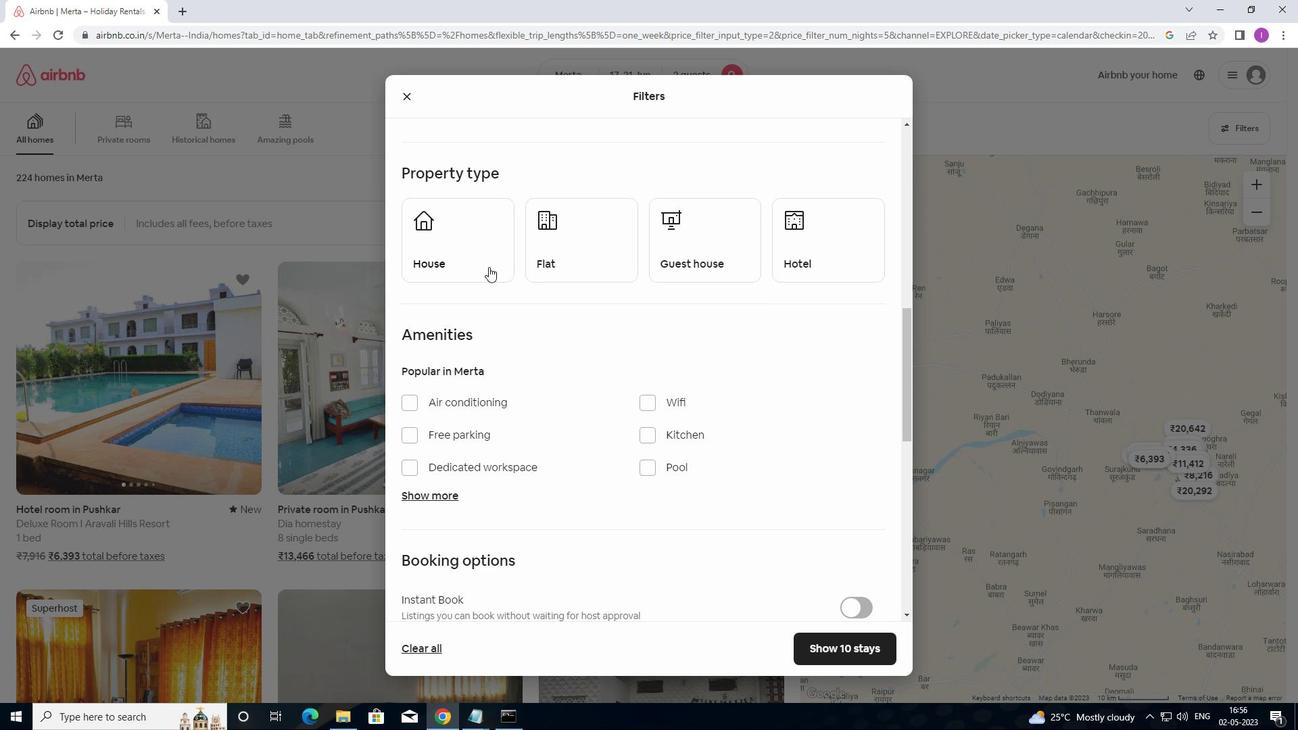 
Action: Mouse pressed left at (483, 255)
Screenshot: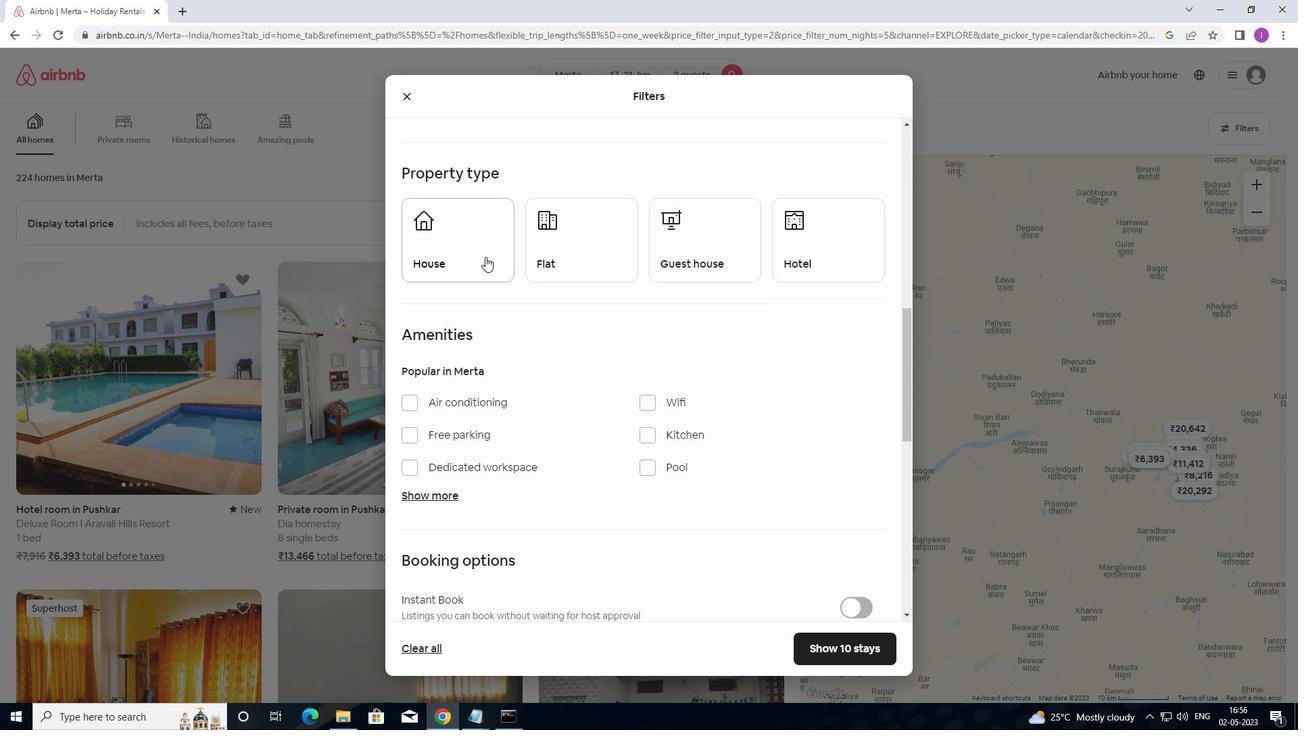 
Action: Mouse moved to (563, 269)
Screenshot: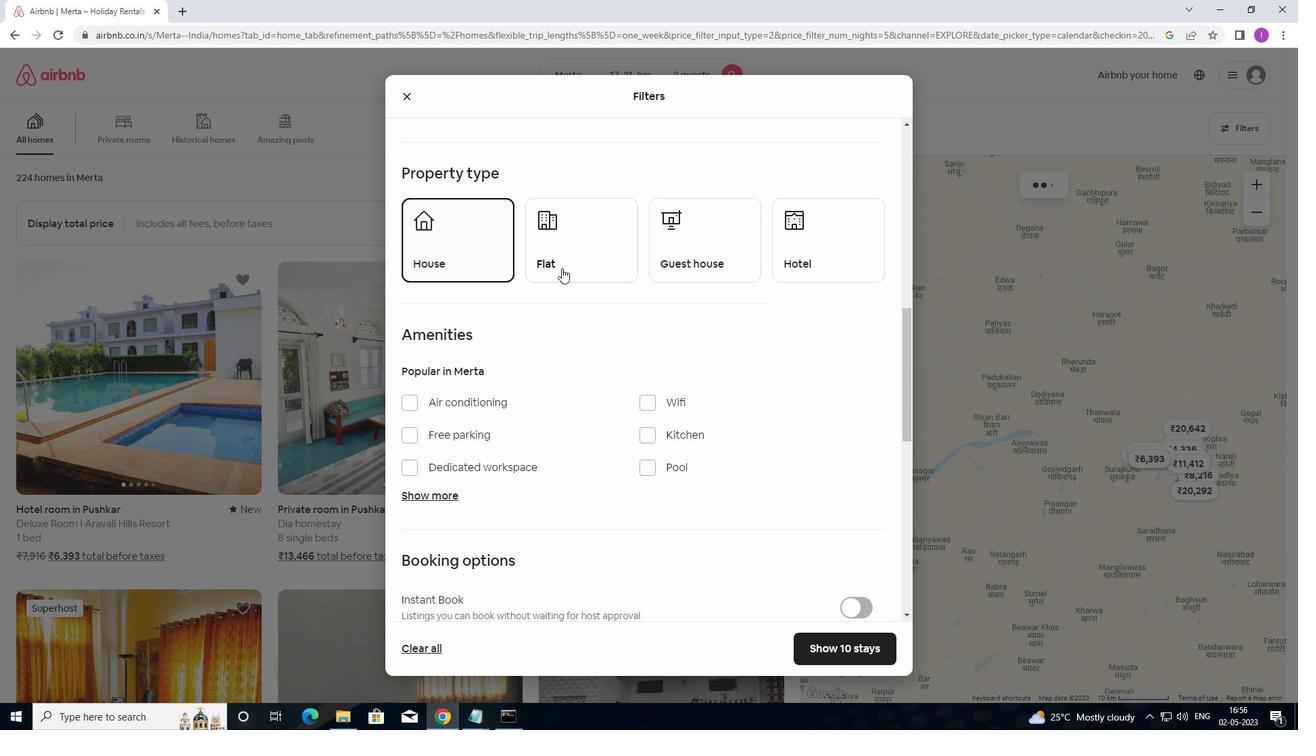 
Action: Mouse pressed left at (563, 269)
Screenshot: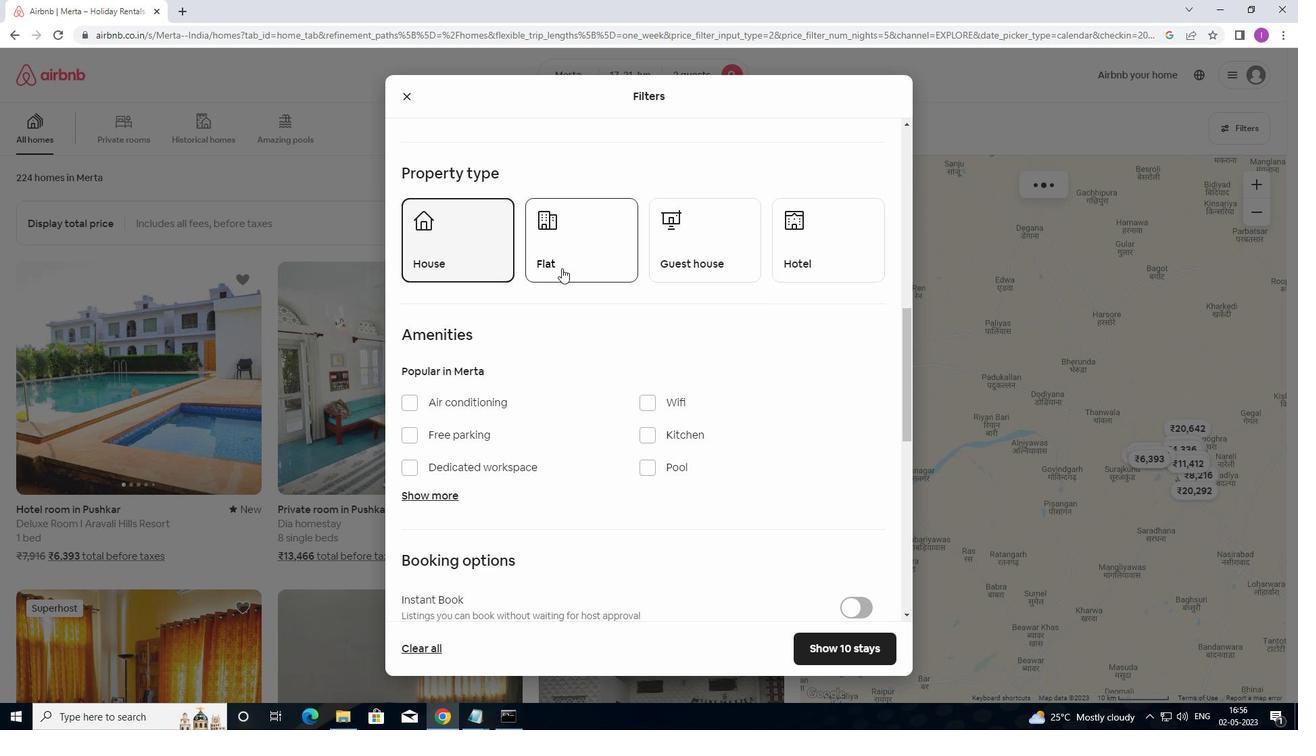 
Action: Mouse moved to (675, 263)
Screenshot: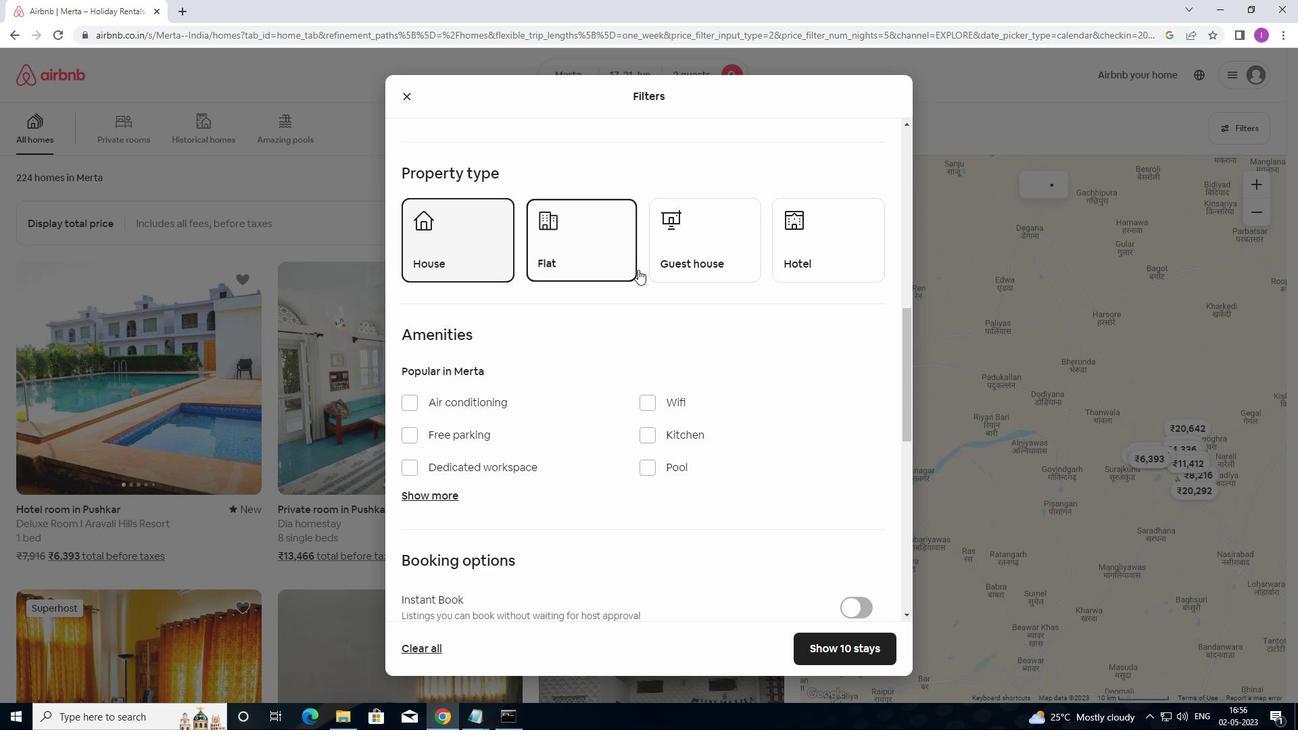 
Action: Mouse pressed left at (675, 263)
Screenshot: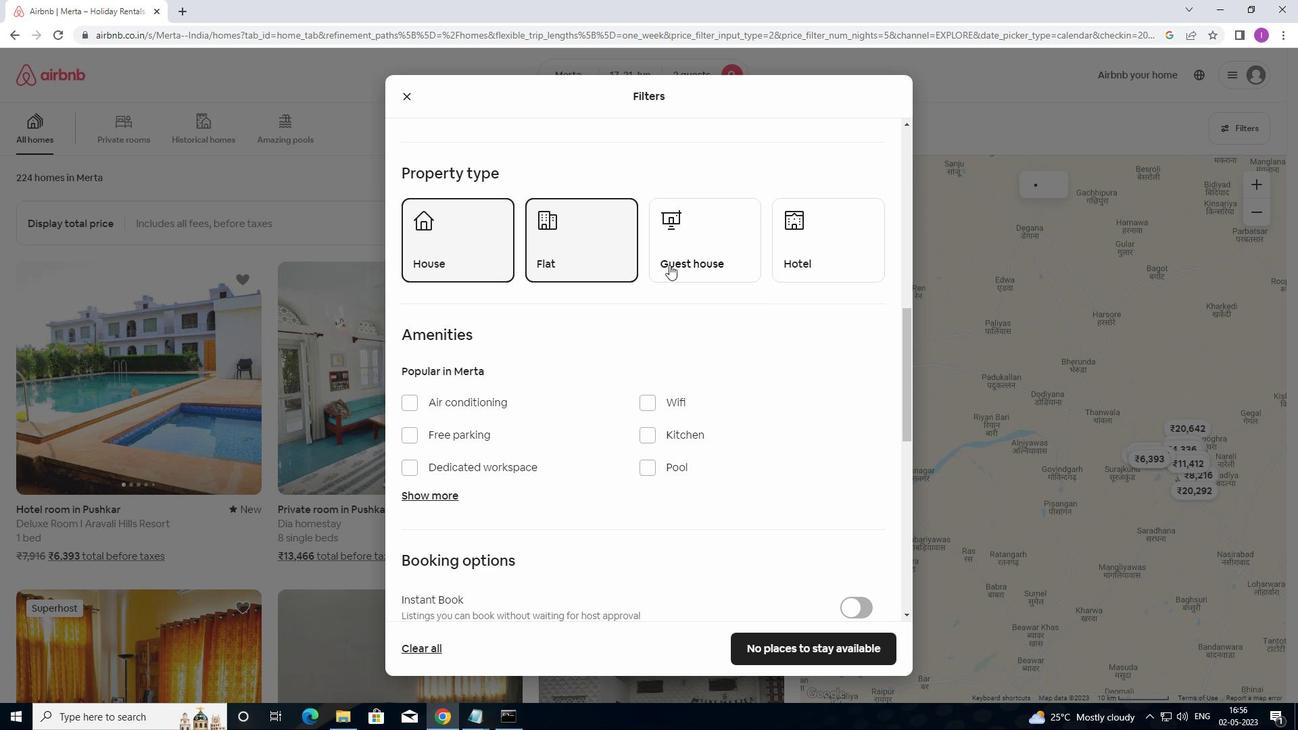 
Action: Mouse moved to (792, 259)
Screenshot: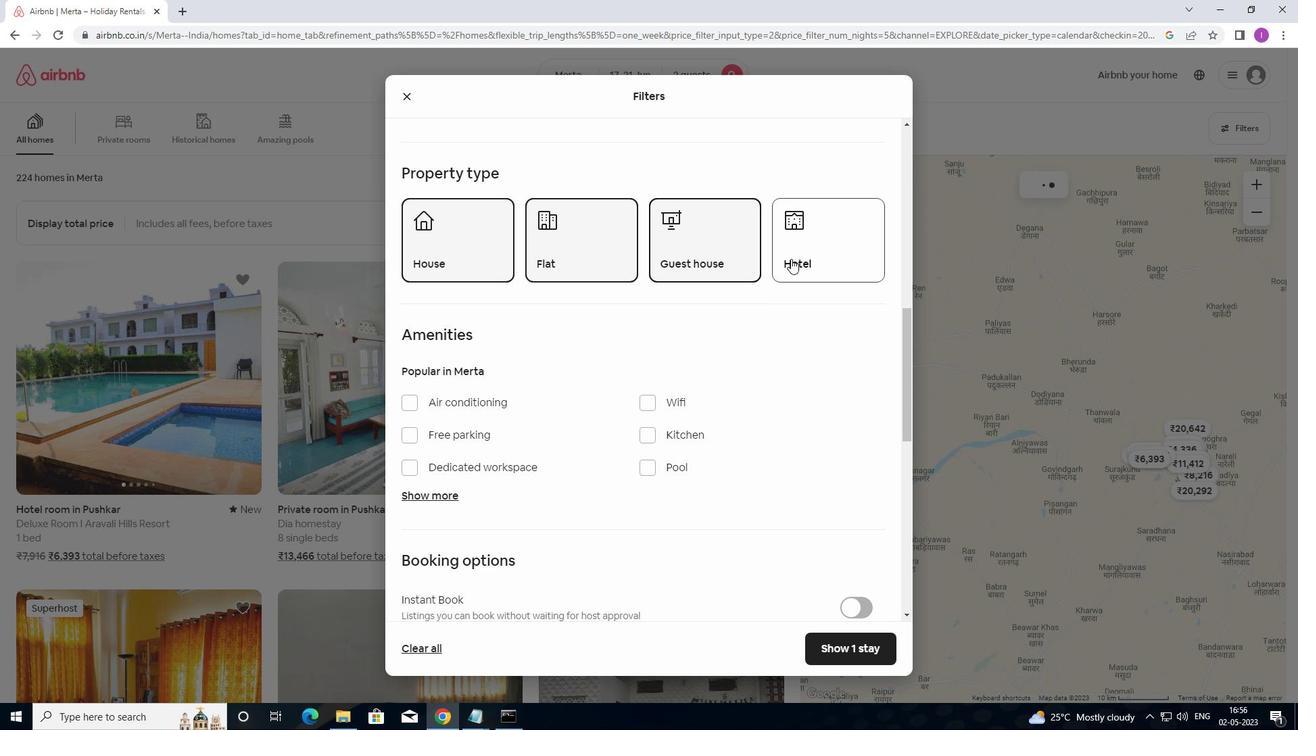 
Action: Mouse scrolled (792, 258) with delta (0, 0)
Screenshot: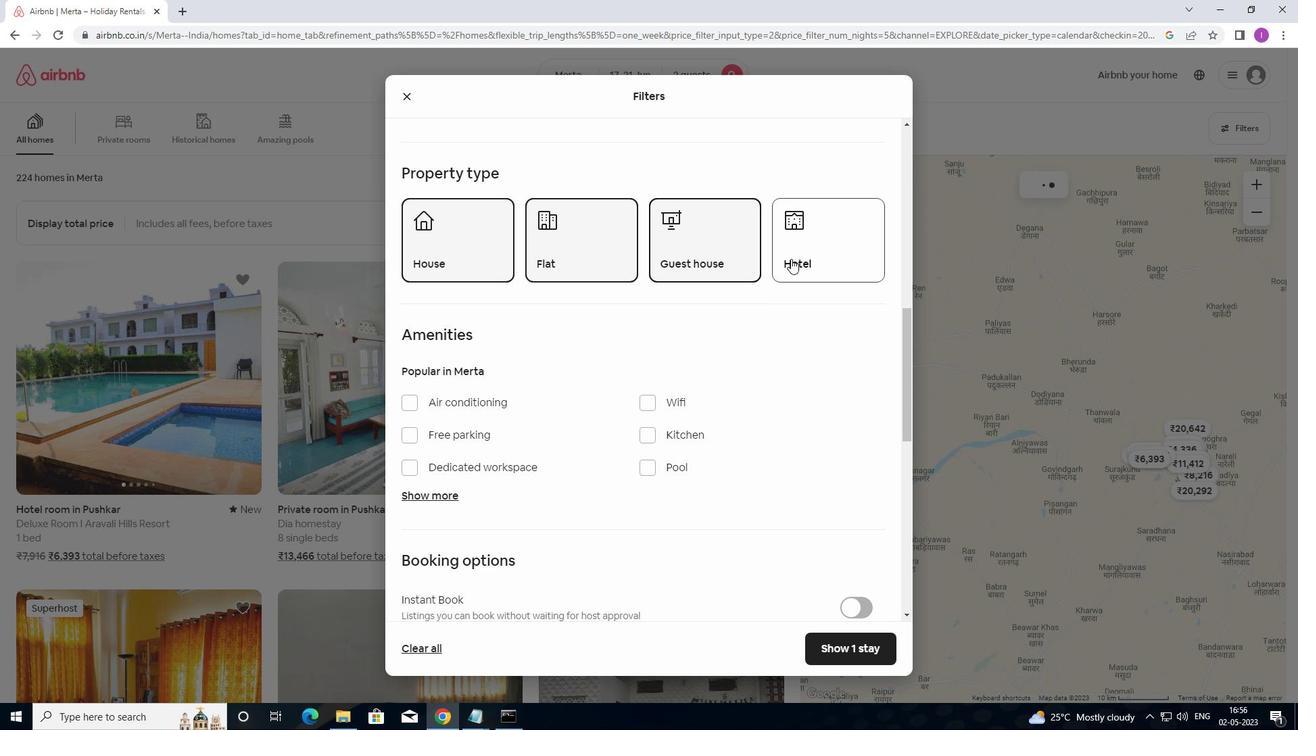 
Action: Mouse moved to (529, 400)
Screenshot: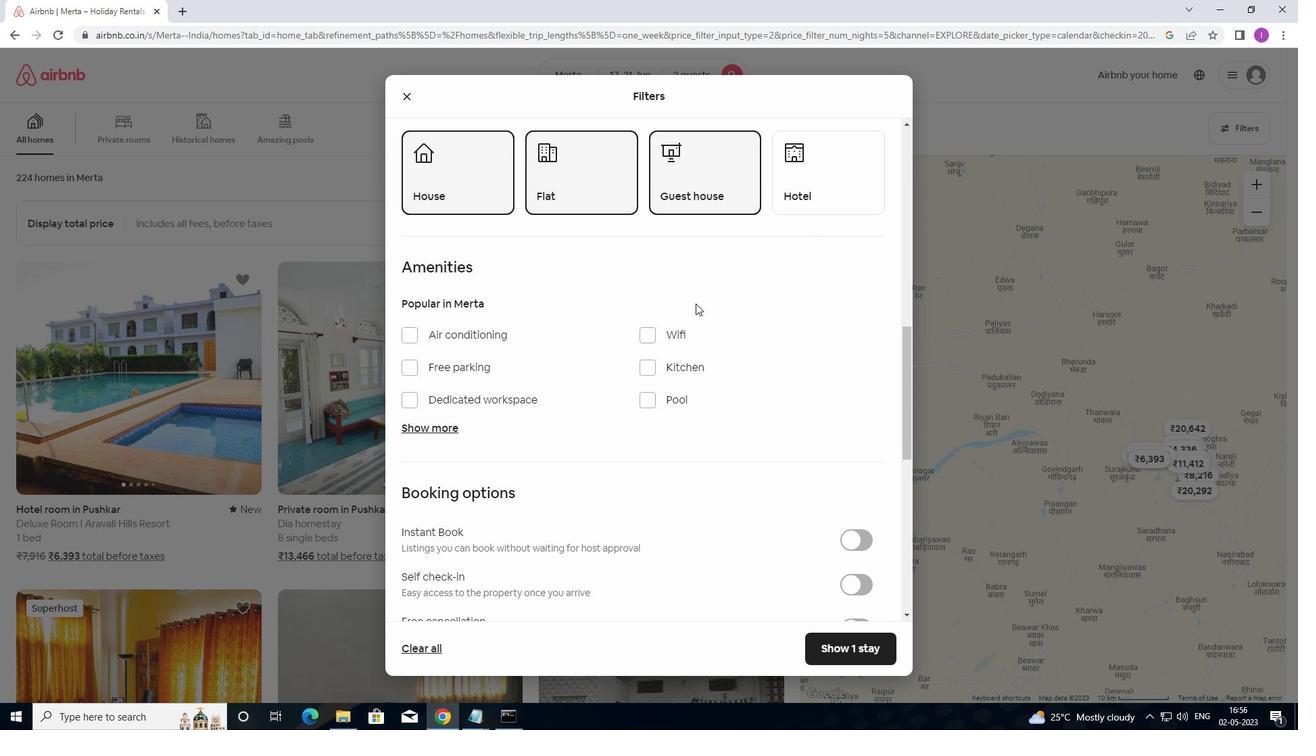 
Action: Mouse scrolled (529, 399) with delta (0, 0)
Screenshot: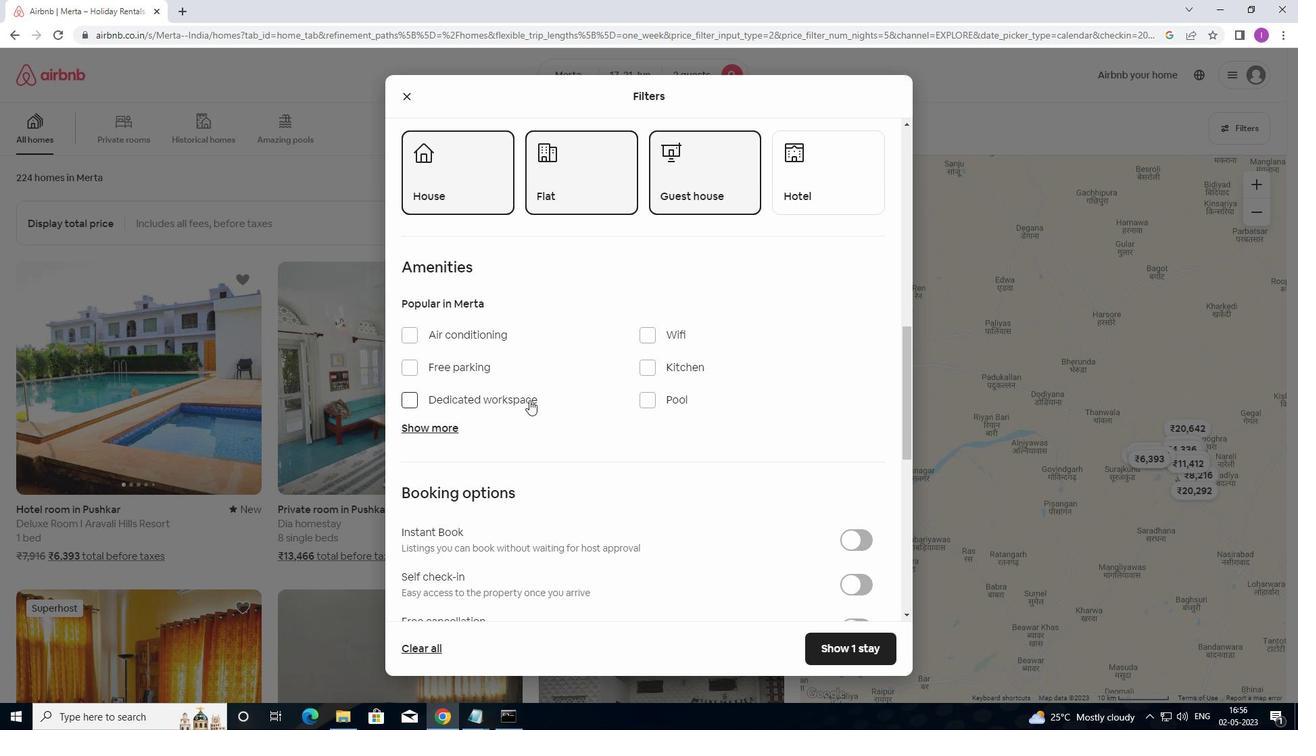 
Action: Mouse moved to (531, 400)
Screenshot: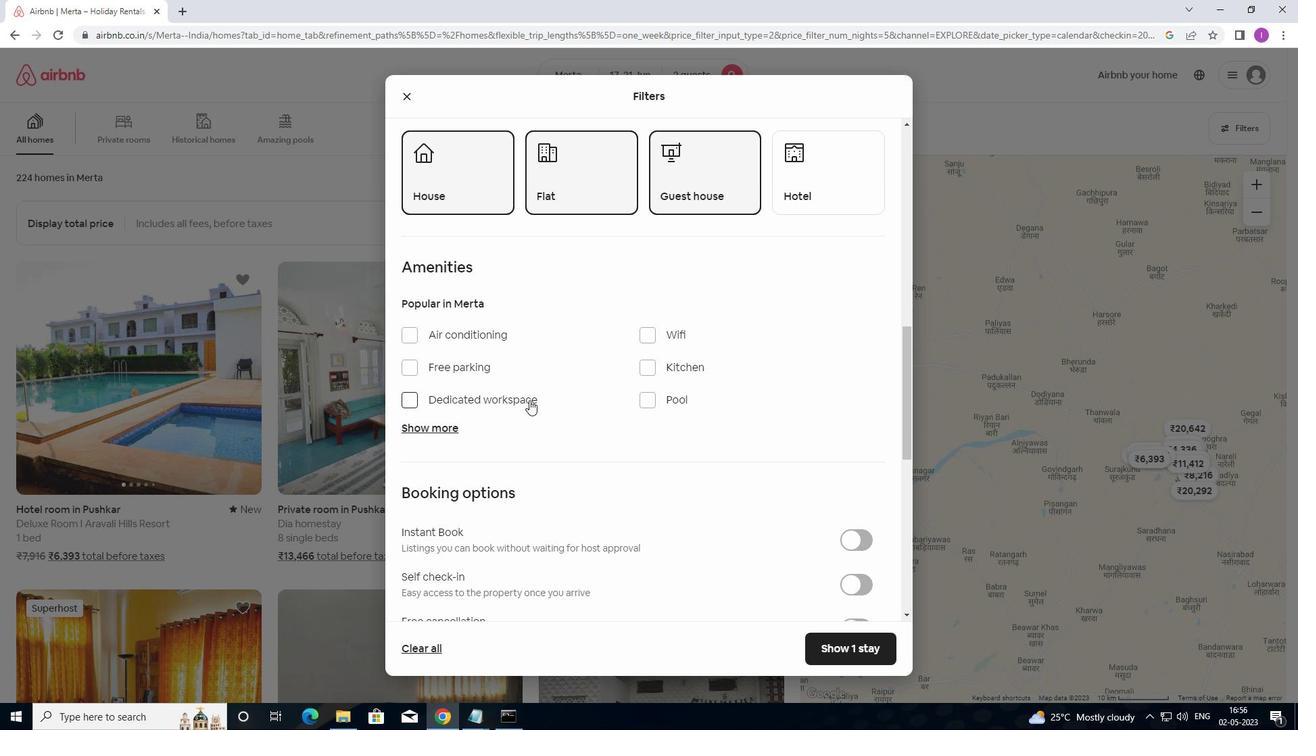 
Action: Mouse scrolled (531, 399) with delta (0, 0)
Screenshot: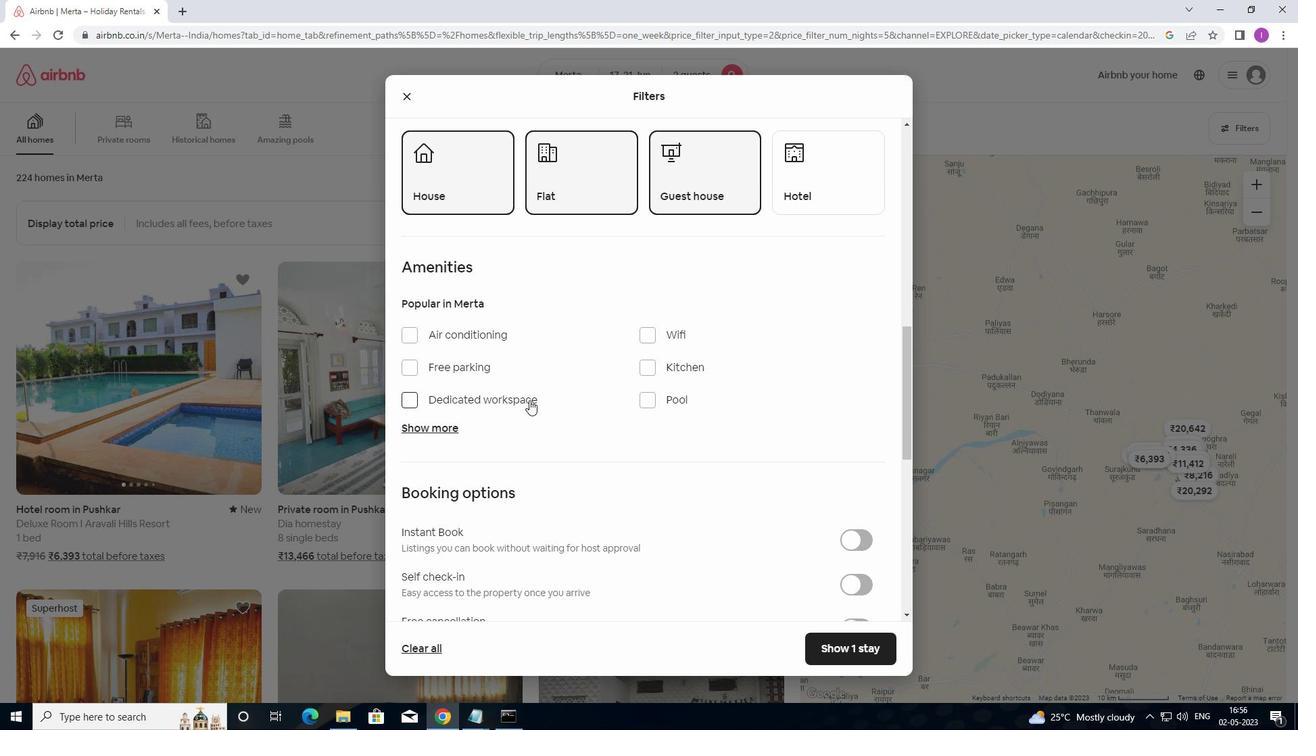 
Action: Mouse moved to (855, 440)
Screenshot: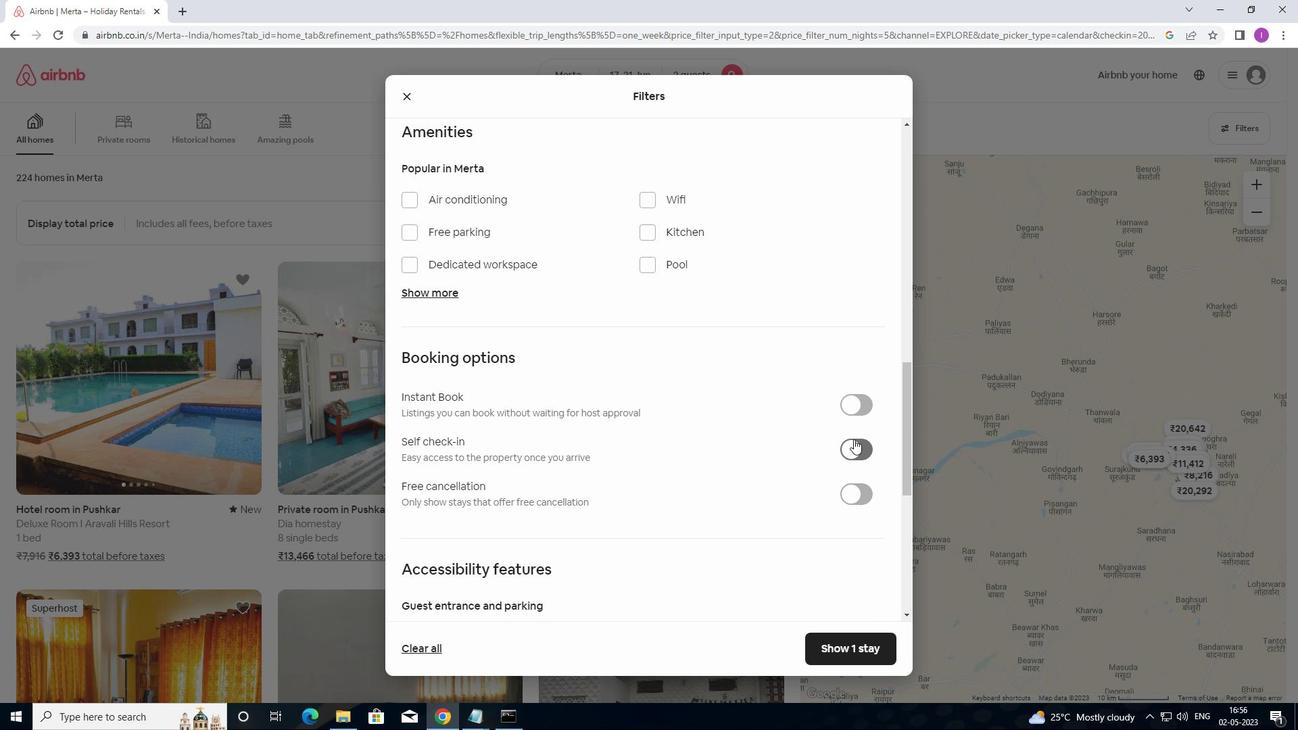 
Action: Mouse pressed left at (855, 440)
Screenshot: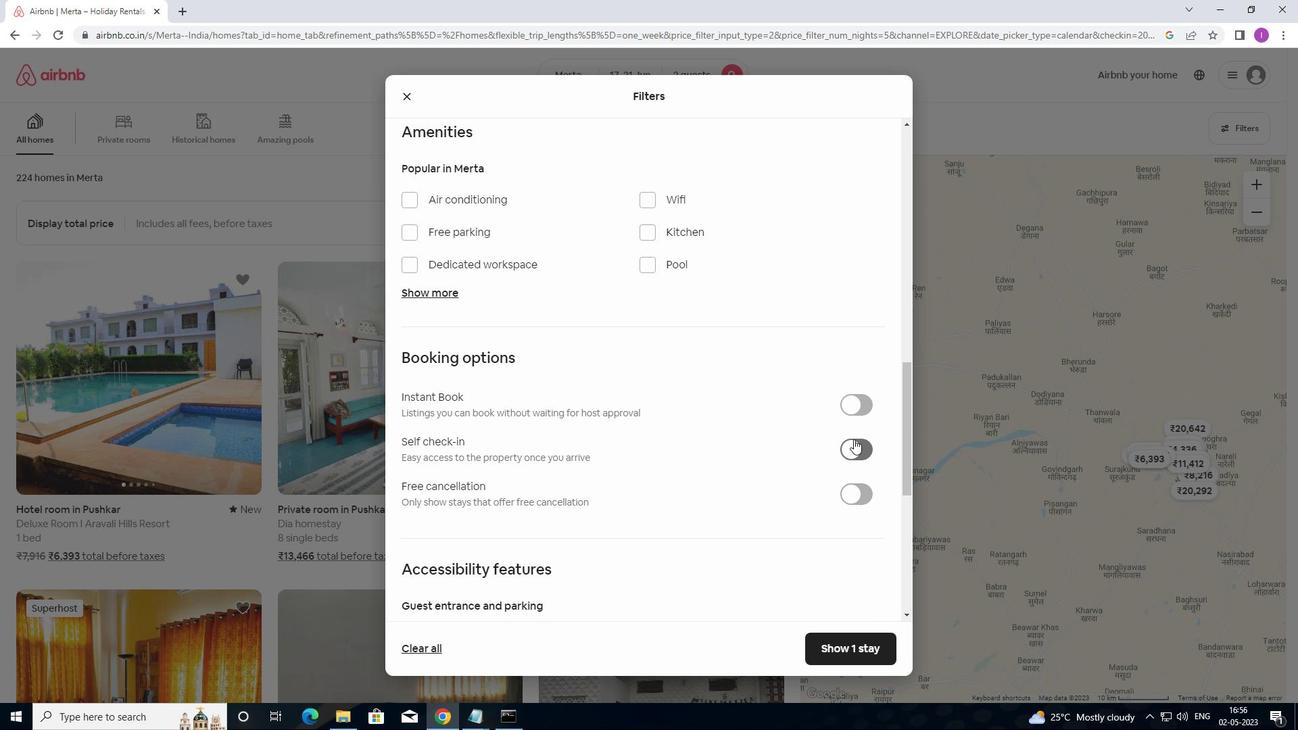 
Action: Mouse moved to (702, 443)
Screenshot: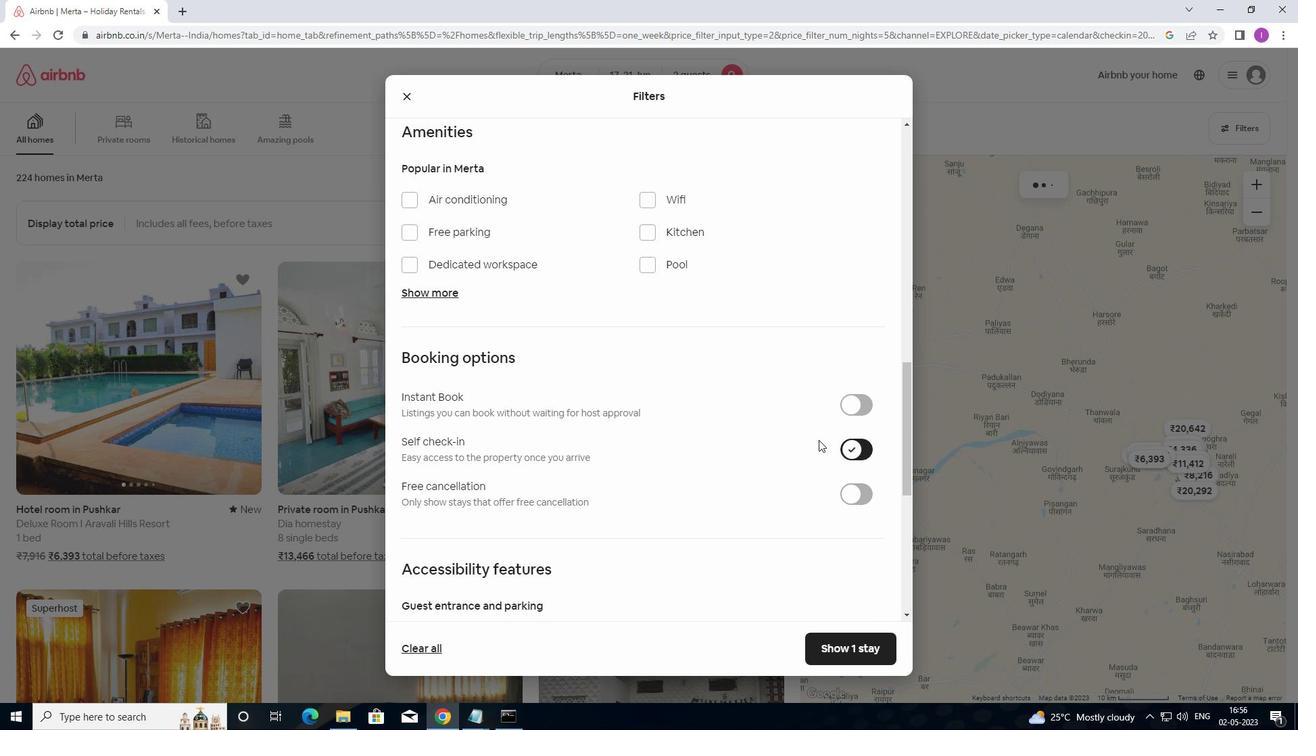 
Action: Mouse scrolled (702, 442) with delta (0, 0)
Screenshot: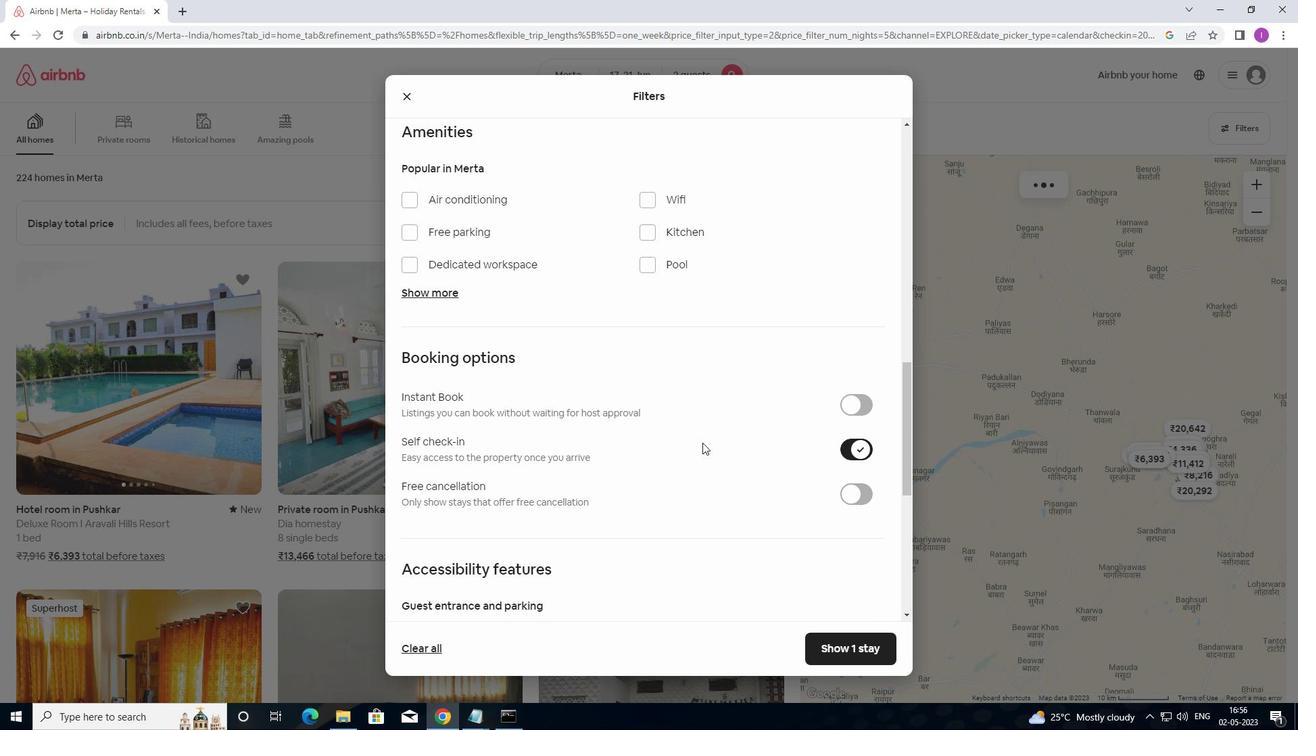 
Action: Mouse scrolled (702, 442) with delta (0, 0)
Screenshot: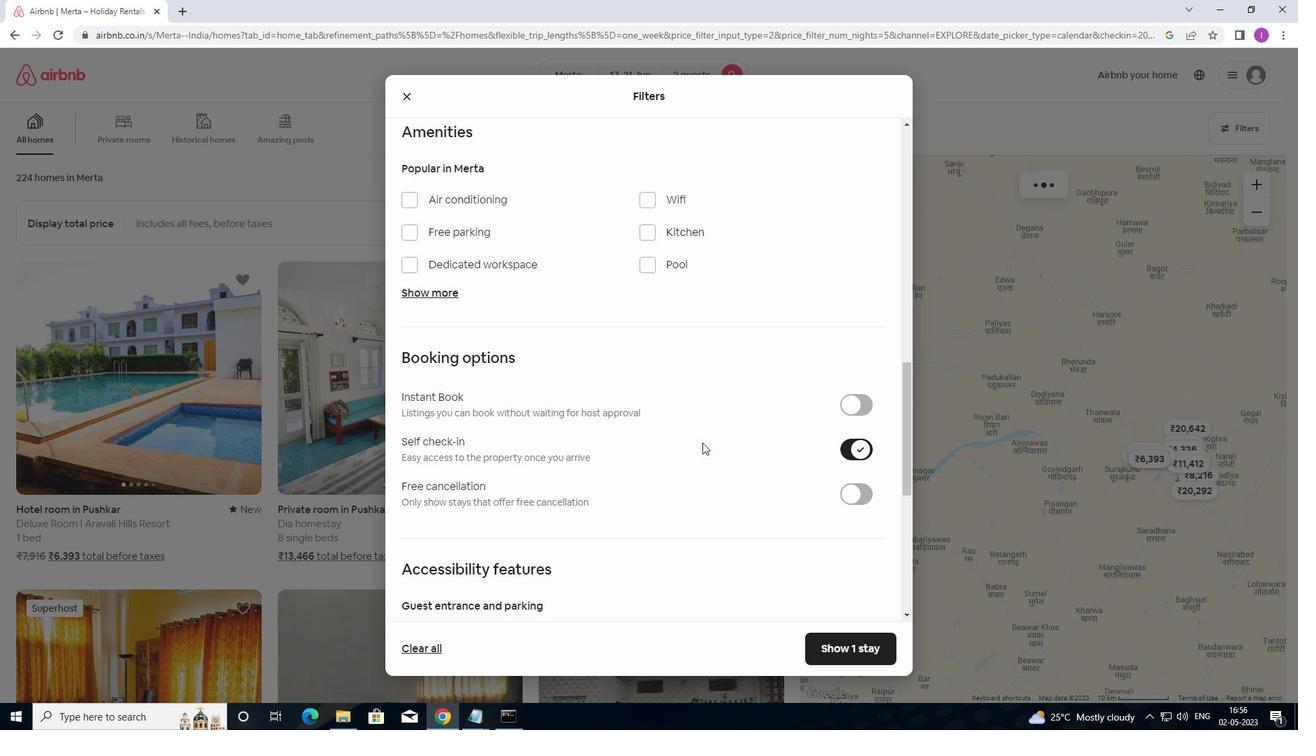 
Action: Mouse scrolled (702, 442) with delta (0, 0)
Screenshot: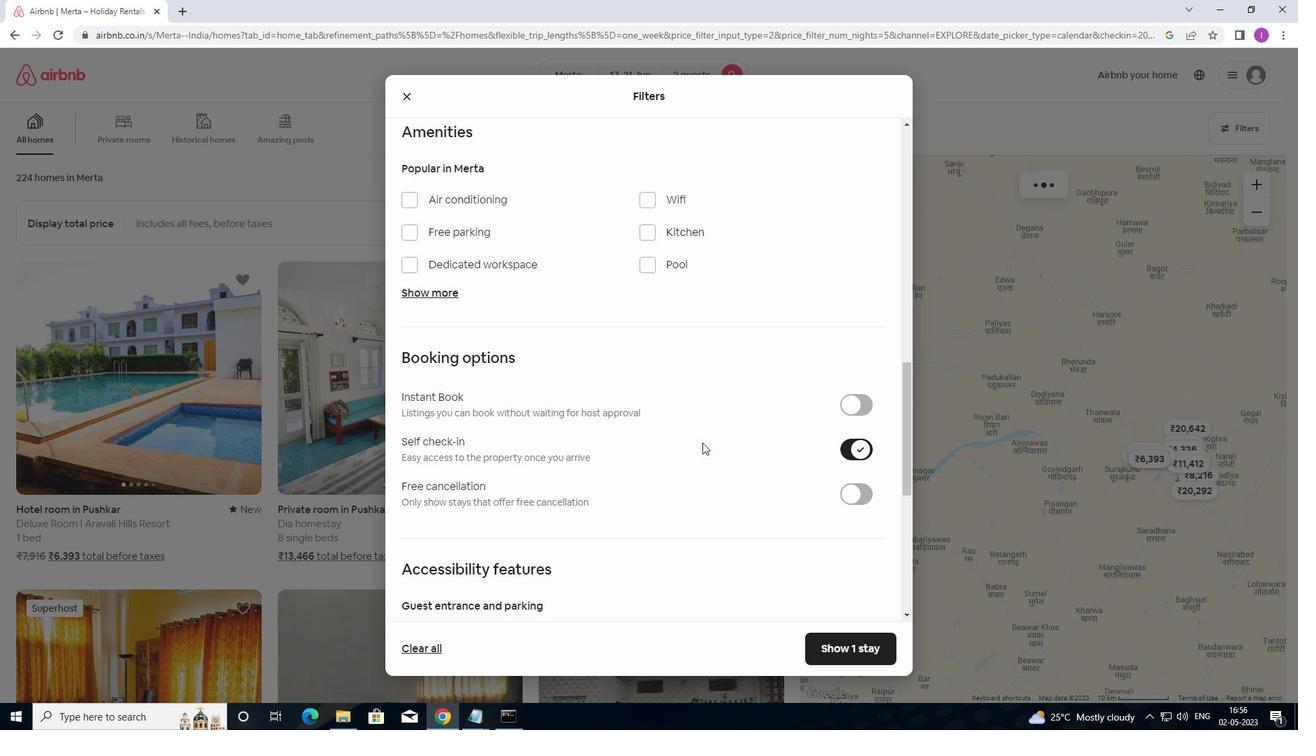 
Action: Mouse scrolled (702, 442) with delta (0, 0)
Screenshot: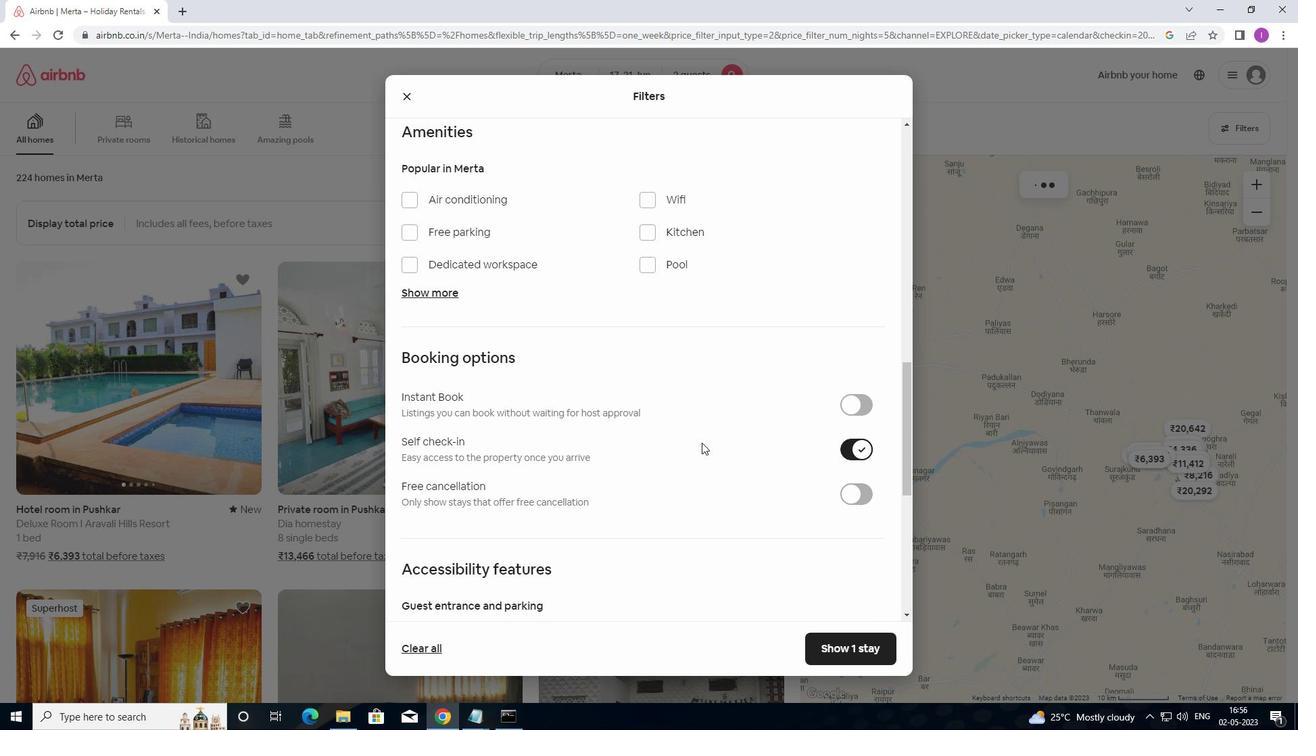 
Action: Mouse scrolled (702, 442) with delta (0, 0)
Screenshot: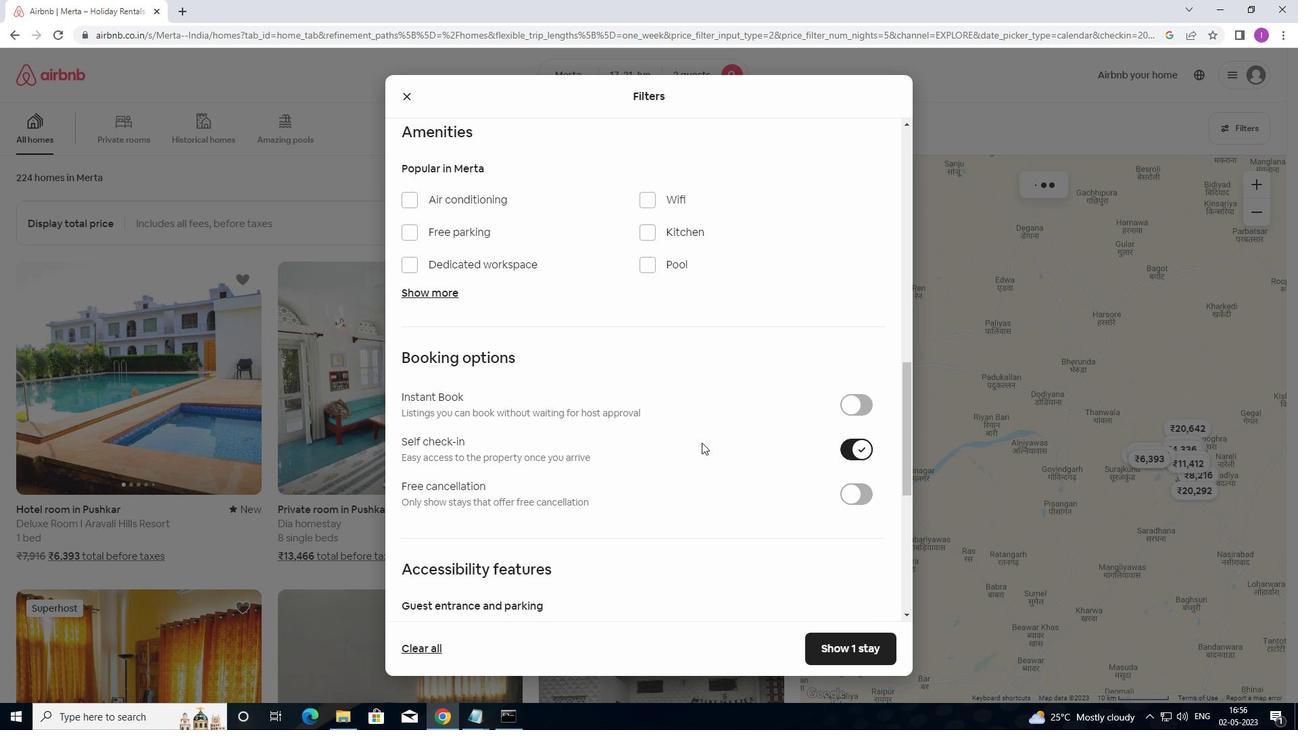 
Action: Mouse moved to (524, 502)
Screenshot: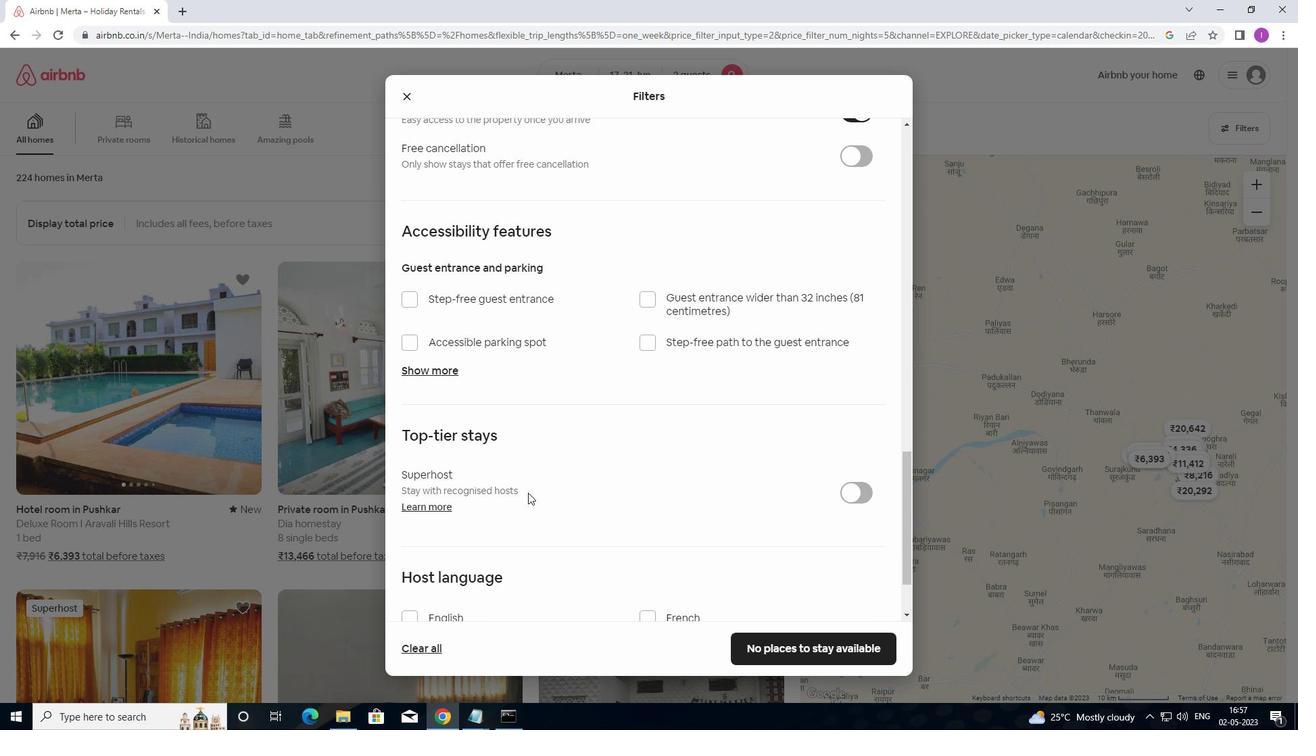 
Action: Mouse scrolled (524, 501) with delta (0, 0)
Screenshot: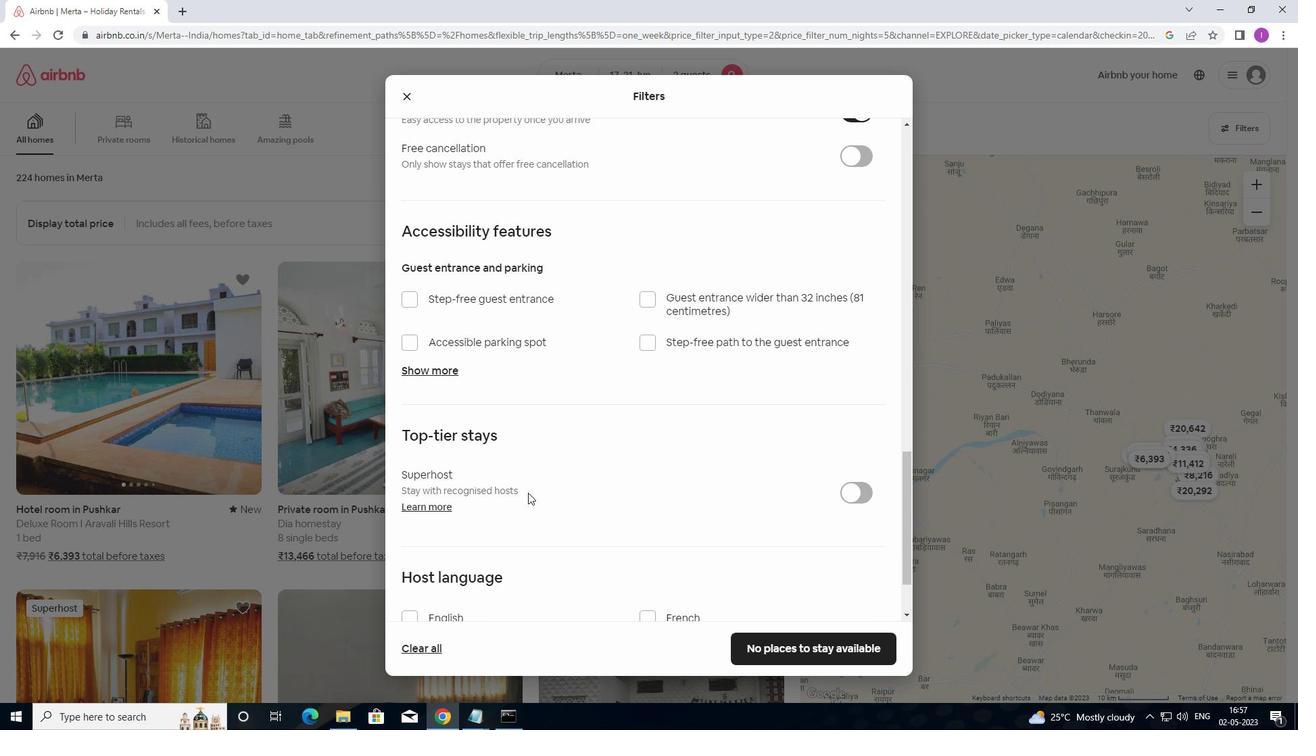 
Action: Mouse moved to (524, 512)
Screenshot: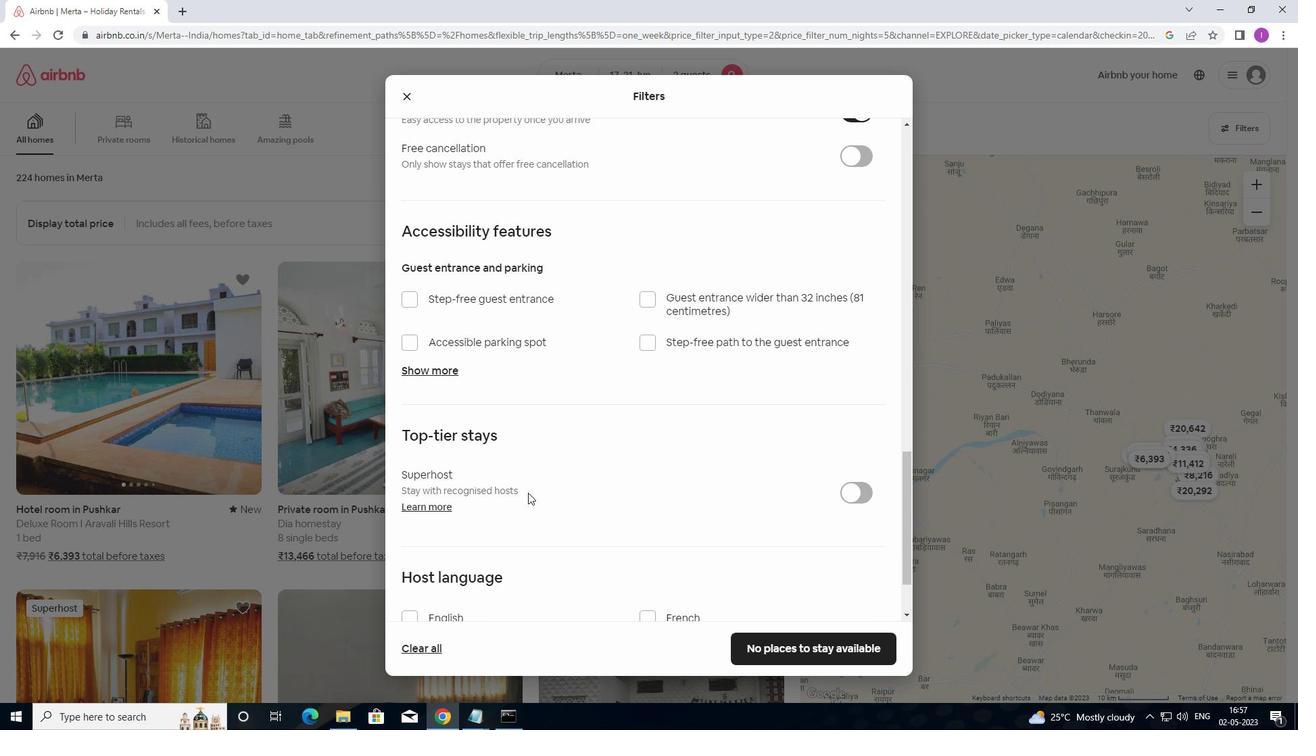 
Action: Mouse scrolled (524, 512) with delta (0, 0)
Screenshot: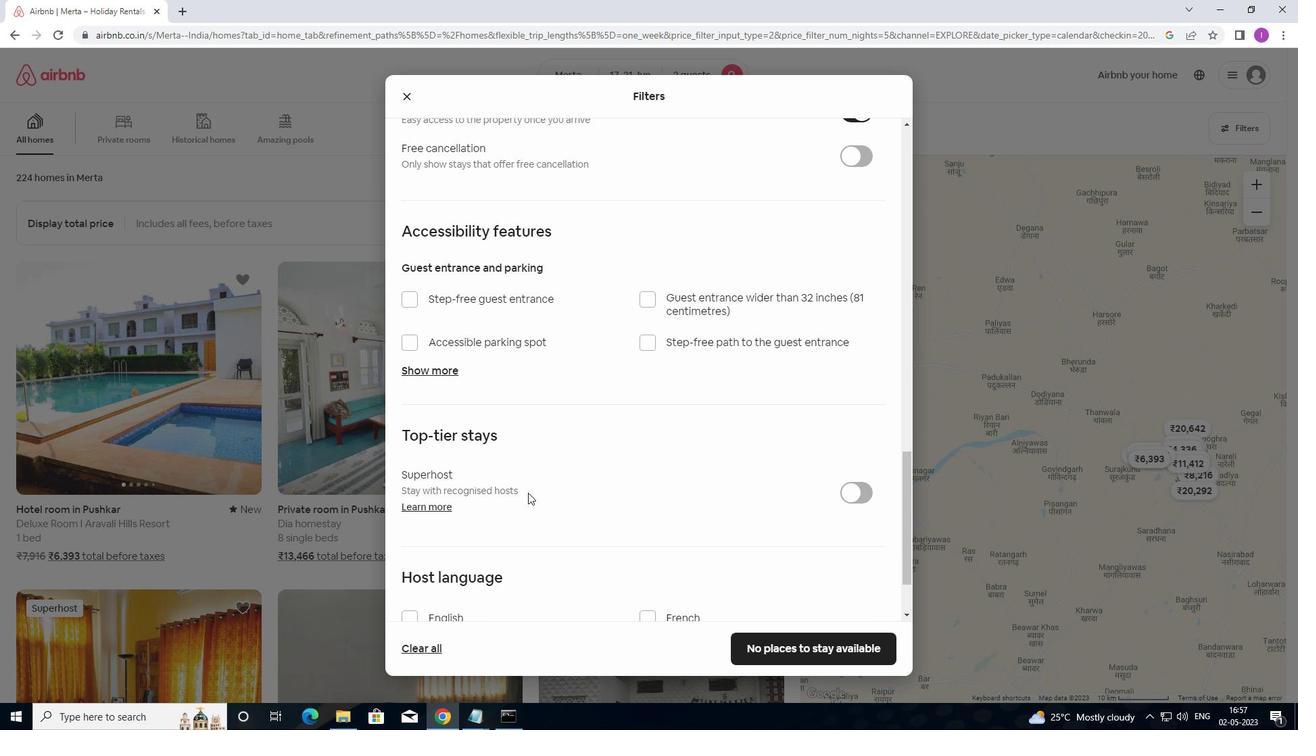 
Action: Mouse moved to (528, 517)
Screenshot: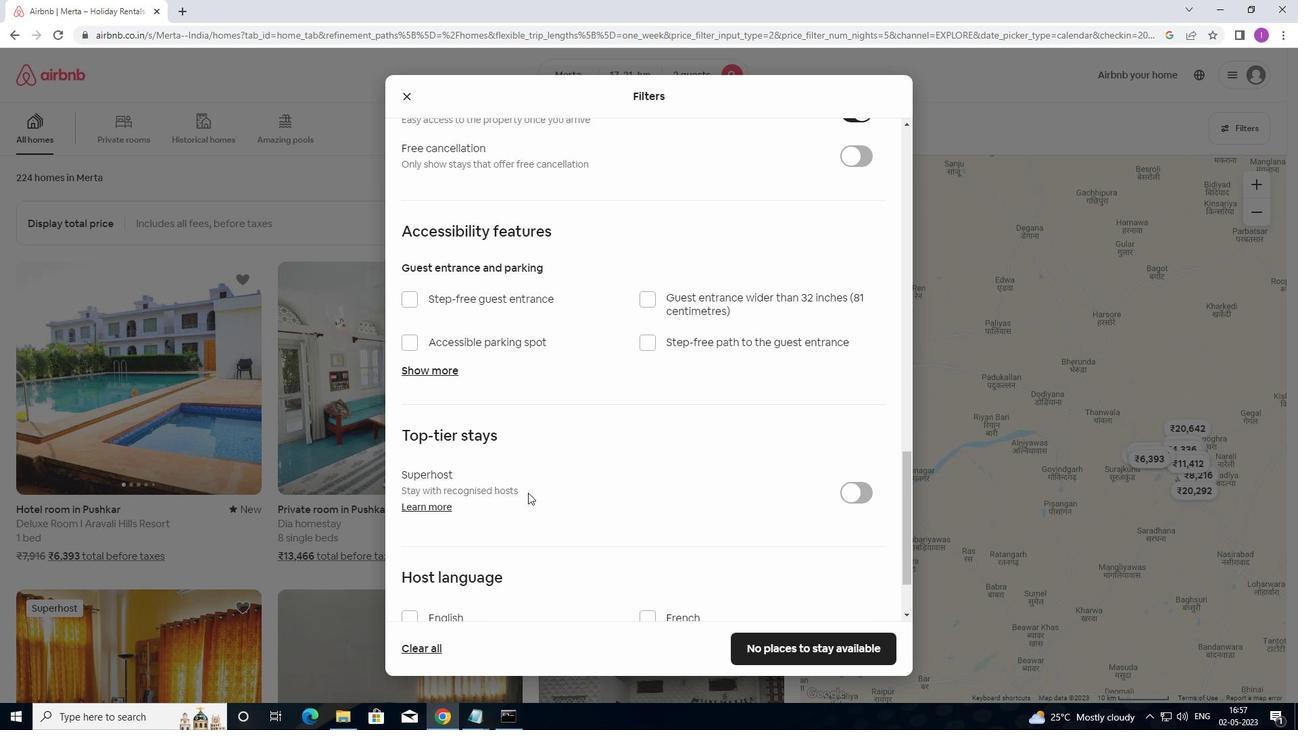 
Action: Mouse scrolled (528, 516) with delta (0, 0)
Screenshot: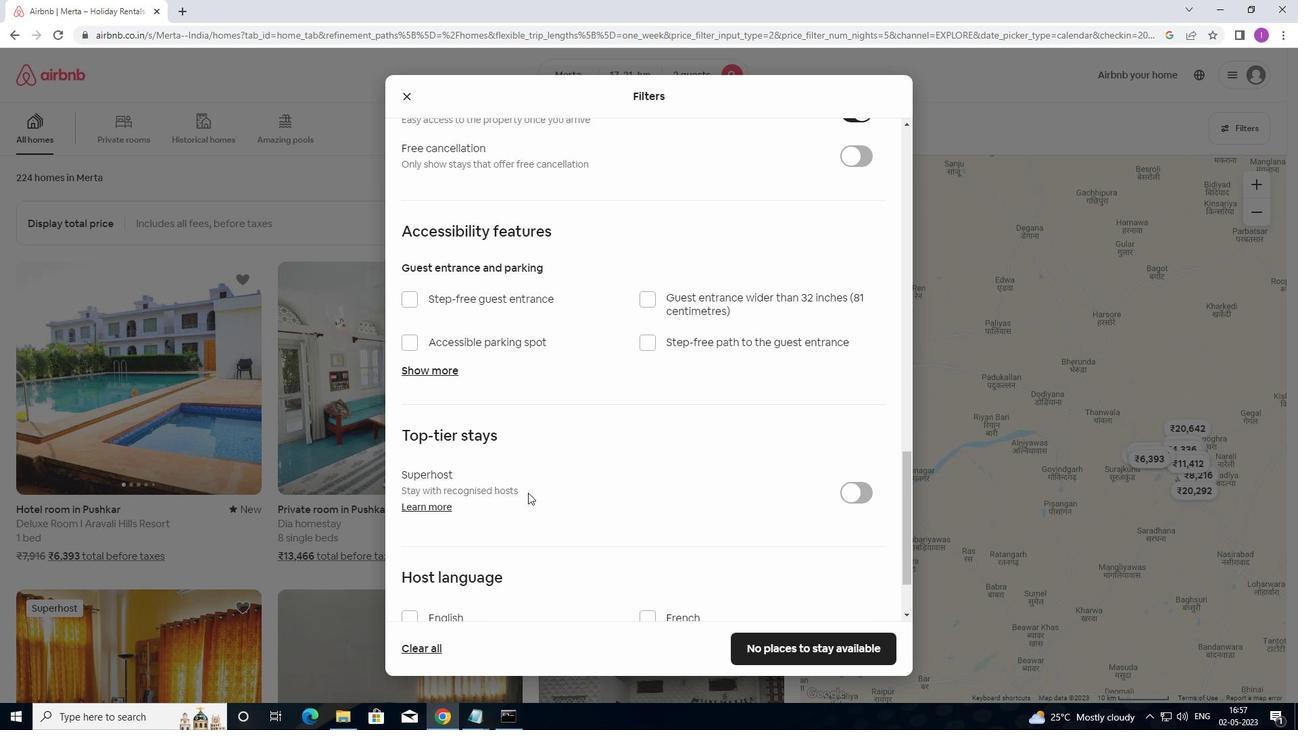 
Action: Mouse moved to (530, 521)
Screenshot: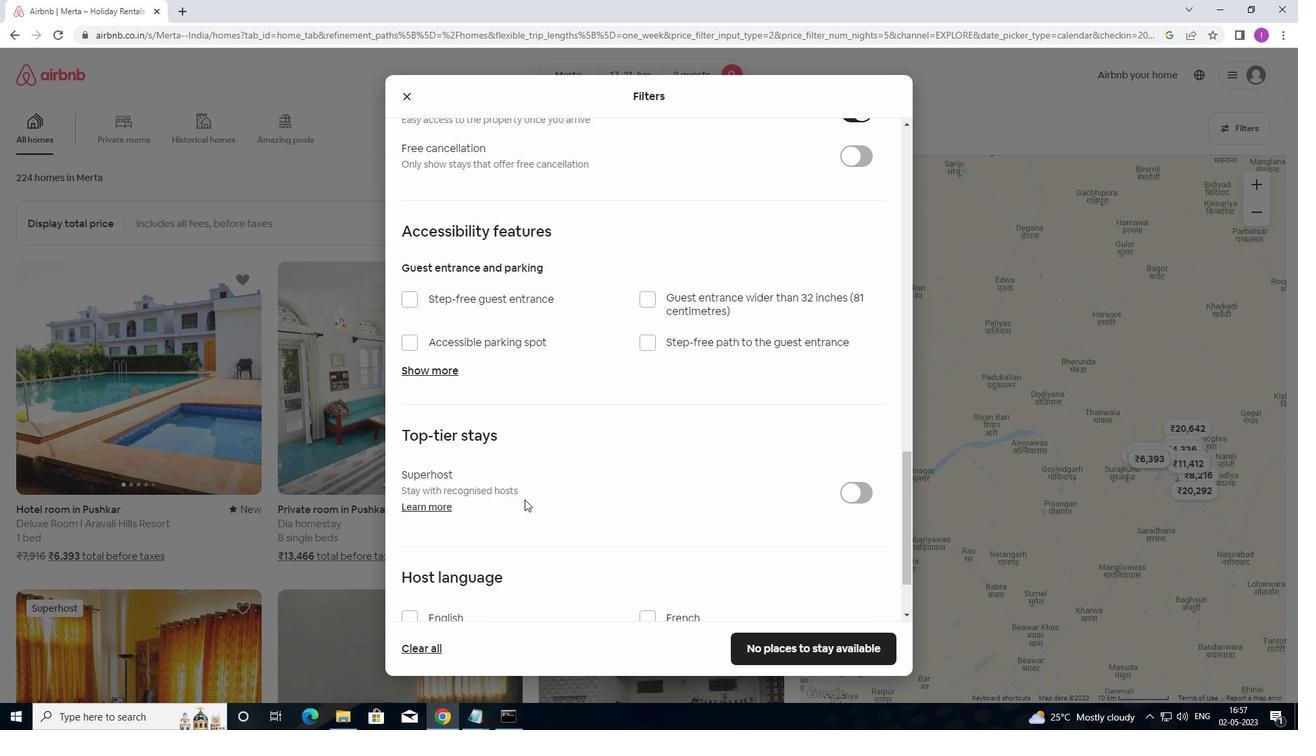 
Action: Mouse scrolled (530, 520) with delta (0, 0)
Screenshot: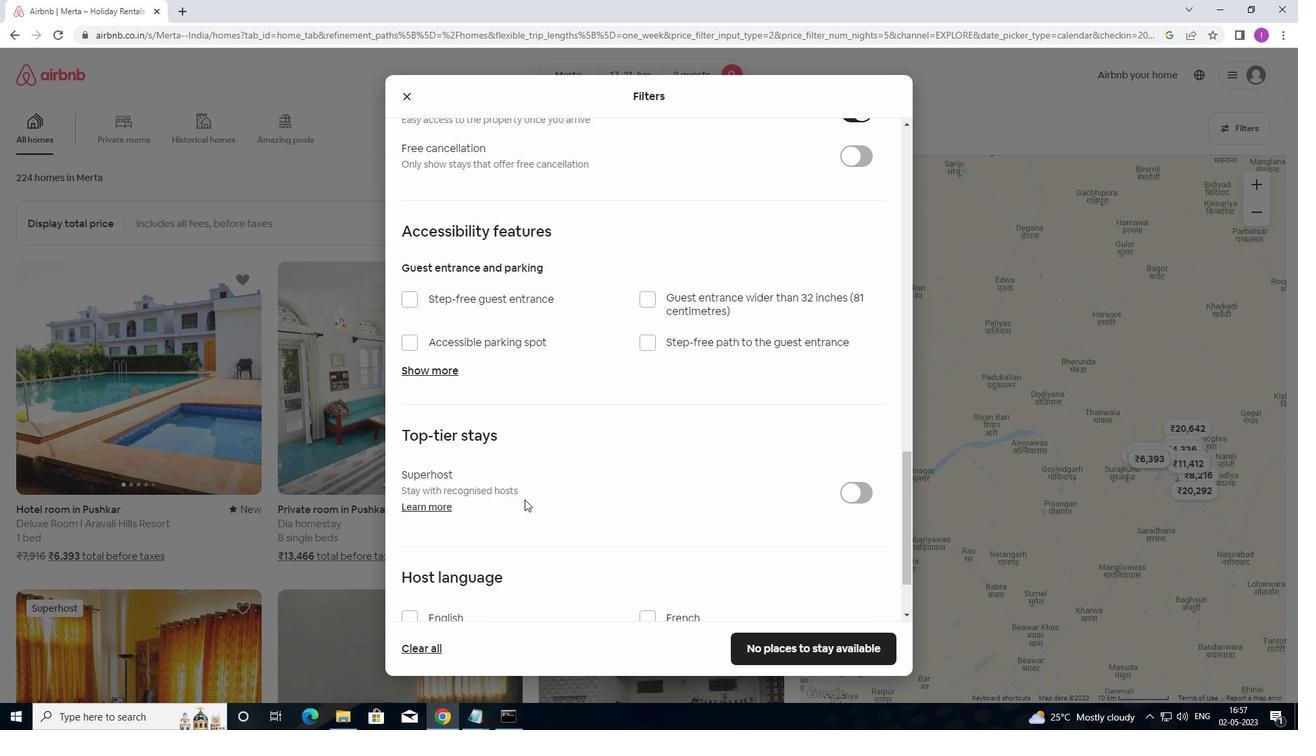 
Action: Mouse moved to (531, 522)
Screenshot: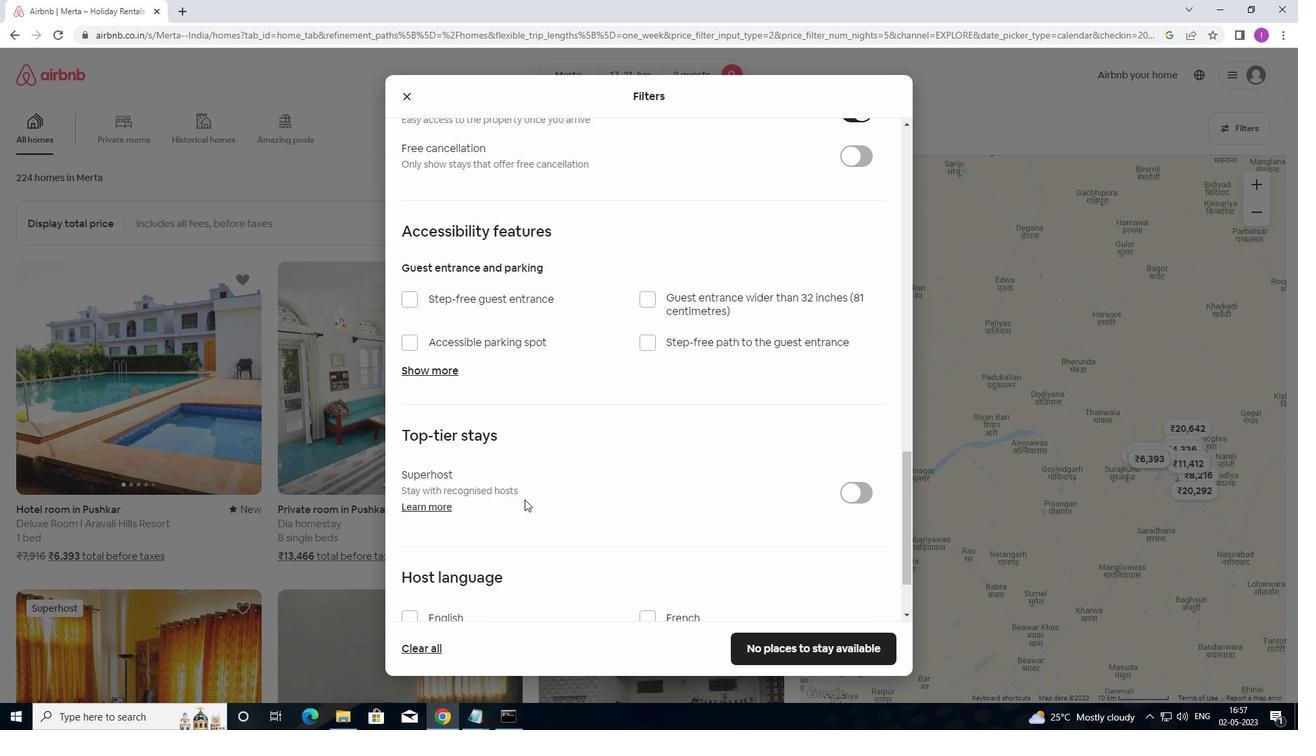 
Action: Mouse scrolled (531, 521) with delta (0, 0)
Screenshot: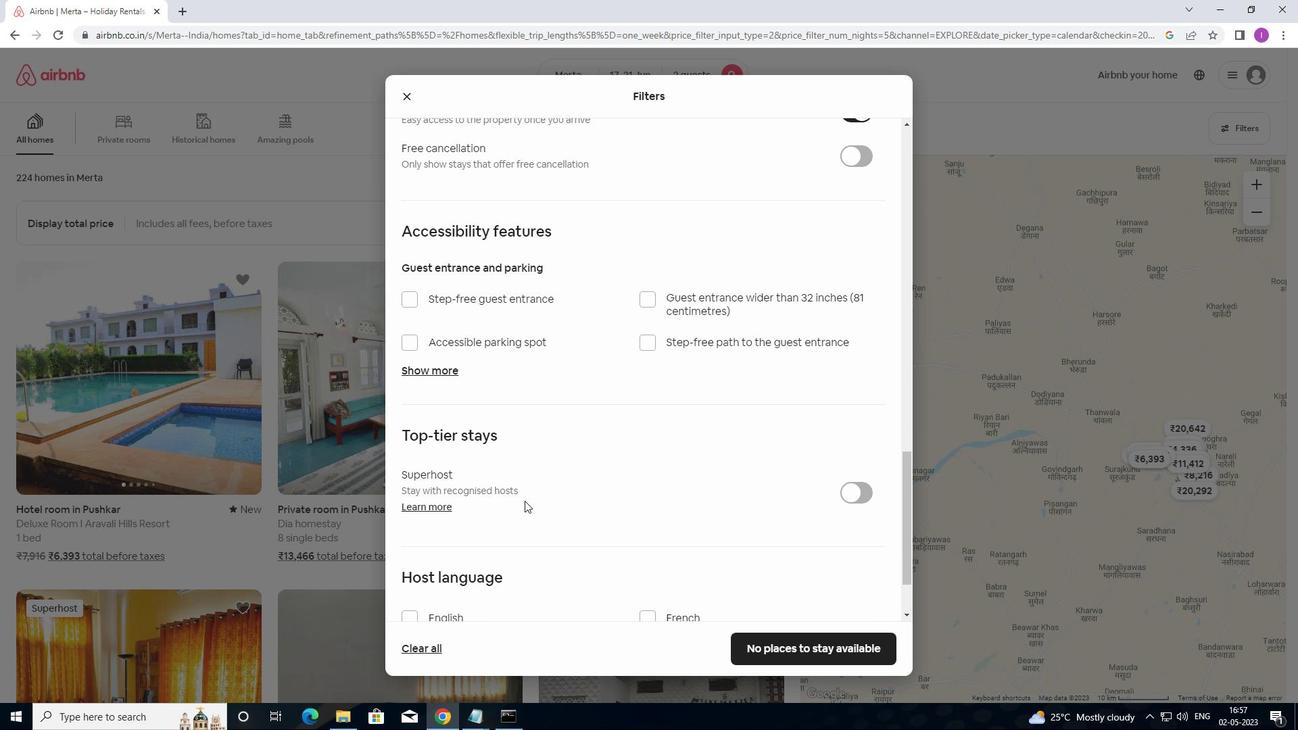
Action: Mouse moved to (531, 524)
Screenshot: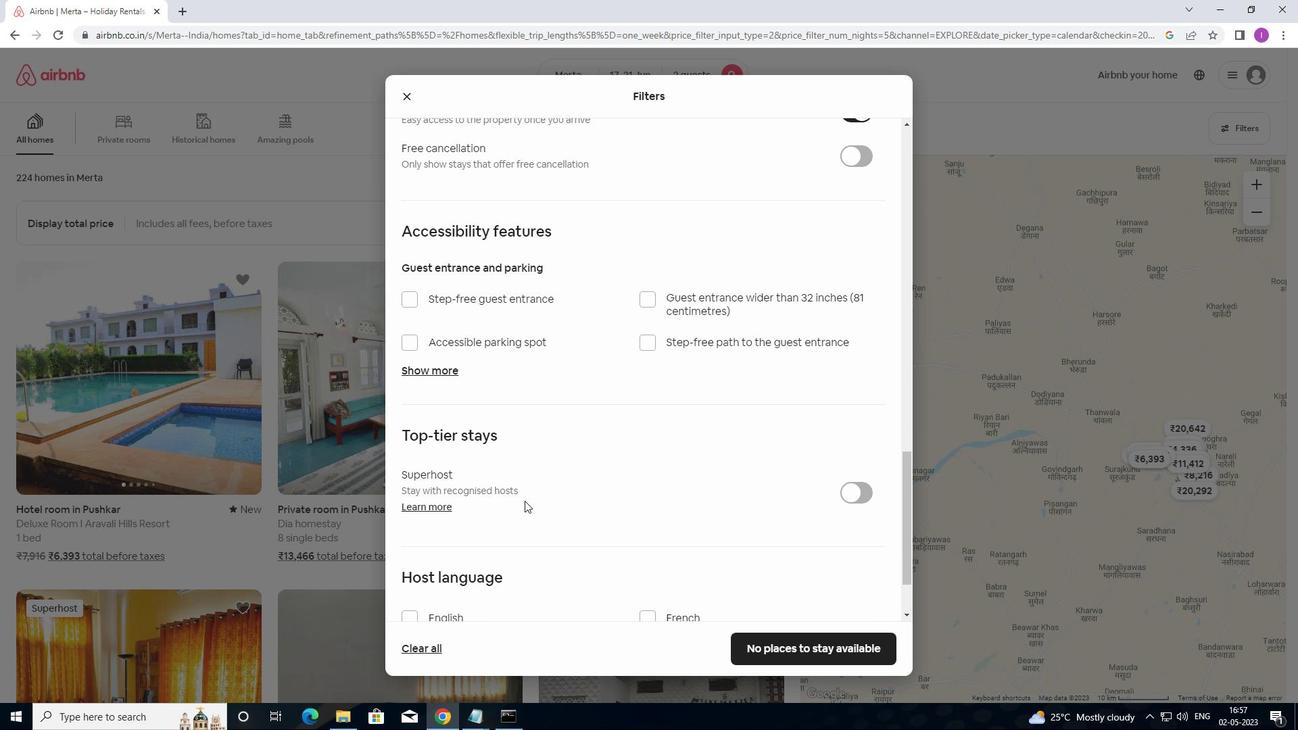 
Action: Mouse scrolled (531, 523) with delta (0, 0)
Screenshot: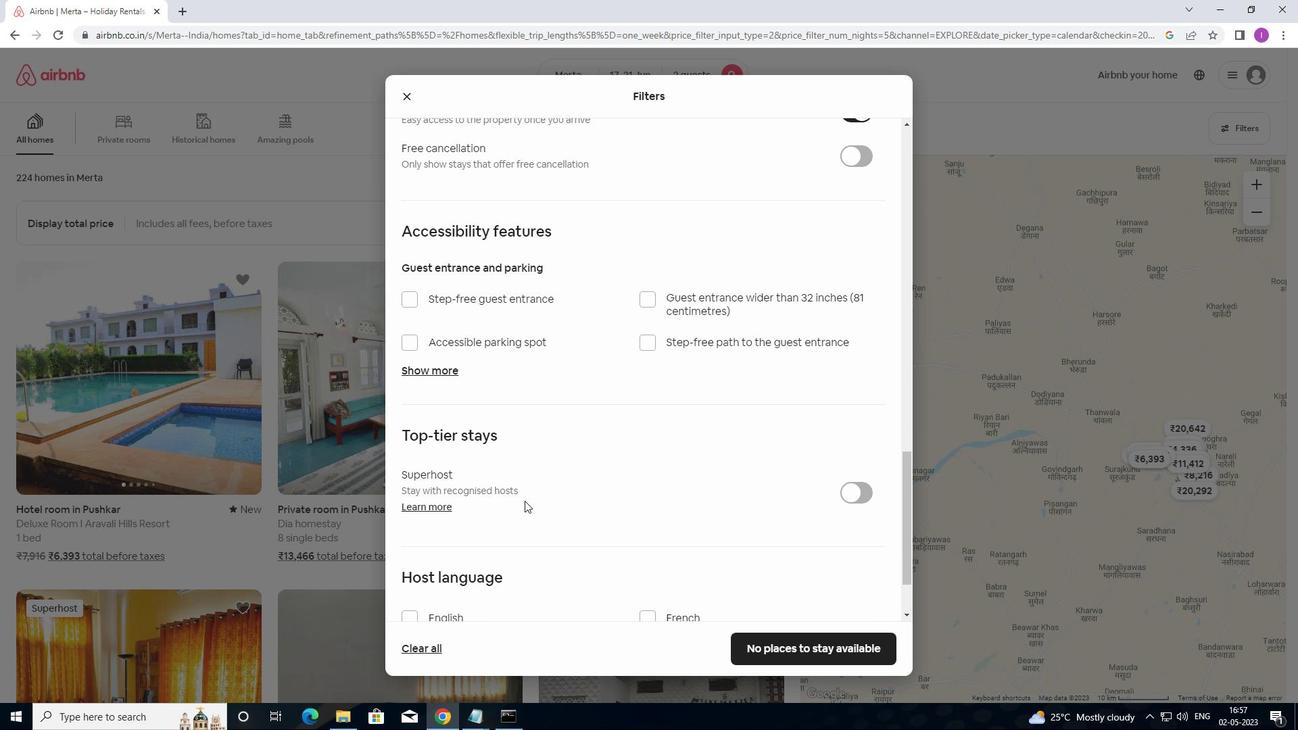 
Action: Mouse moved to (416, 533)
Screenshot: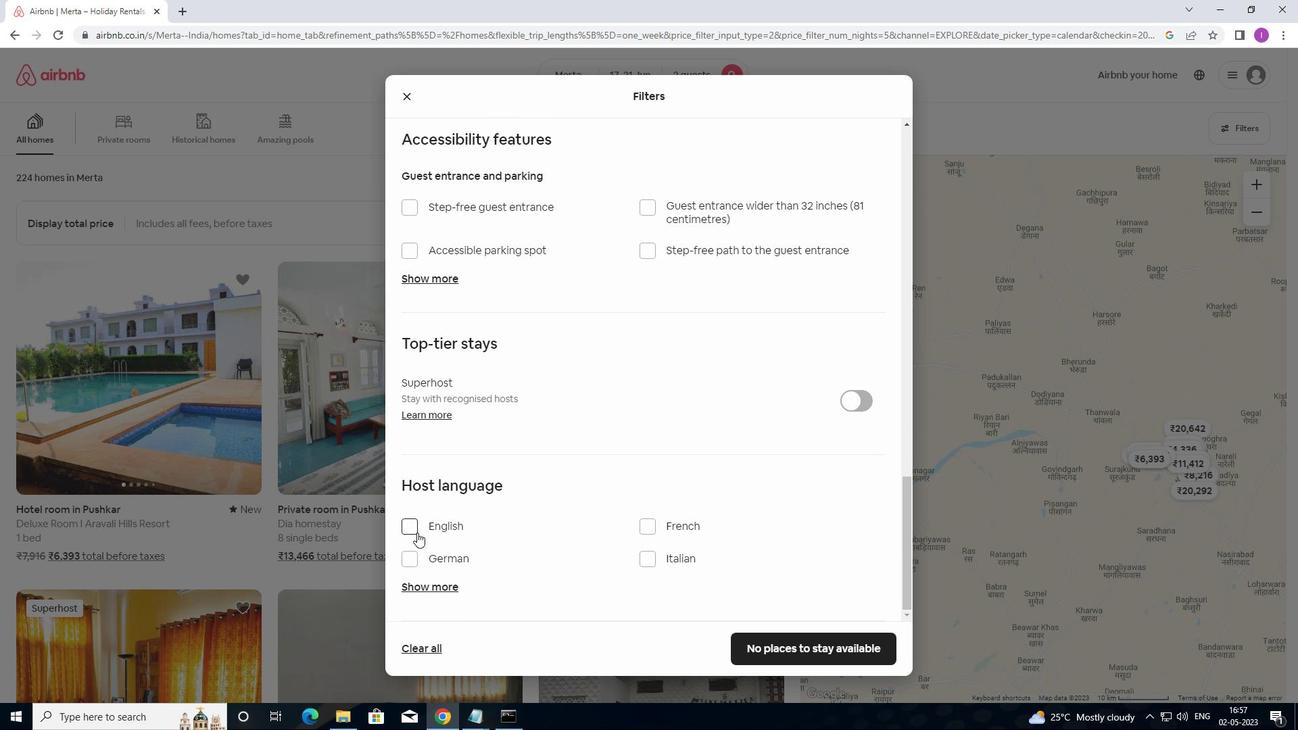 
Action: Mouse pressed left at (416, 533)
Screenshot: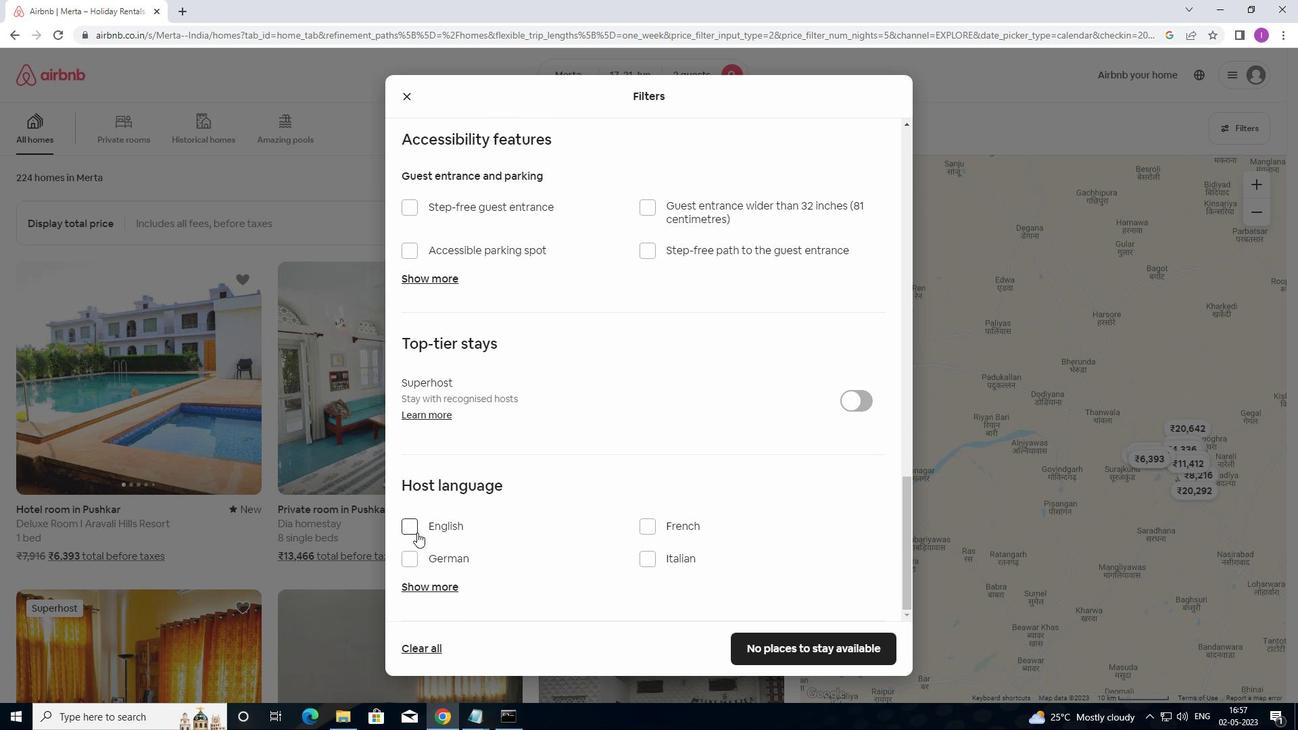 
Action: Mouse moved to (803, 653)
Screenshot: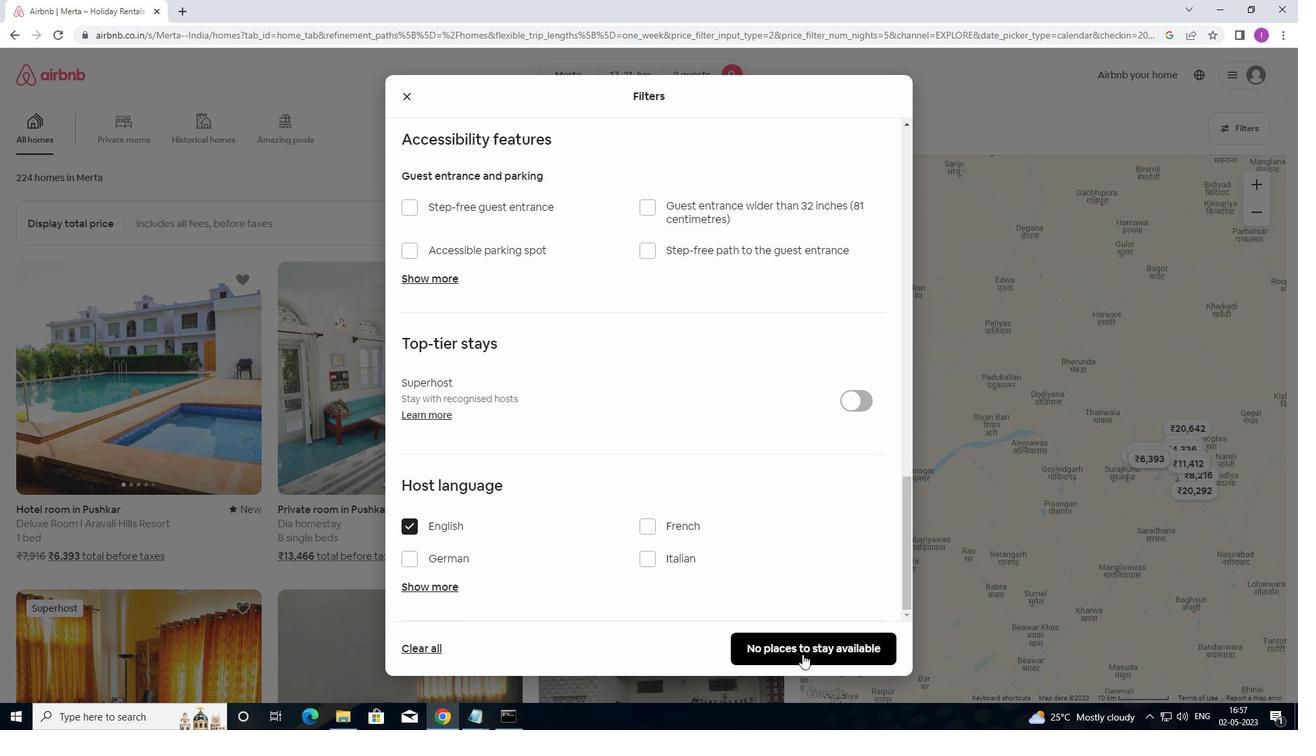 
Action: Mouse pressed left at (803, 653)
Screenshot: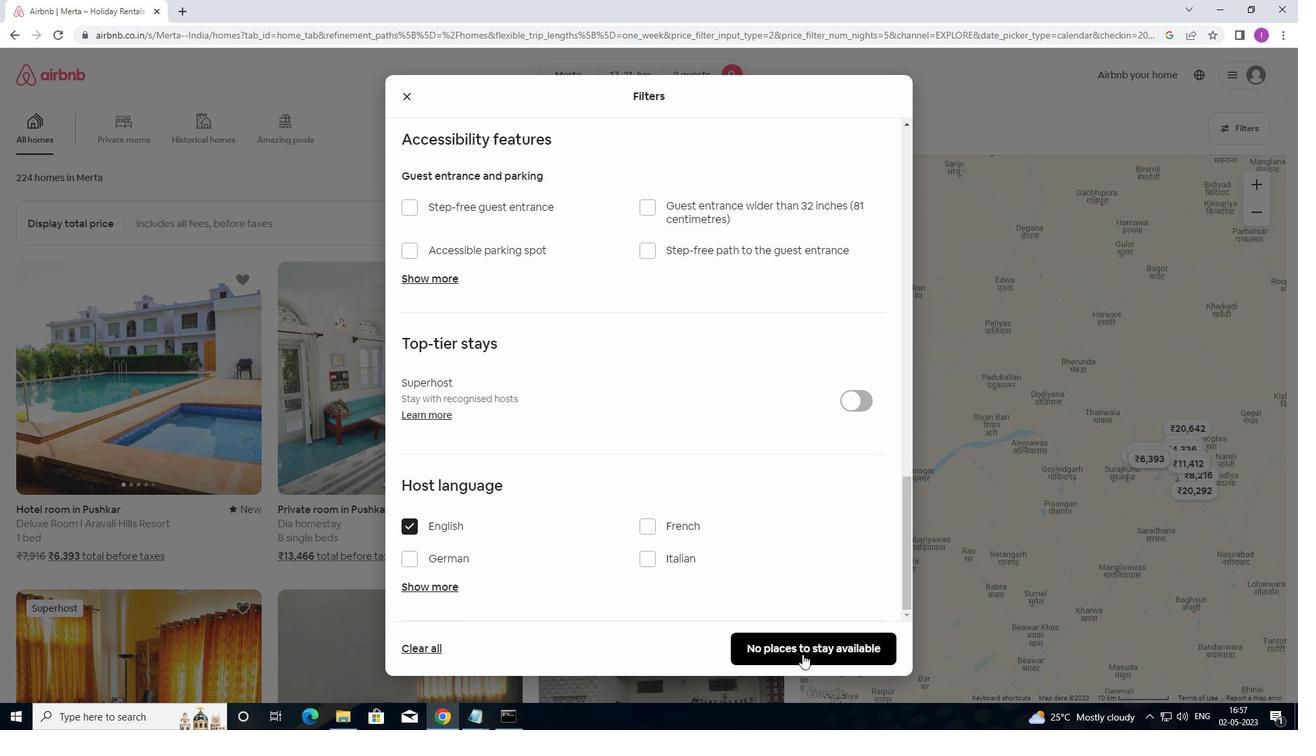 
Action: Mouse moved to (830, 635)
Screenshot: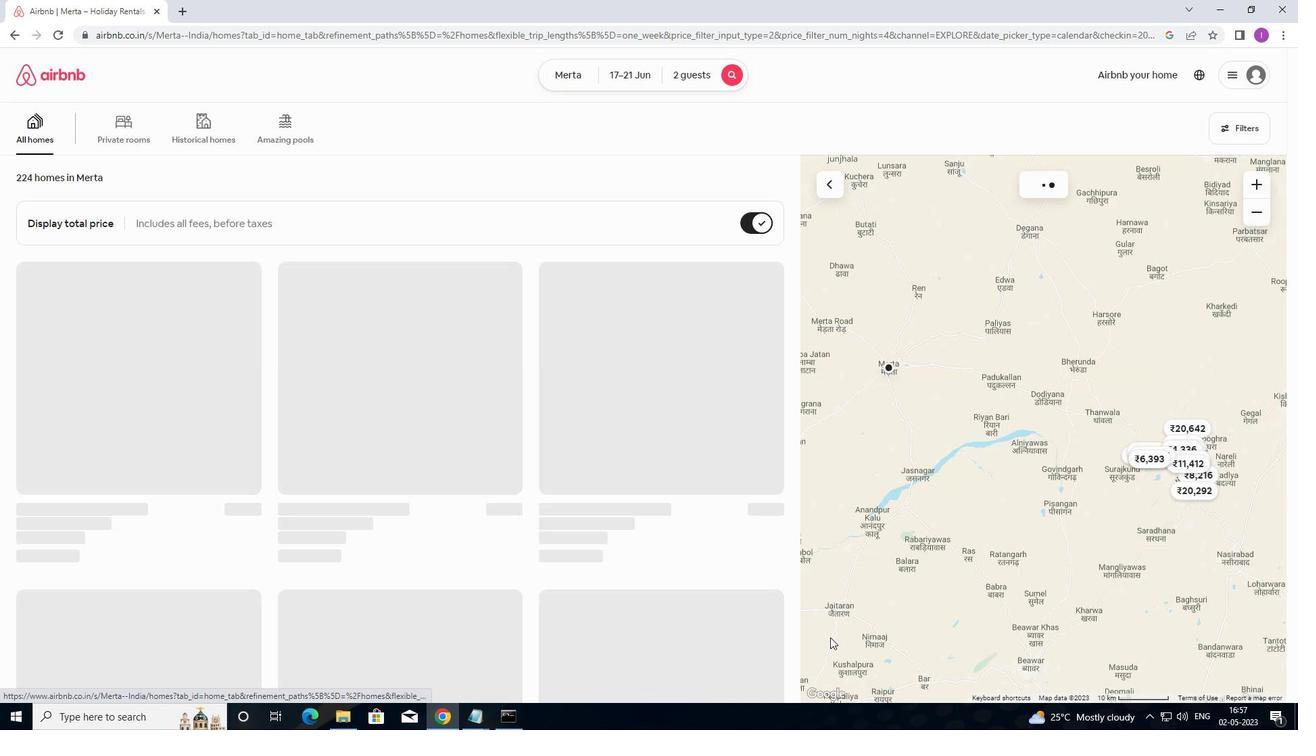 
